 Task: Look for space in Kutiatodu, India from 3rd June, 2023 to 9th June, 2023 for 2 adults in price range Rs.6000 to Rs.12000. Place can be entire place with 1  bedroom having 1 bed and 1 bathroom. Property type can be house, flat, guest house, hotel. Booking option can be shelf check-in. Required host language is English.
Action: Mouse moved to (519, 91)
Screenshot: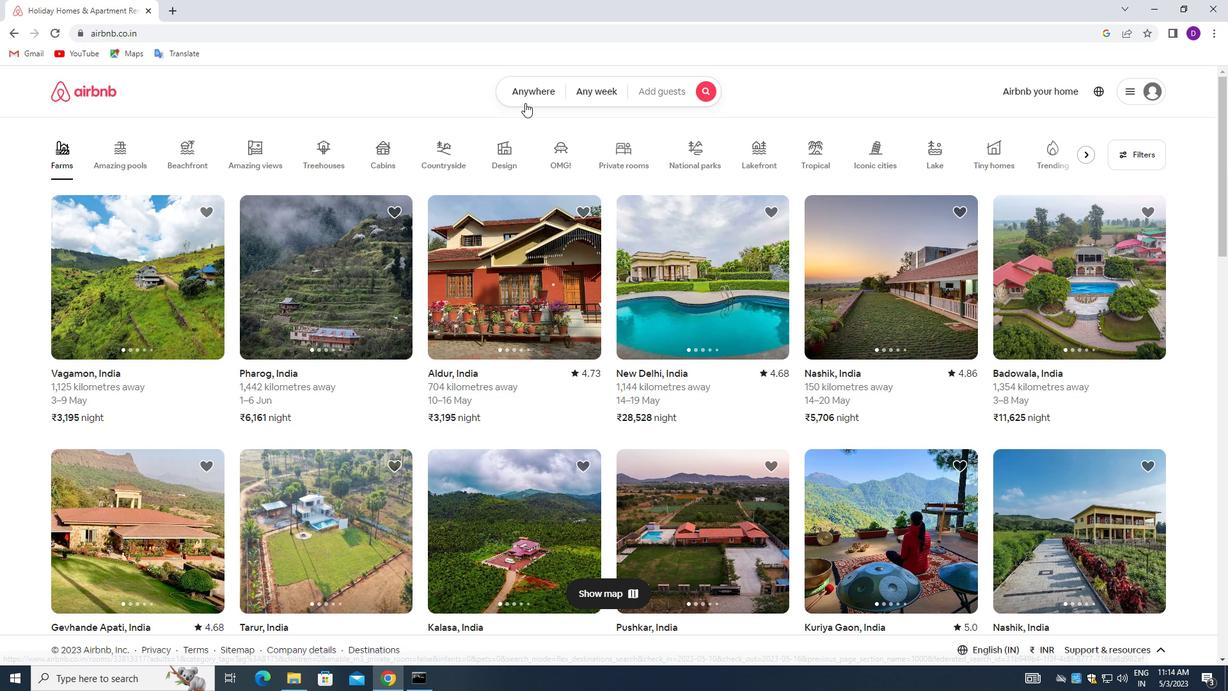
Action: Mouse pressed left at (519, 91)
Screenshot: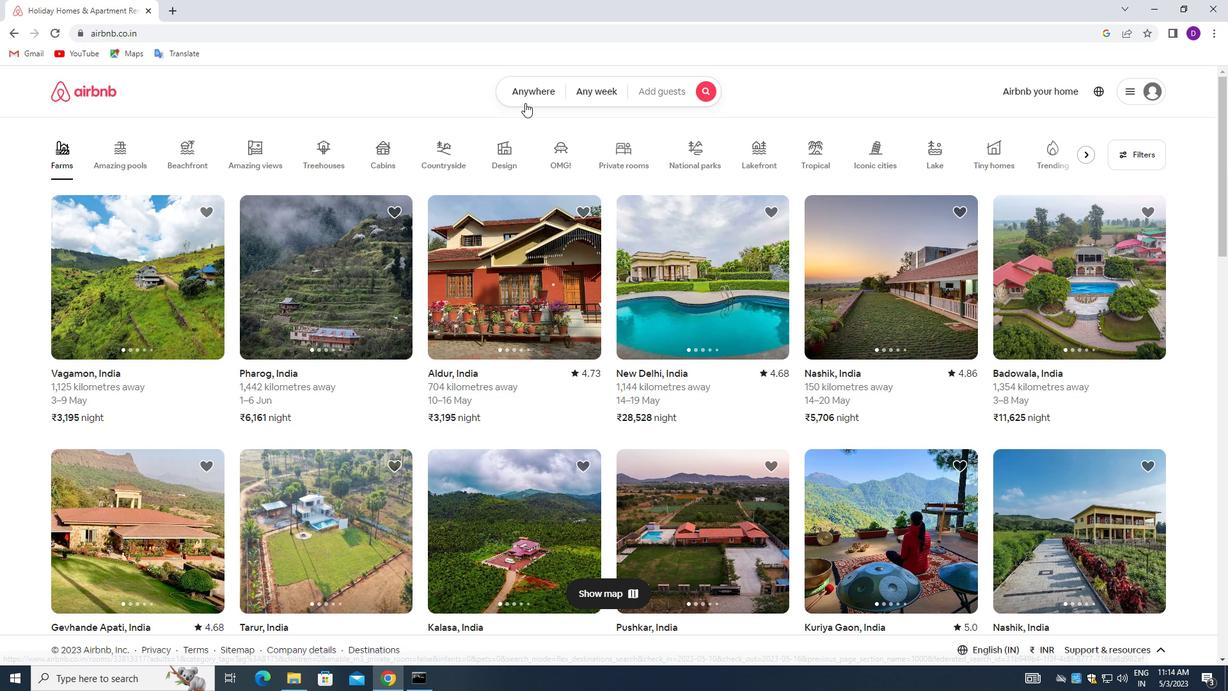 
Action: Mouse moved to (423, 142)
Screenshot: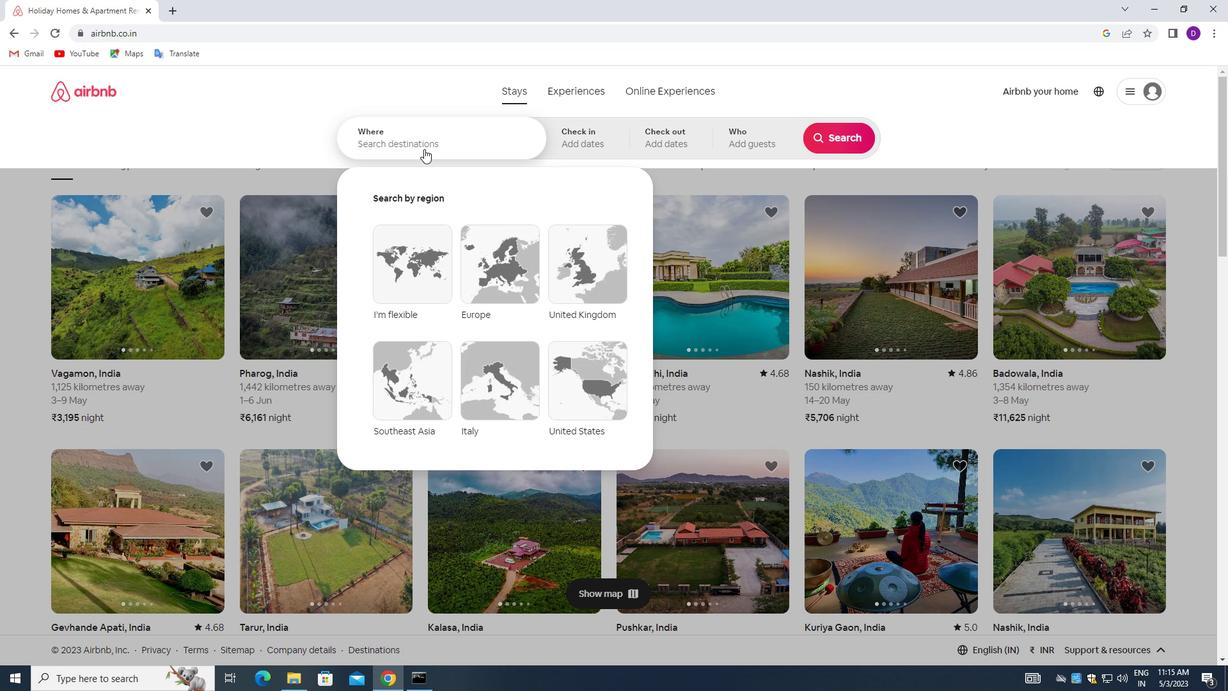 
Action: Mouse pressed left at (423, 142)
Screenshot: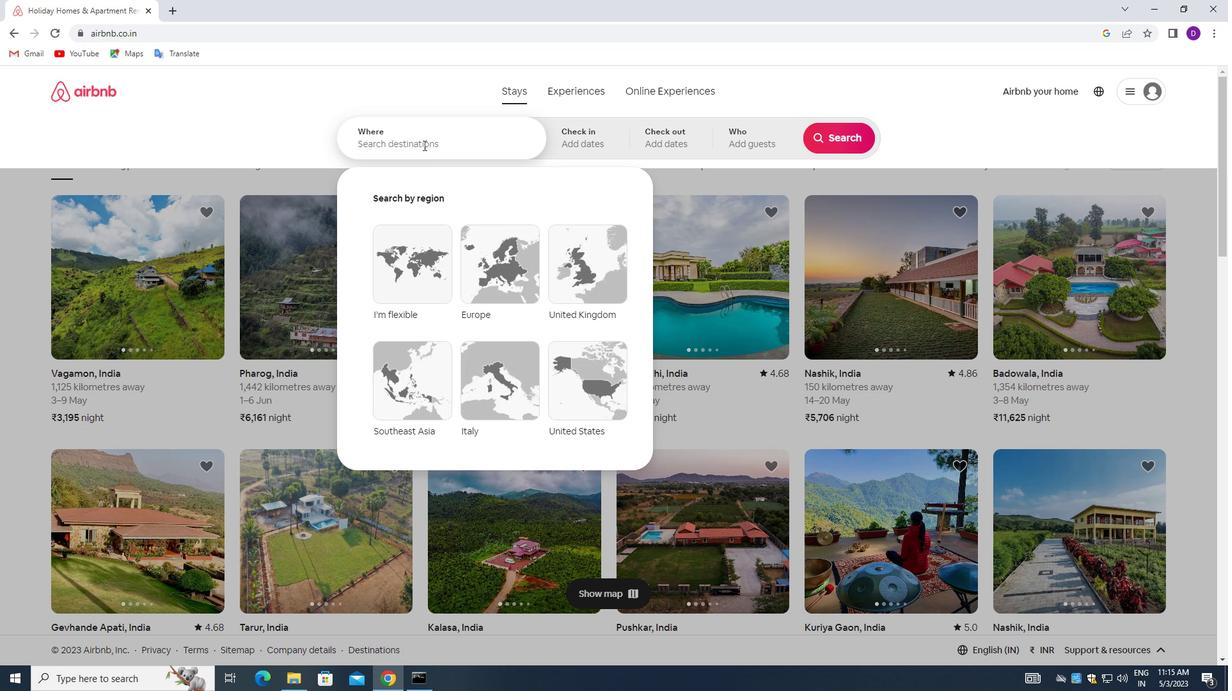 
Action: Mouse moved to (309, 110)
Screenshot: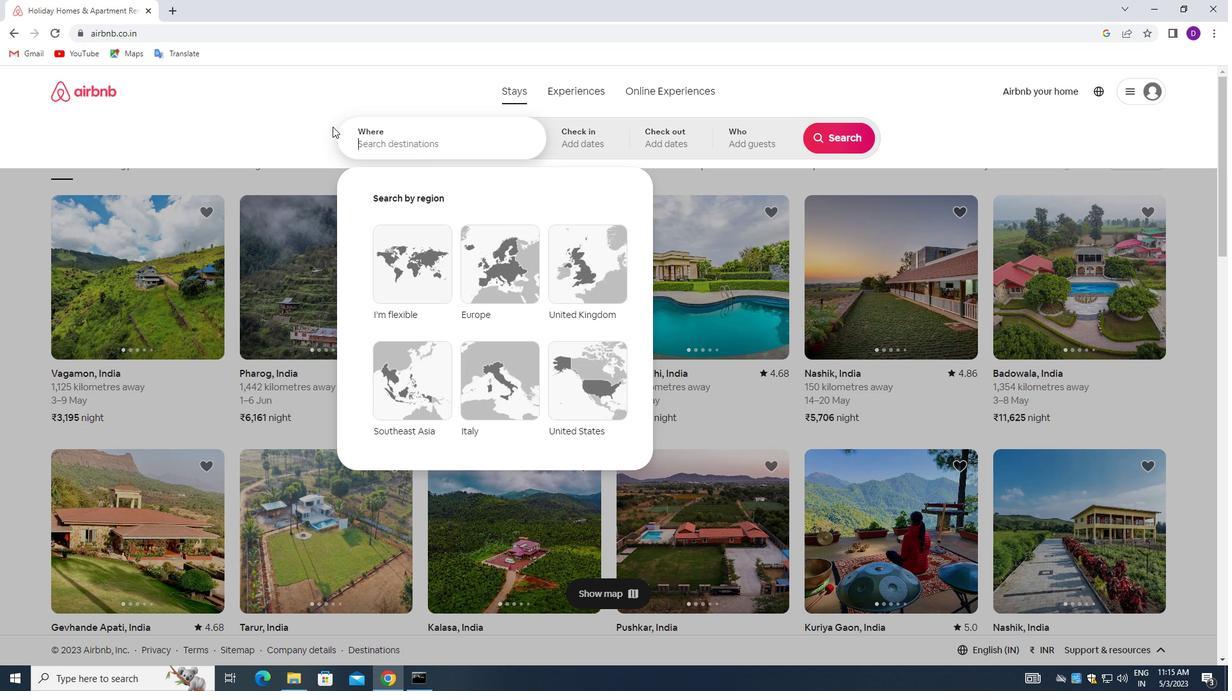 
Action: Key pressed <Key.shift>KUTIATODU,<Key.space><Key.shift>INDIA<Key.enter>
Screenshot: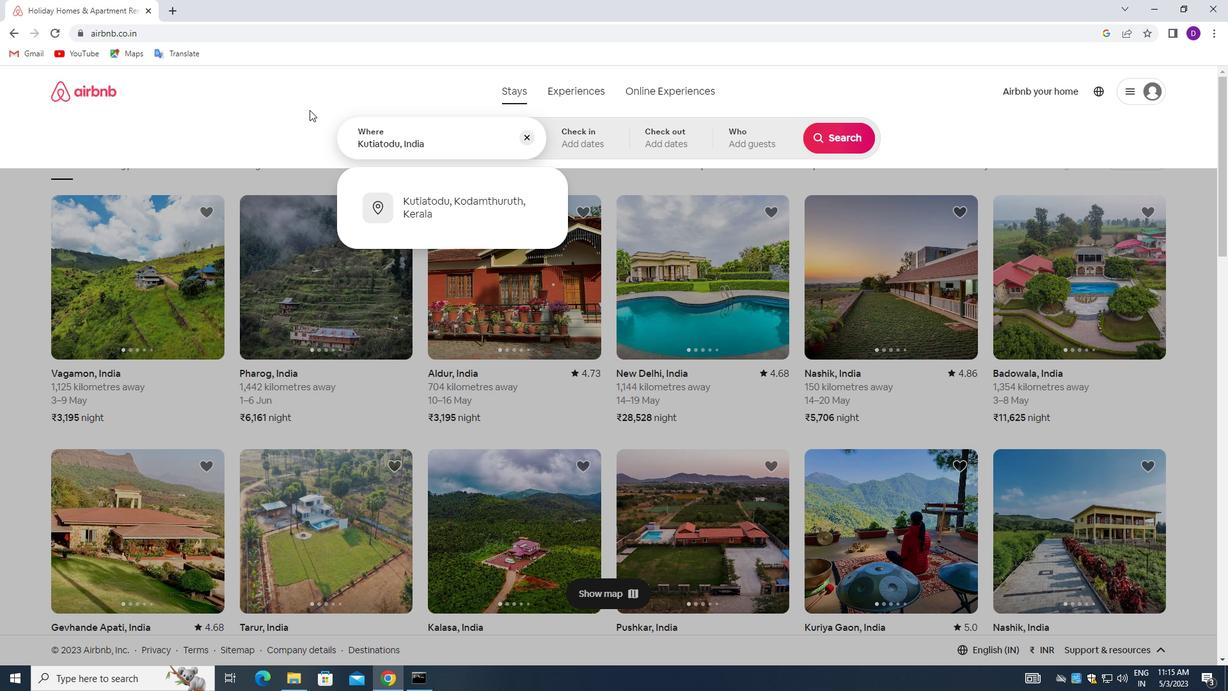 
Action: Mouse moved to (821, 301)
Screenshot: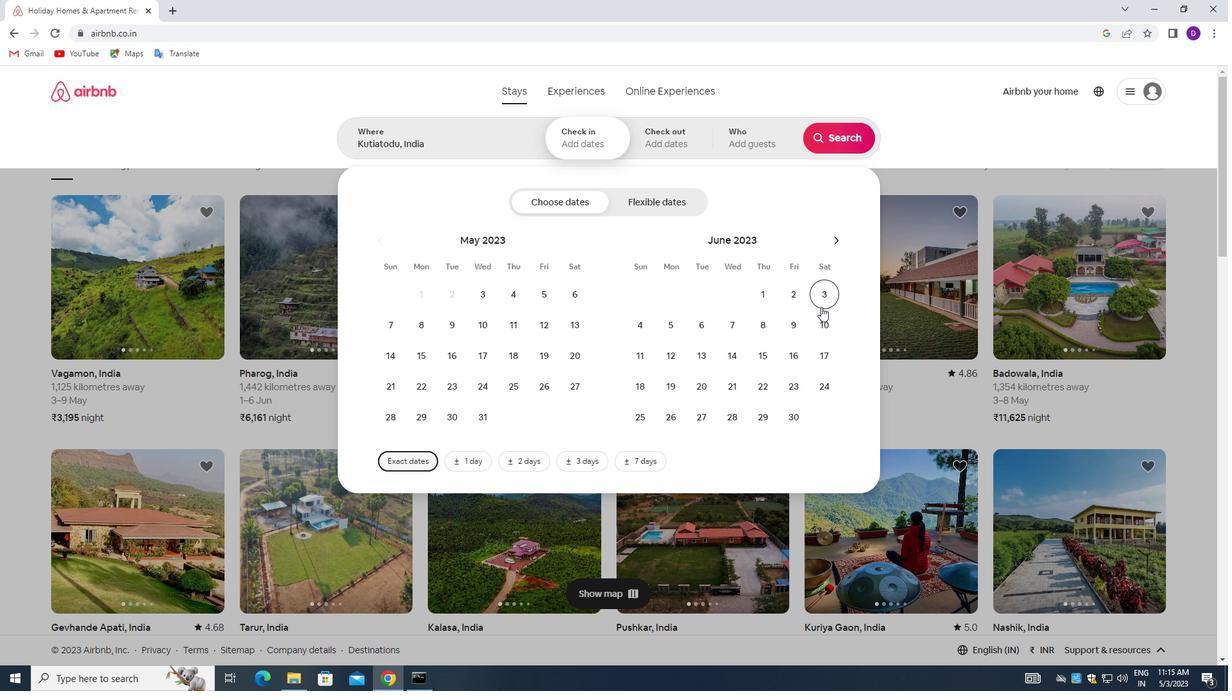 
Action: Mouse pressed left at (821, 301)
Screenshot: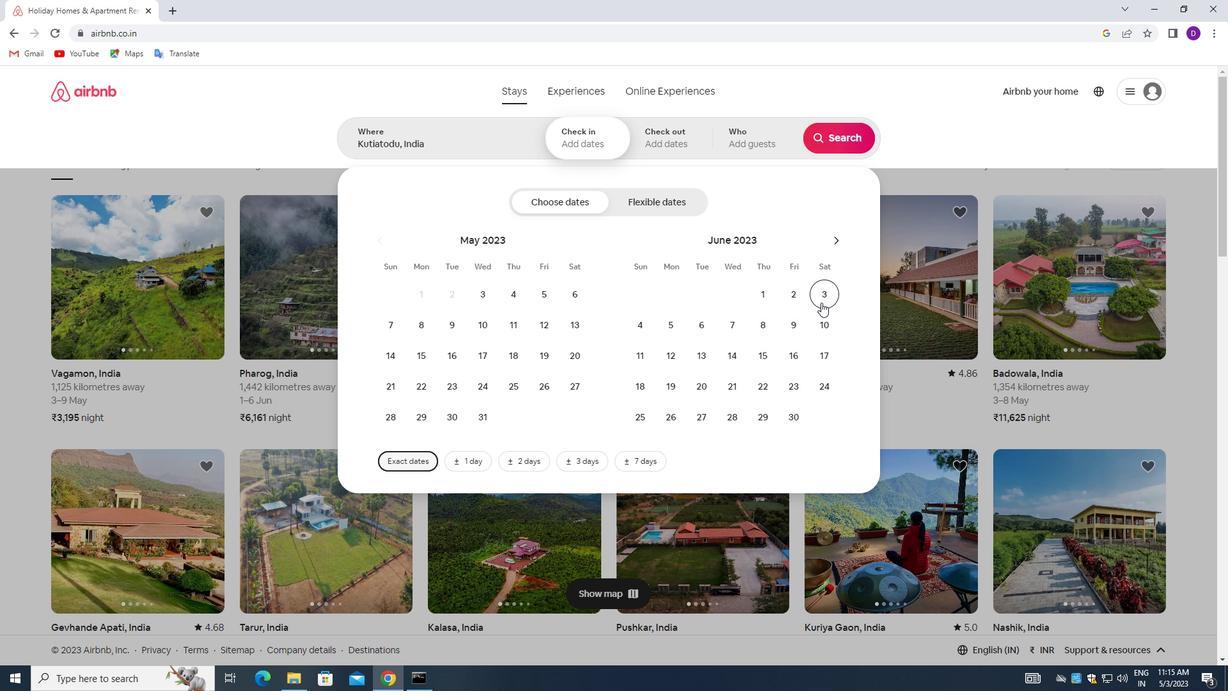 
Action: Mouse moved to (796, 320)
Screenshot: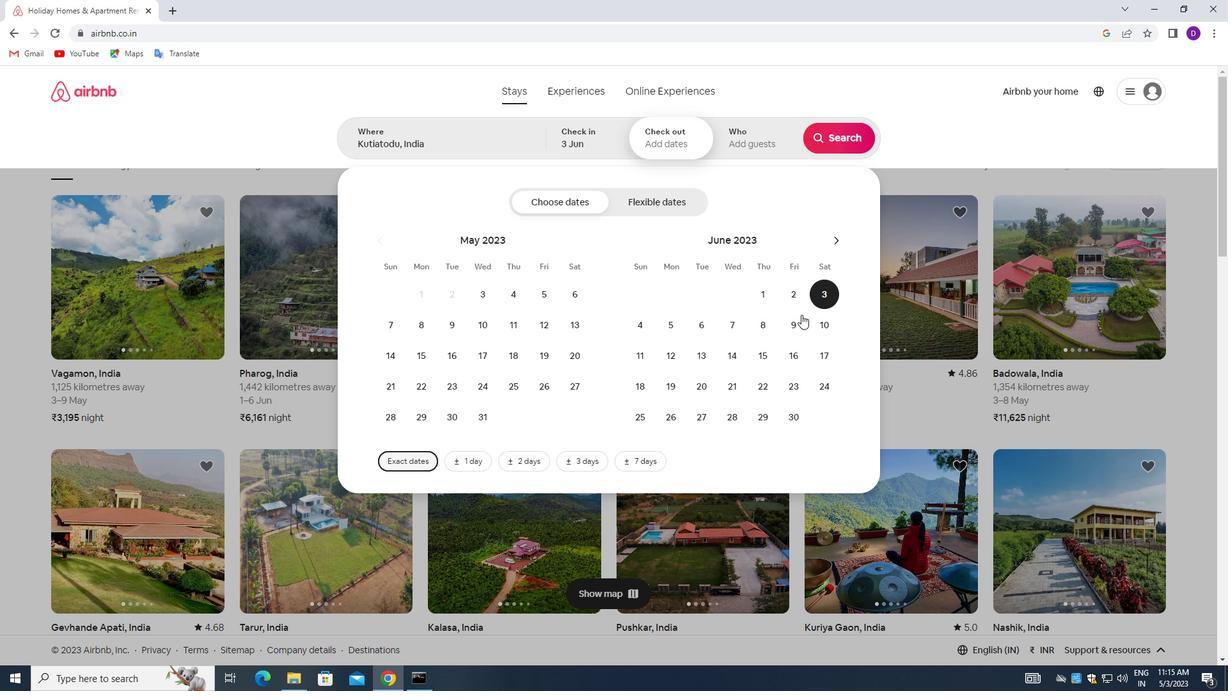 
Action: Mouse pressed left at (796, 320)
Screenshot: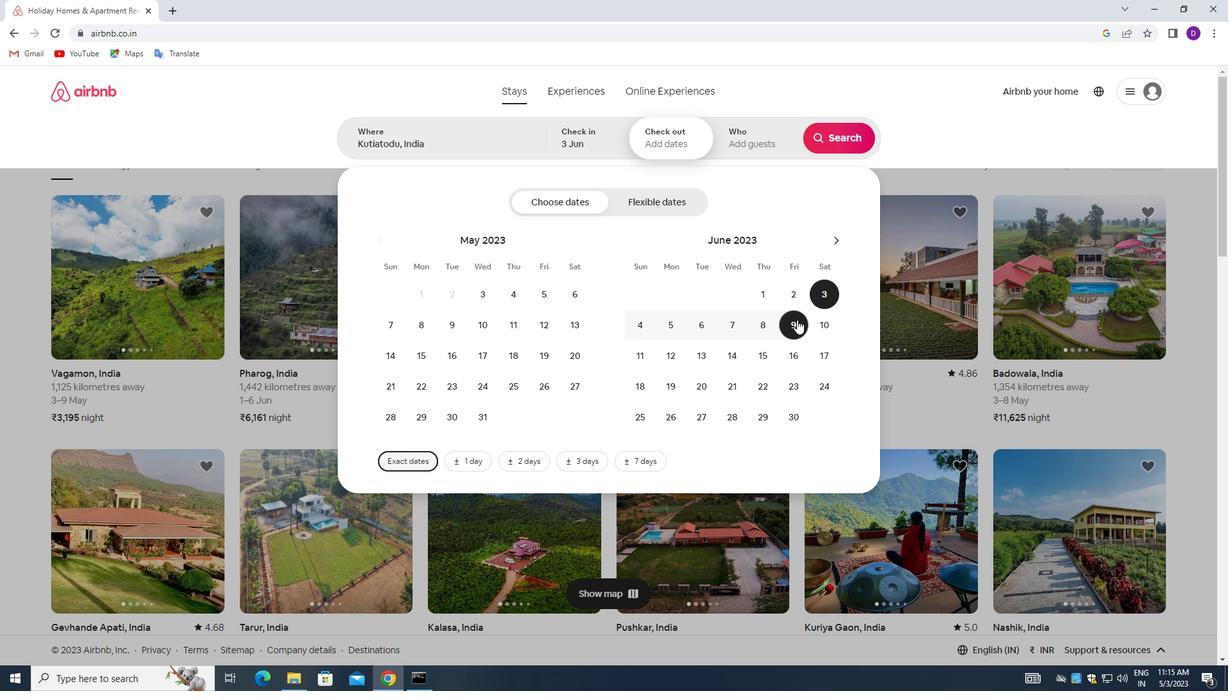 
Action: Mouse moved to (748, 129)
Screenshot: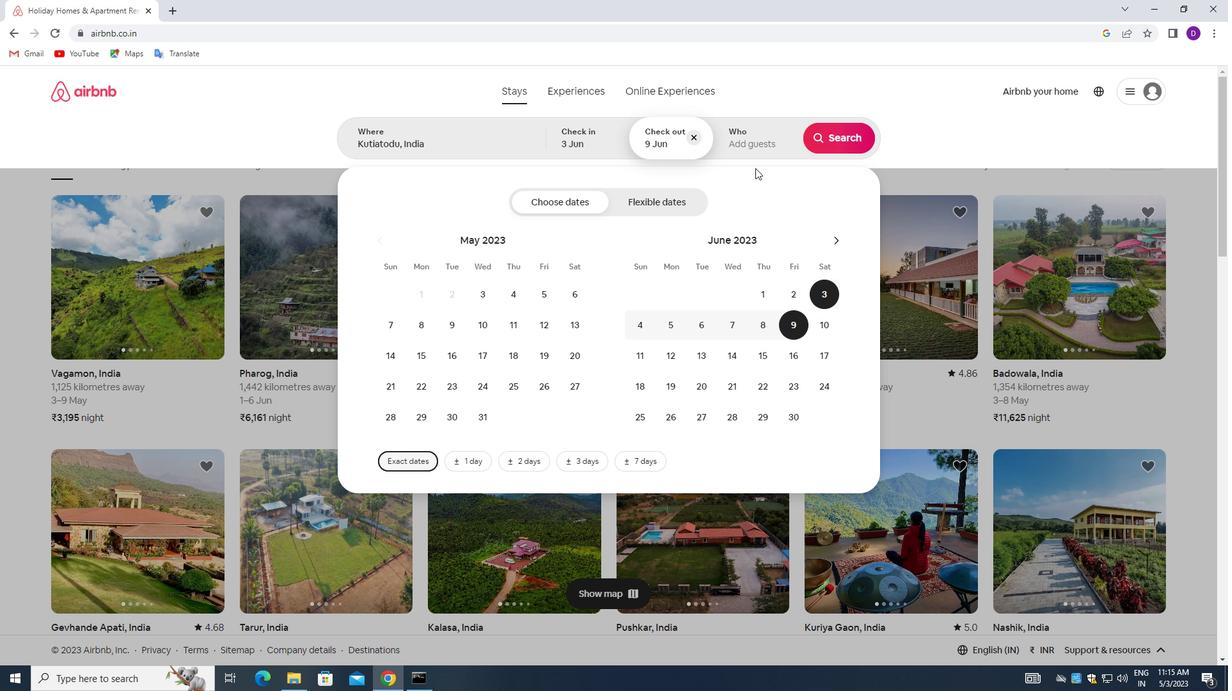 
Action: Mouse pressed left at (748, 129)
Screenshot: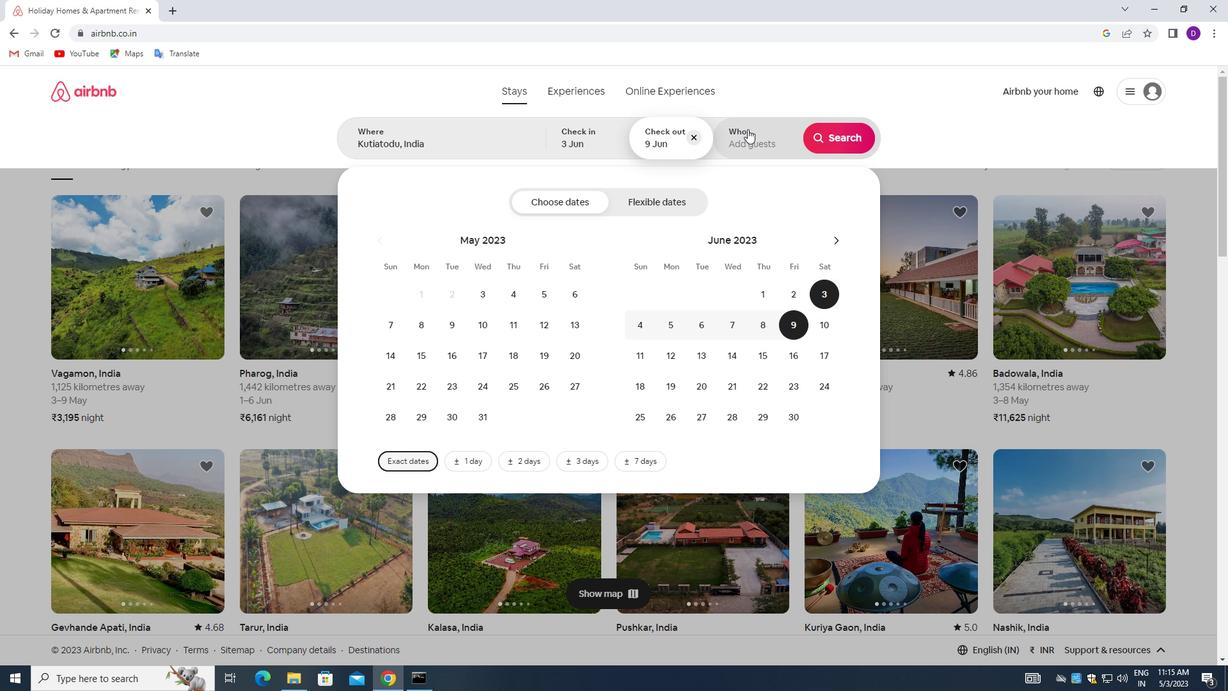 
Action: Mouse moved to (835, 205)
Screenshot: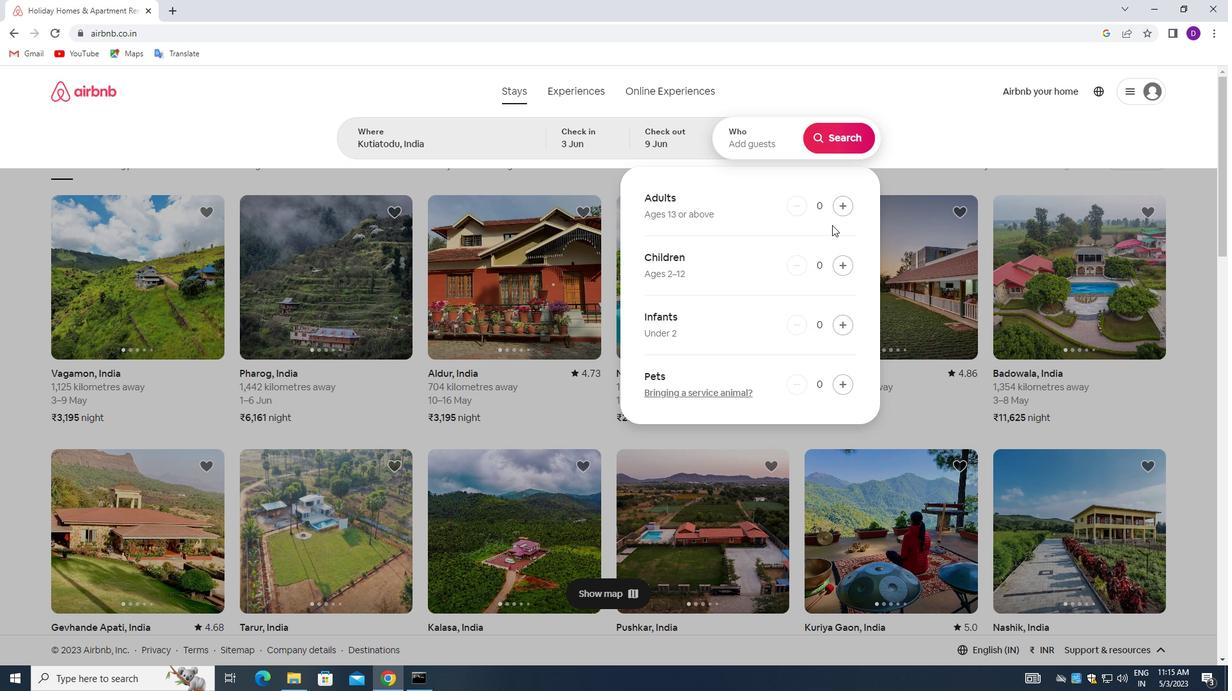 
Action: Mouse pressed left at (835, 205)
Screenshot: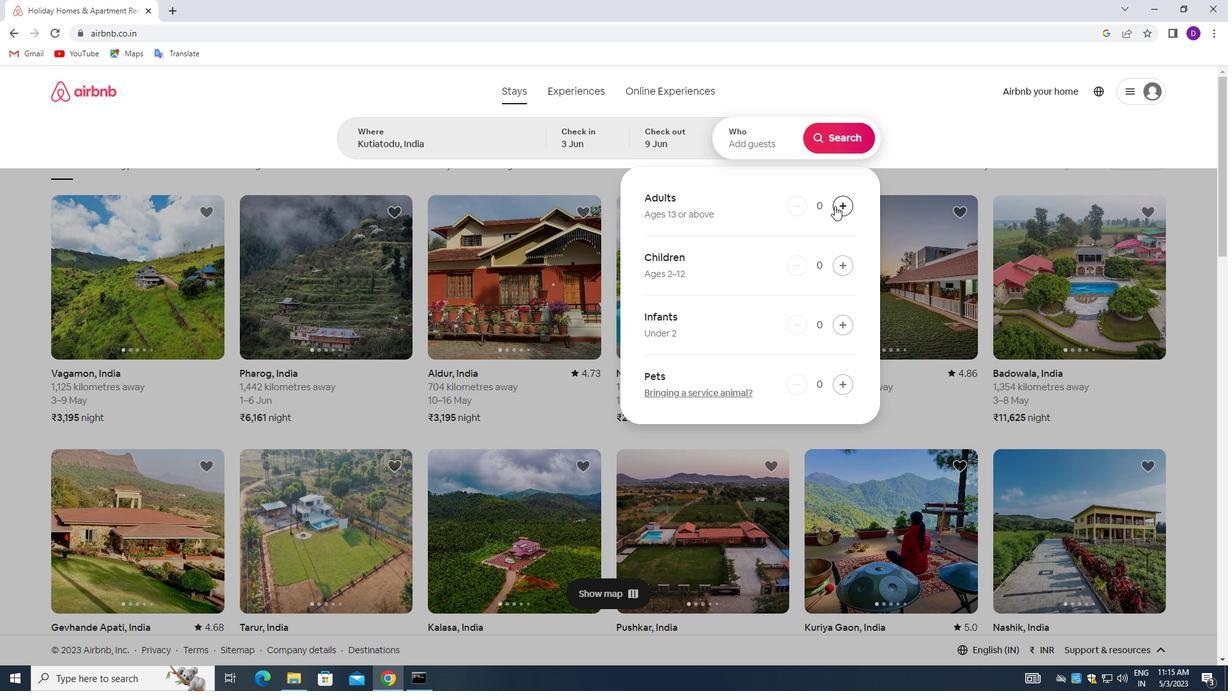 
Action: Mouse pressed left at (835, 205)
Screenshot: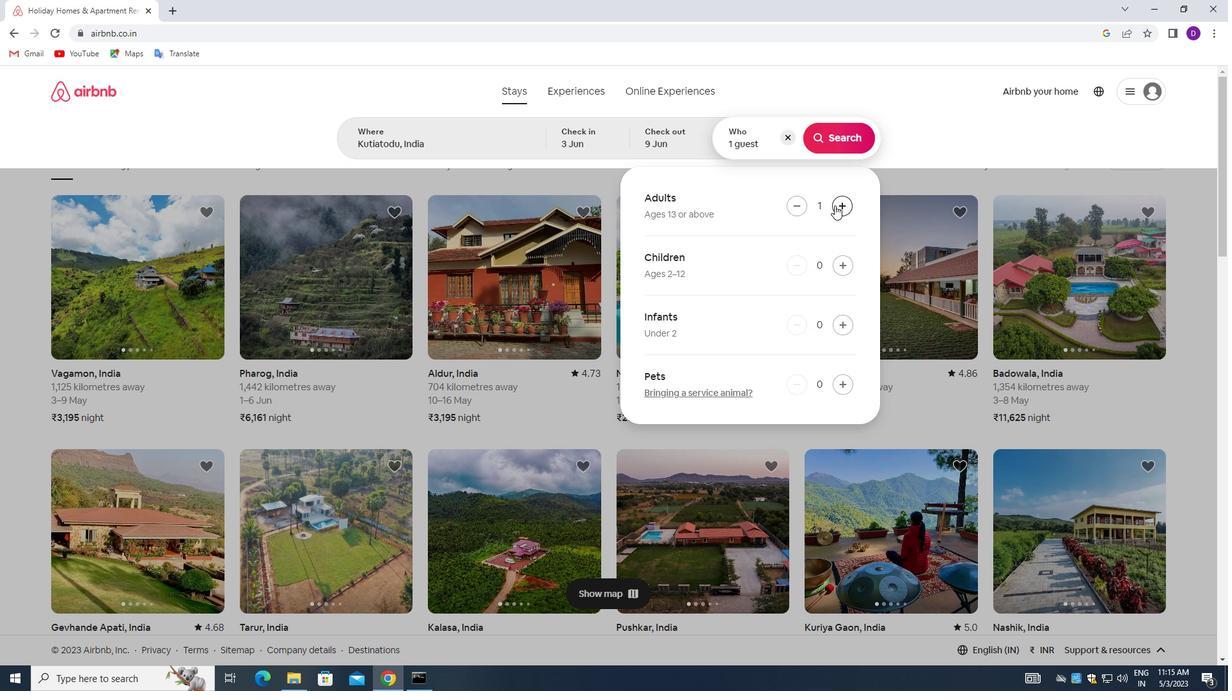 
Action: Mouse moved to (839, 131)
Screenshot: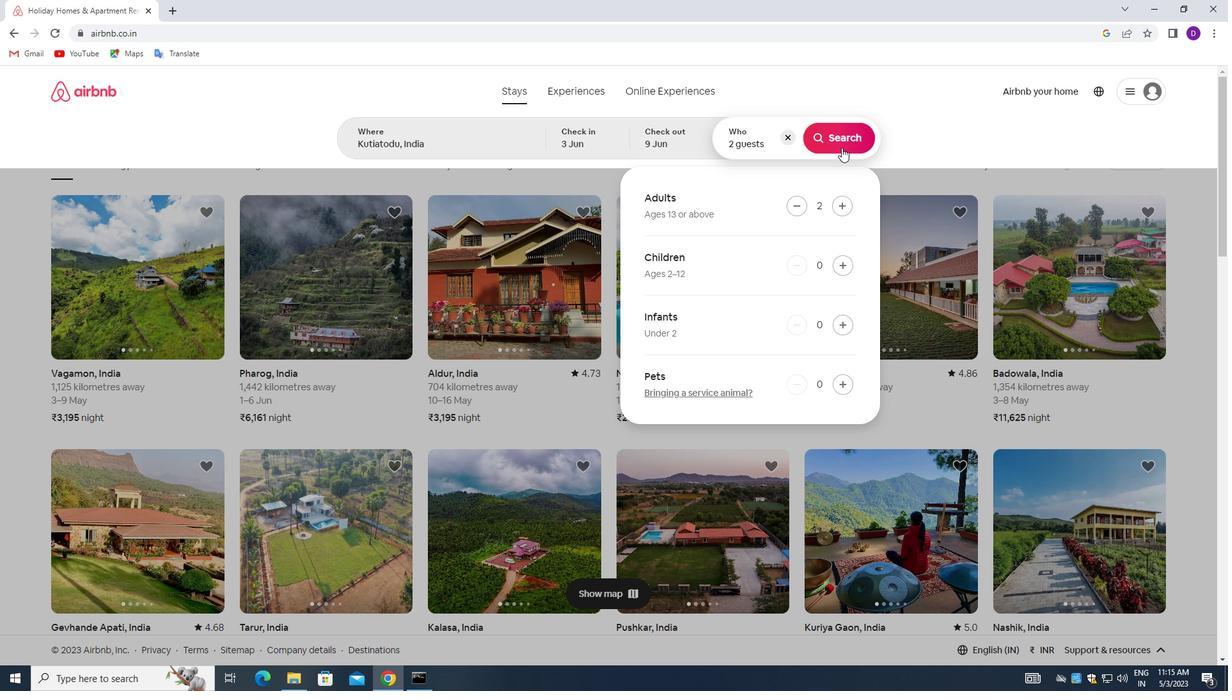 
Action: Mouse pressed left at (839, 131)
Screenshot: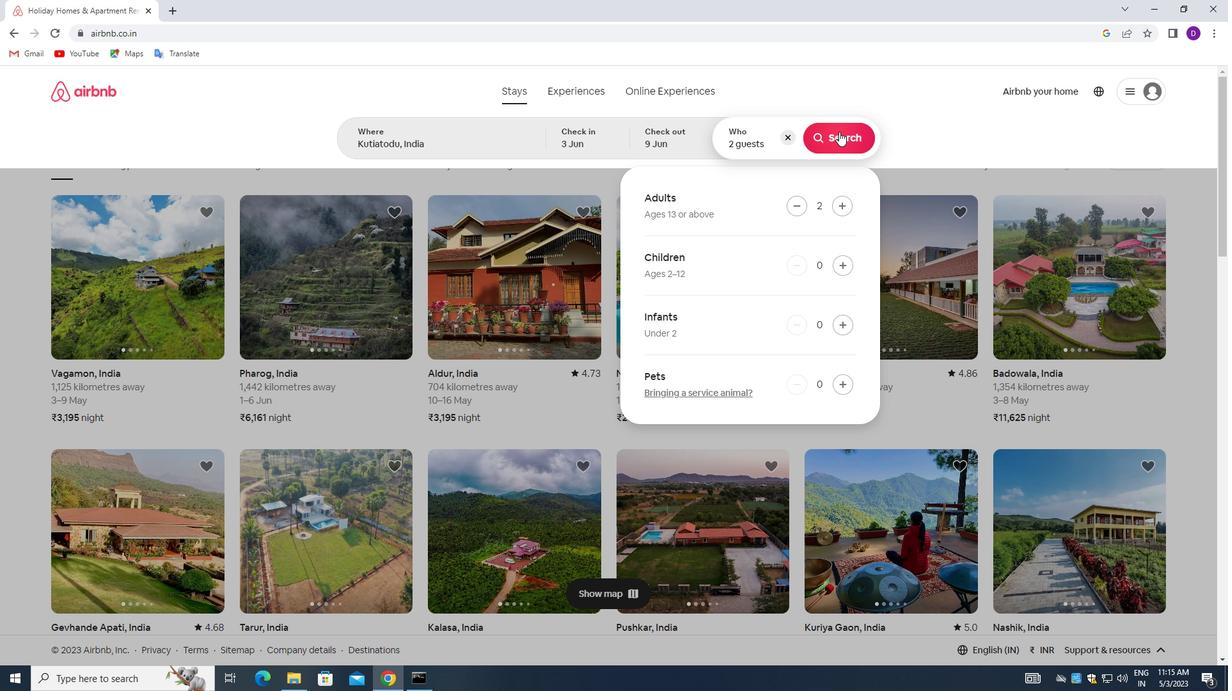 
Action: Mouse moved to (1158, 147)
Screenshot: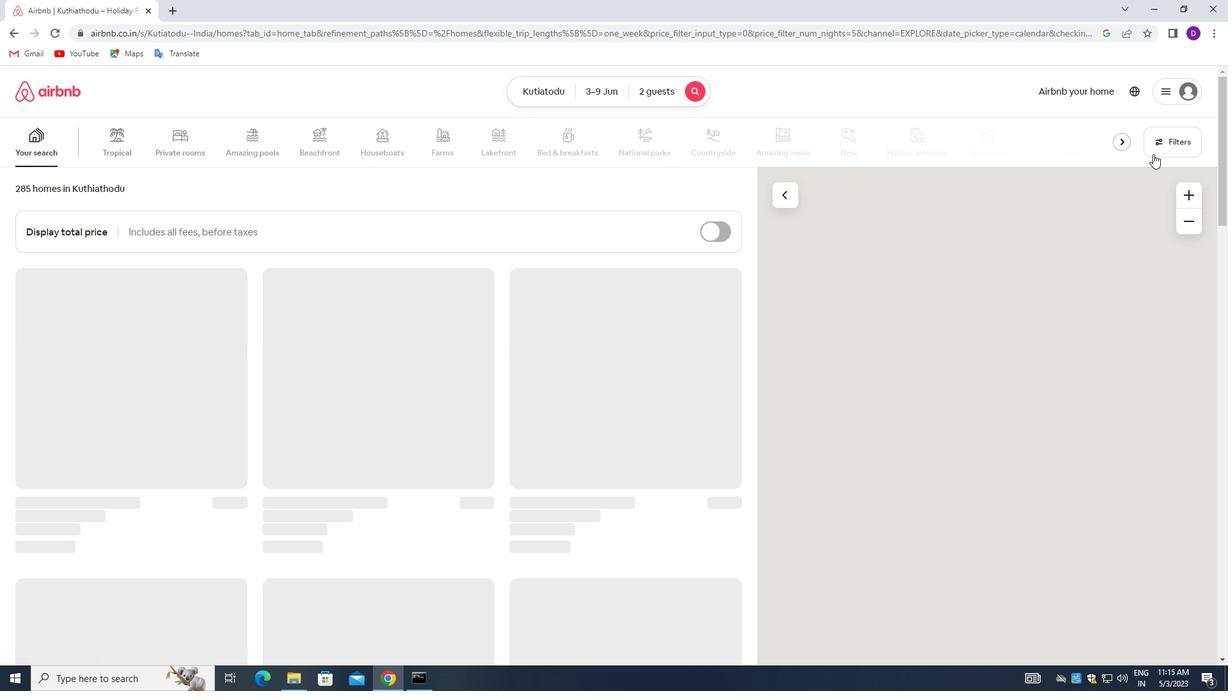 
Action: Mouse pressed left at (1158, 147)
Screenshot: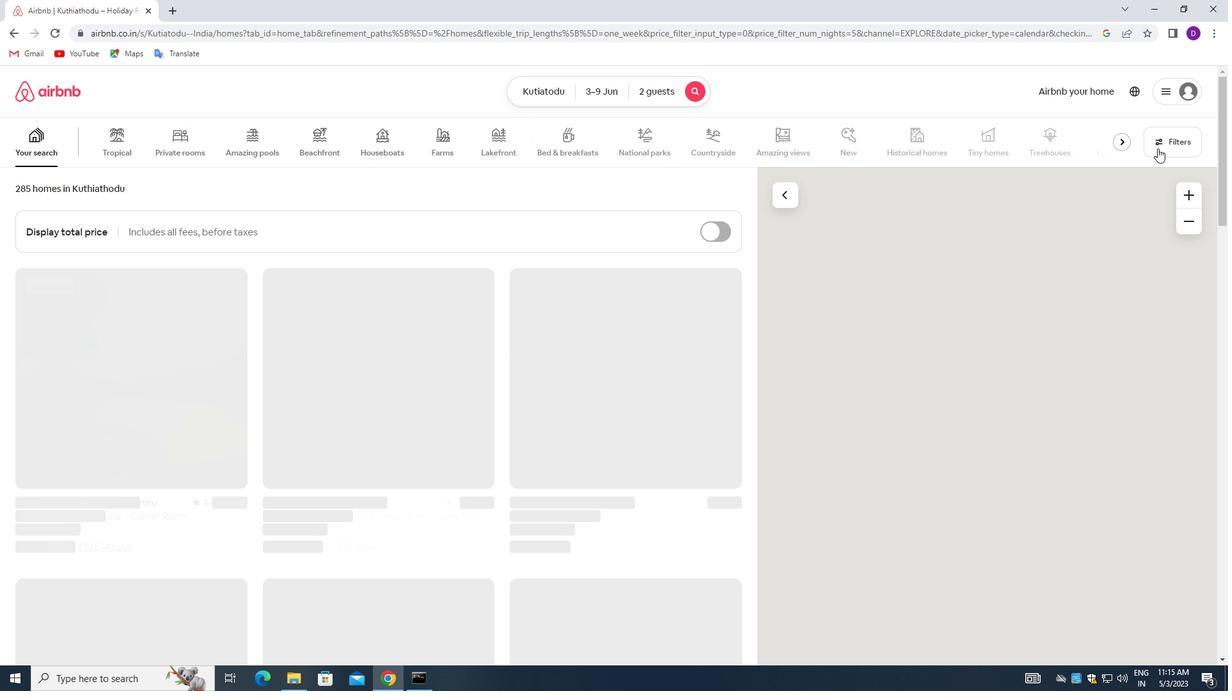 
Action: Mouse moved to (442, 307)
Screenshot: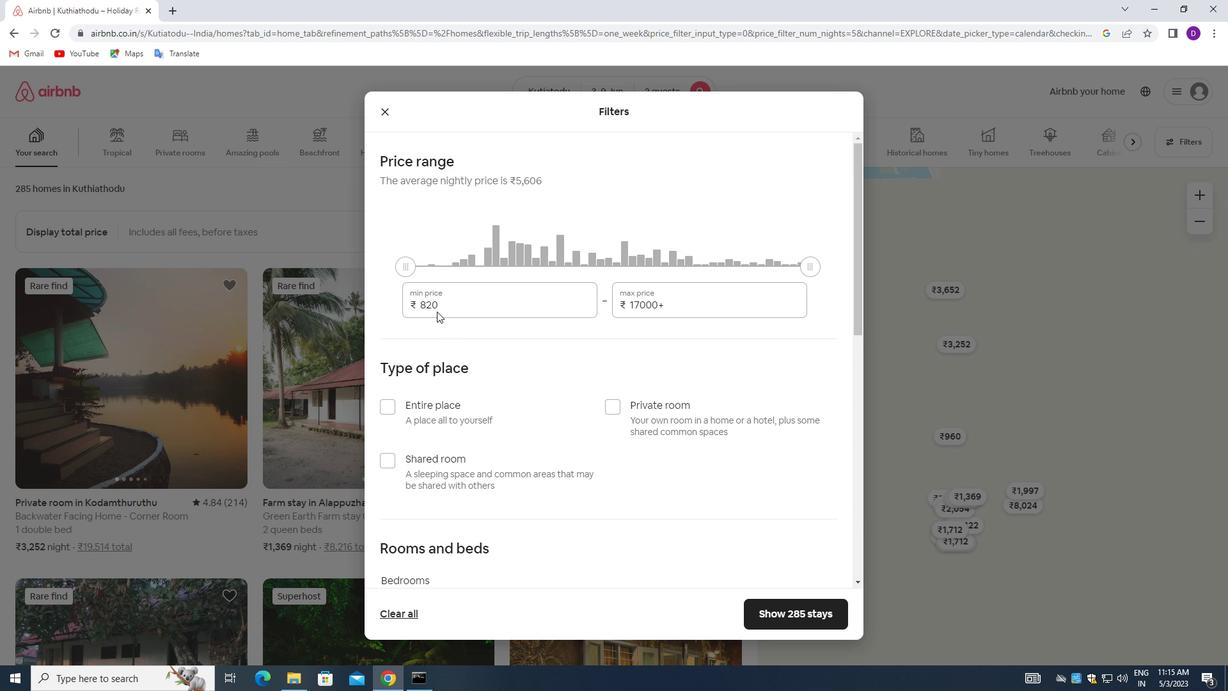 
Action: Mouse pressed left at (442, 307)
Screenshot: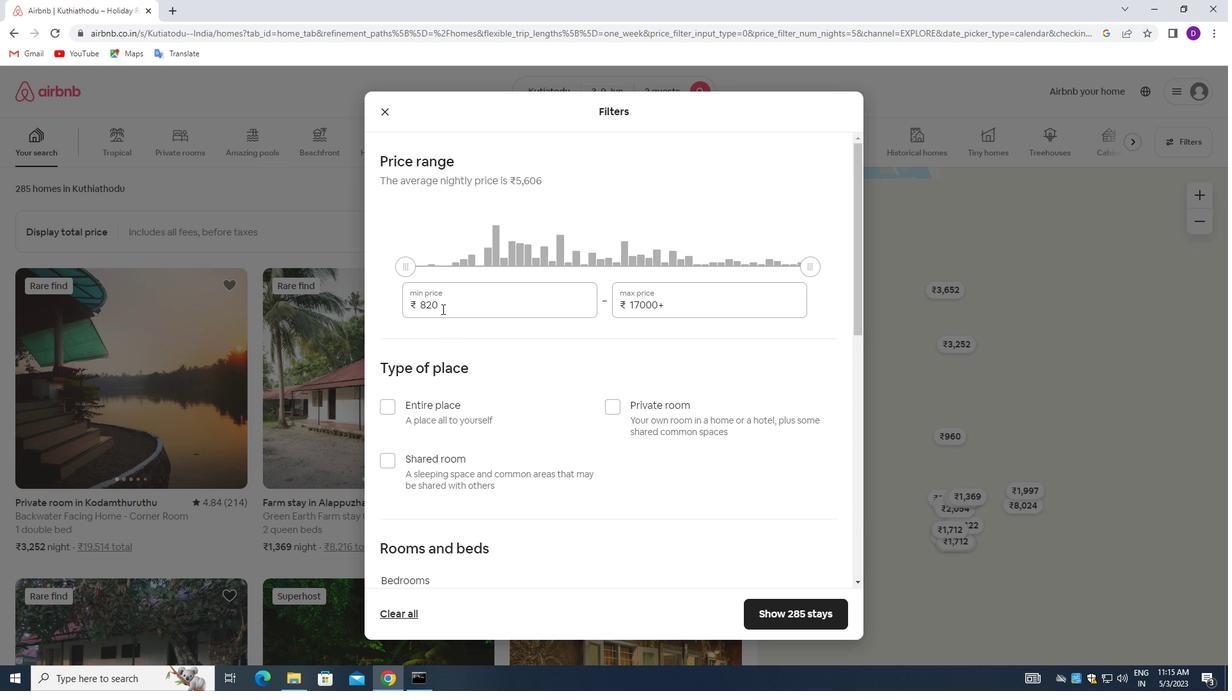 
Action: Mouse pressed left at (442, 307)
Screenshot: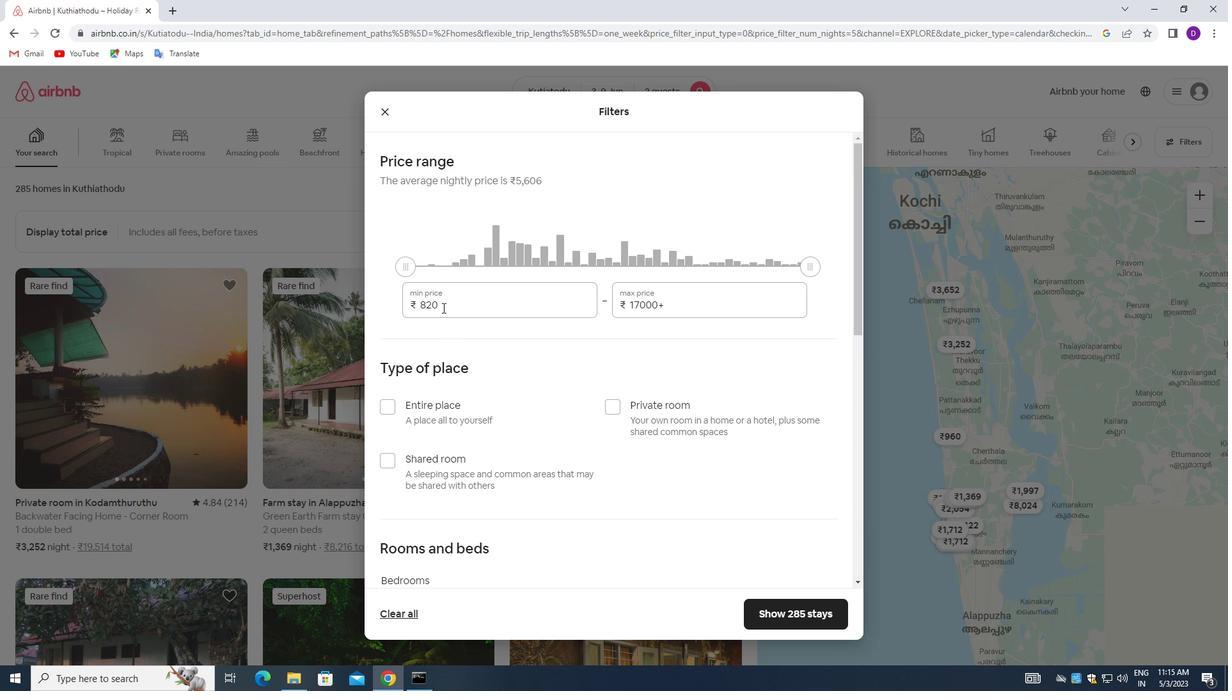 
Action: Key pressed 6000<Key.tab>12000
Screenshot: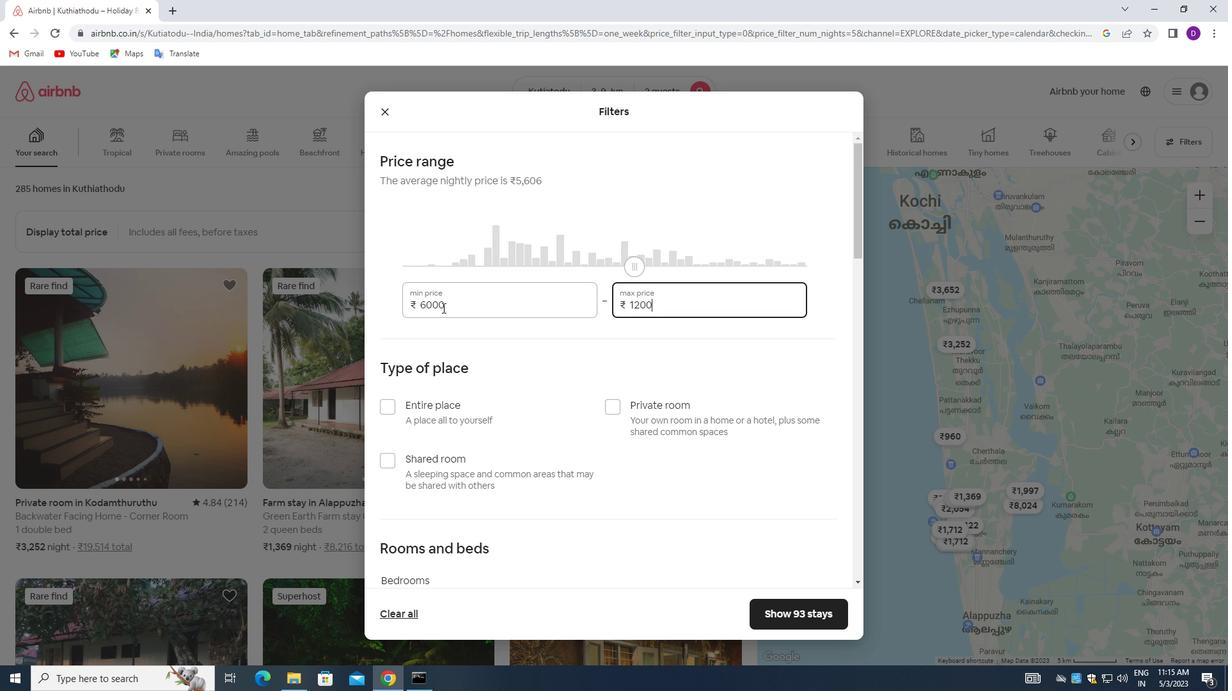 
Action: Mouse moved to (467, 342)
Screenshot: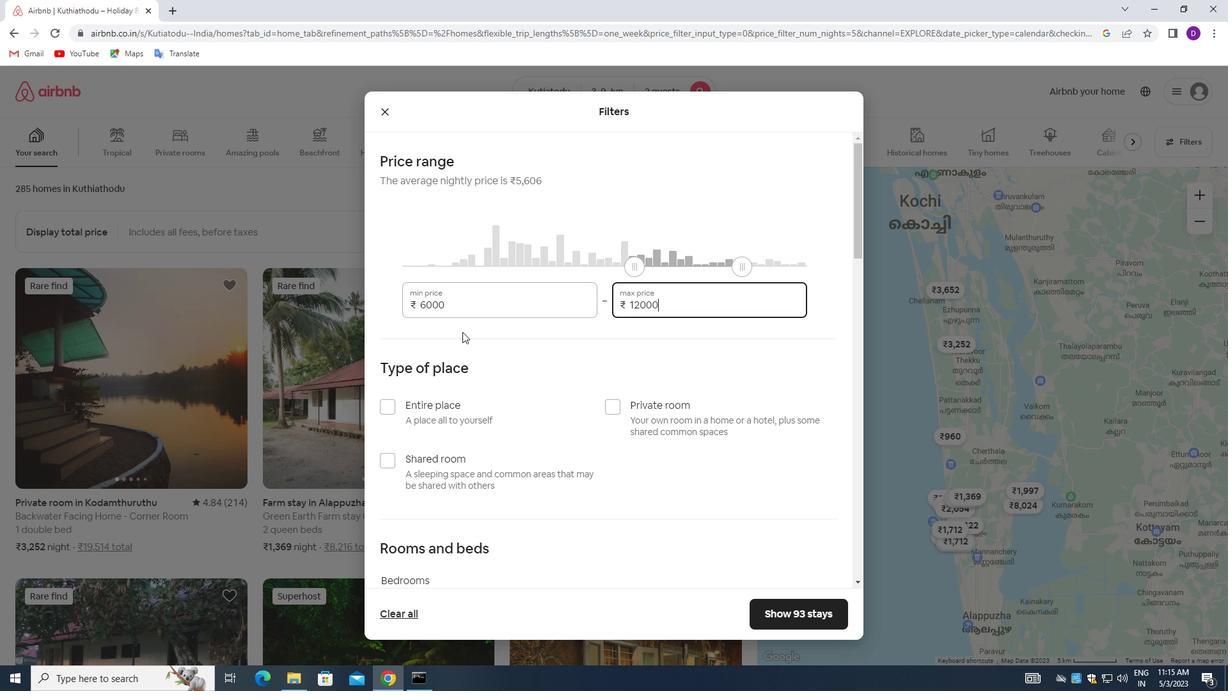 
Action: Mouse scrolled (467, 341) with delta (0, 0)
Screenshot: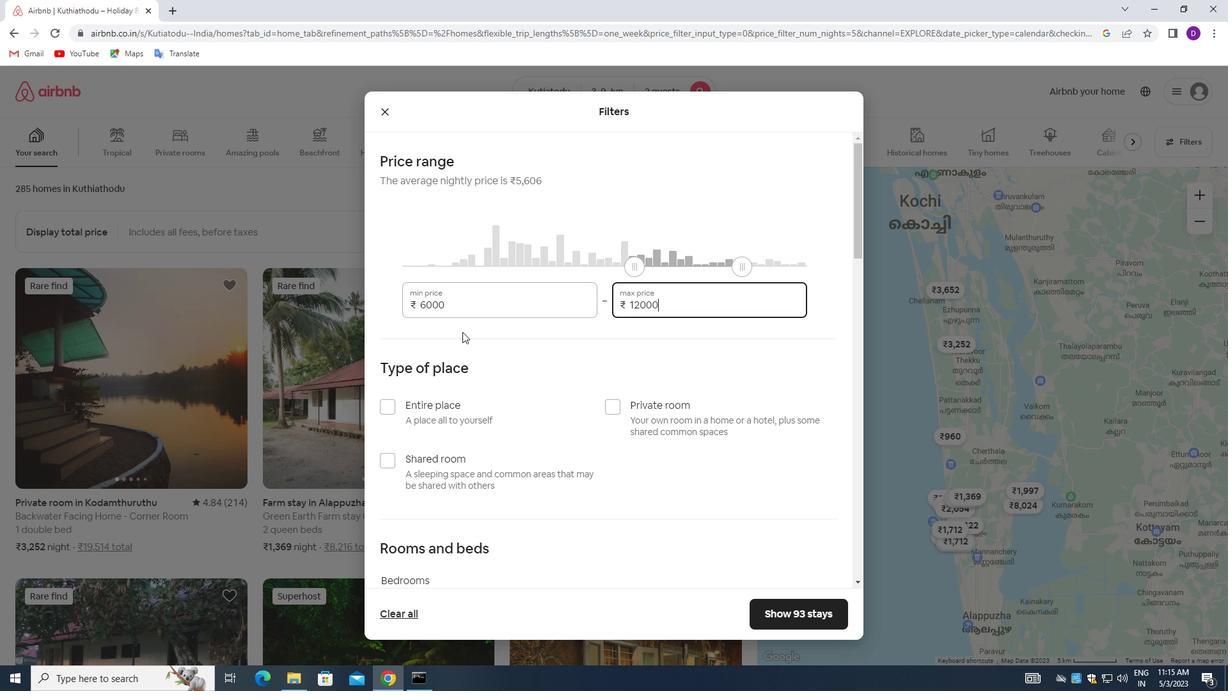
Action: Mouse moved to (471, 344)
Screenshot: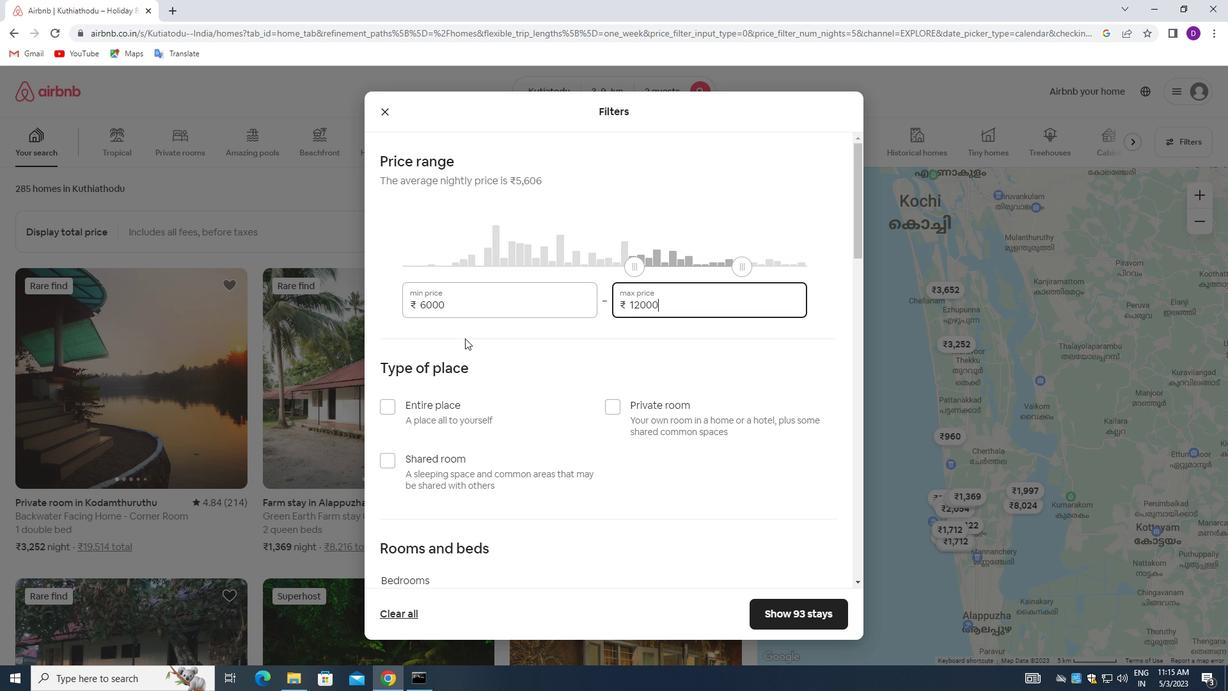 
Action: Mouse scrolled (471, 344) with delta (0, 0)
Screenshot: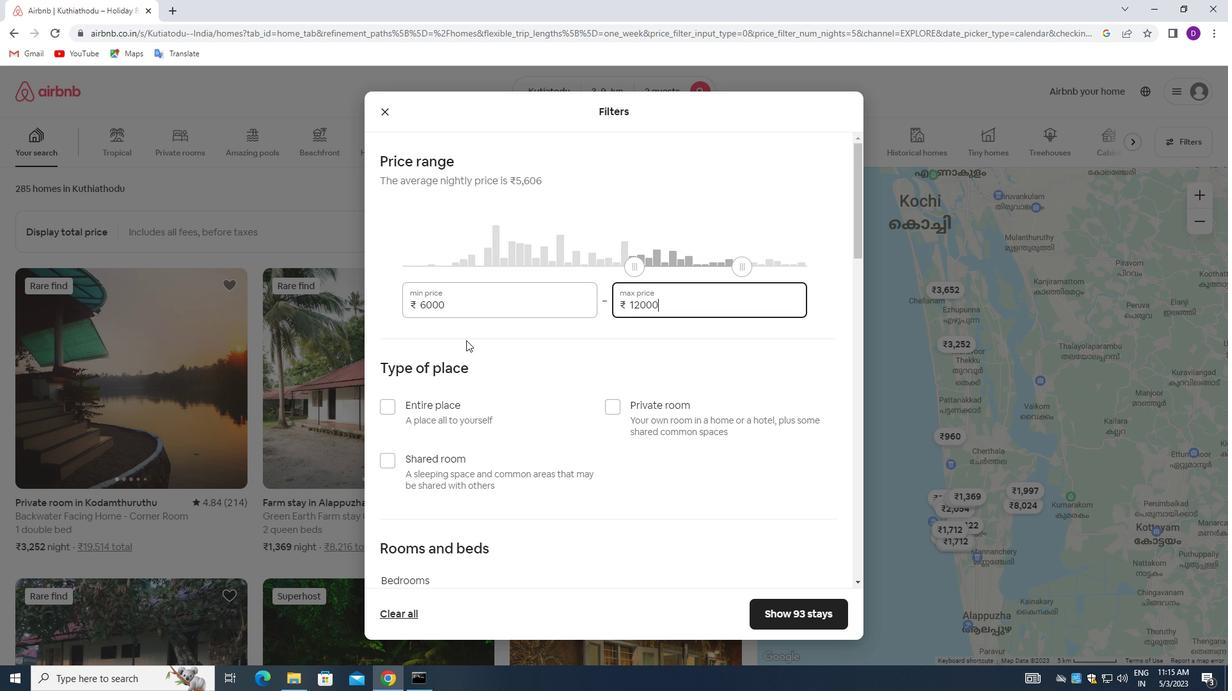 
Action: Mouse moved to (394, 277)
Screenshot: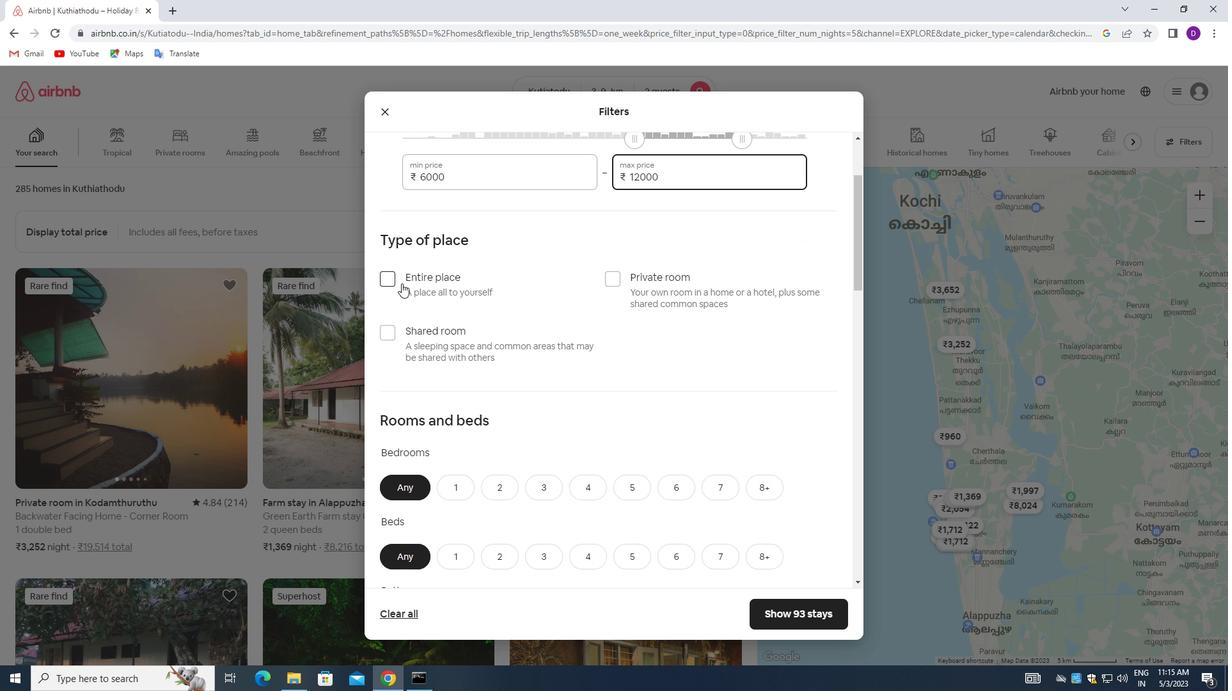 
Action: Mouse pressed left at (394, 277)
Screenshot: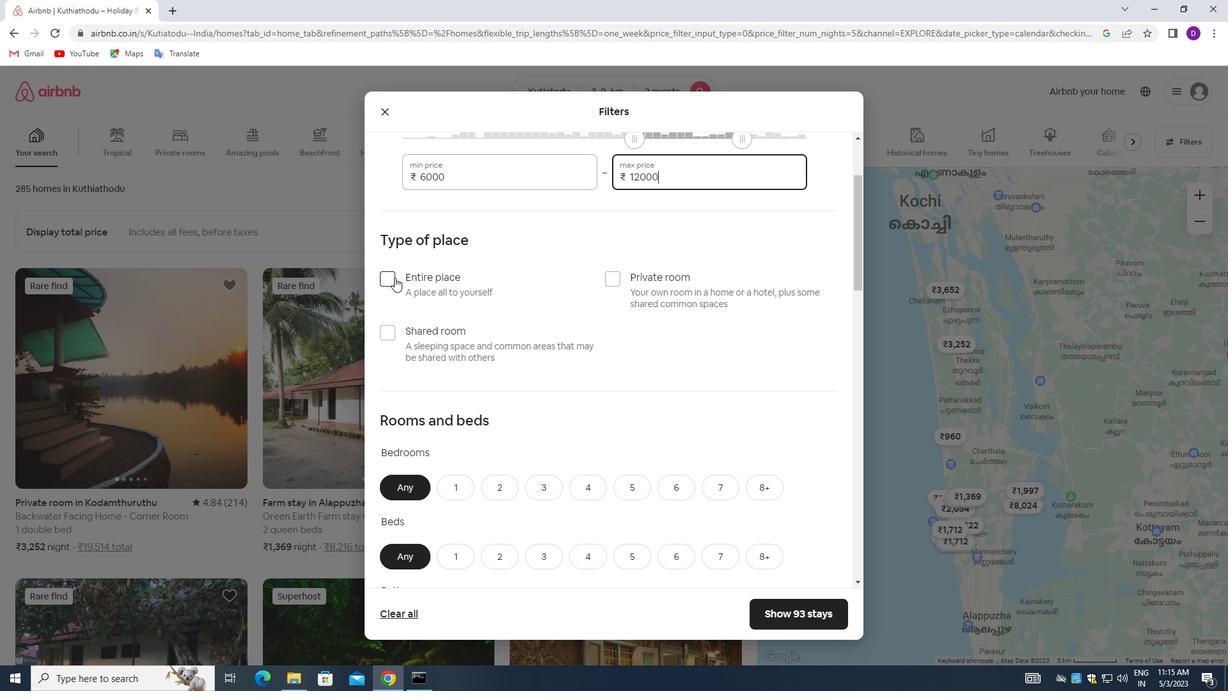 
Action: Mouse moved to (496, 351)
Screenshot: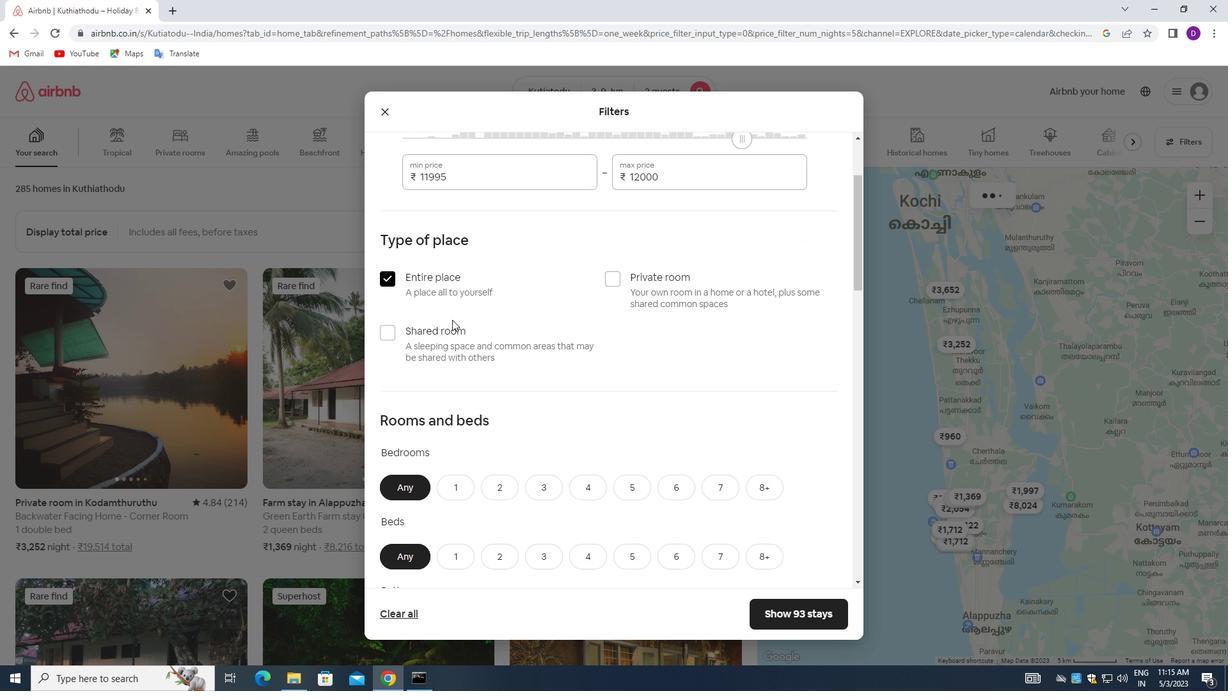 
Action: Mouse scrolled (496, 350) with delta (0, 0)
Screenshot: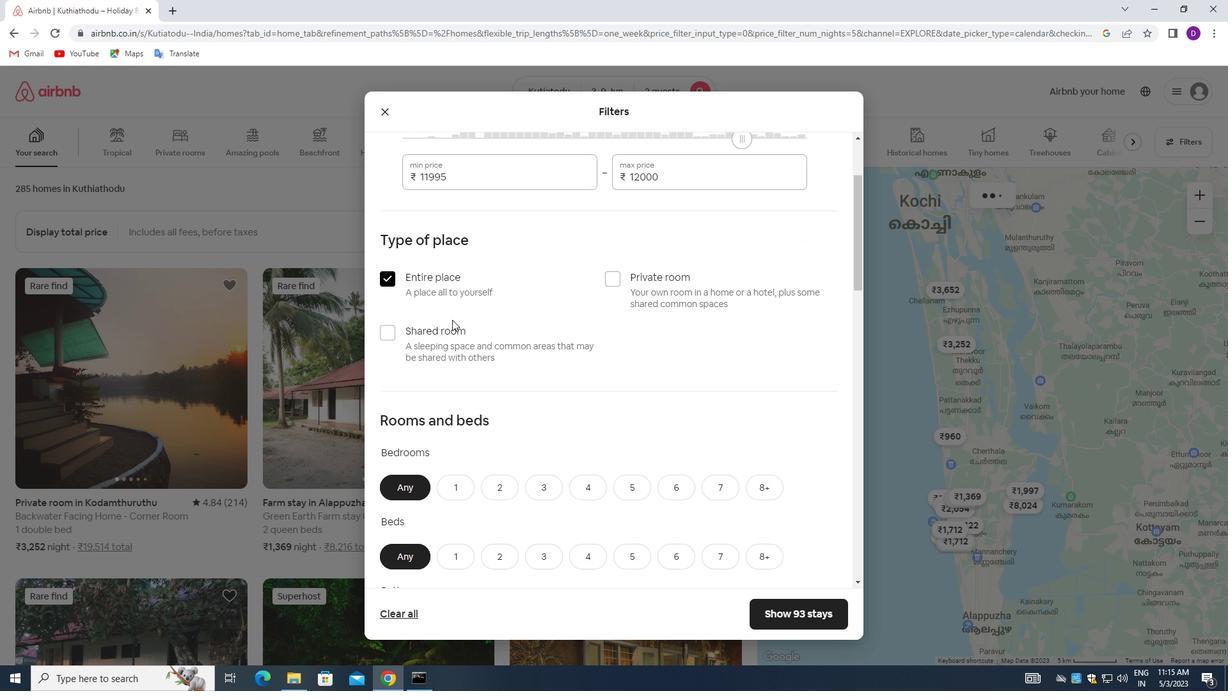 
Action: Mouse moved to (496, 353)
Screenshot: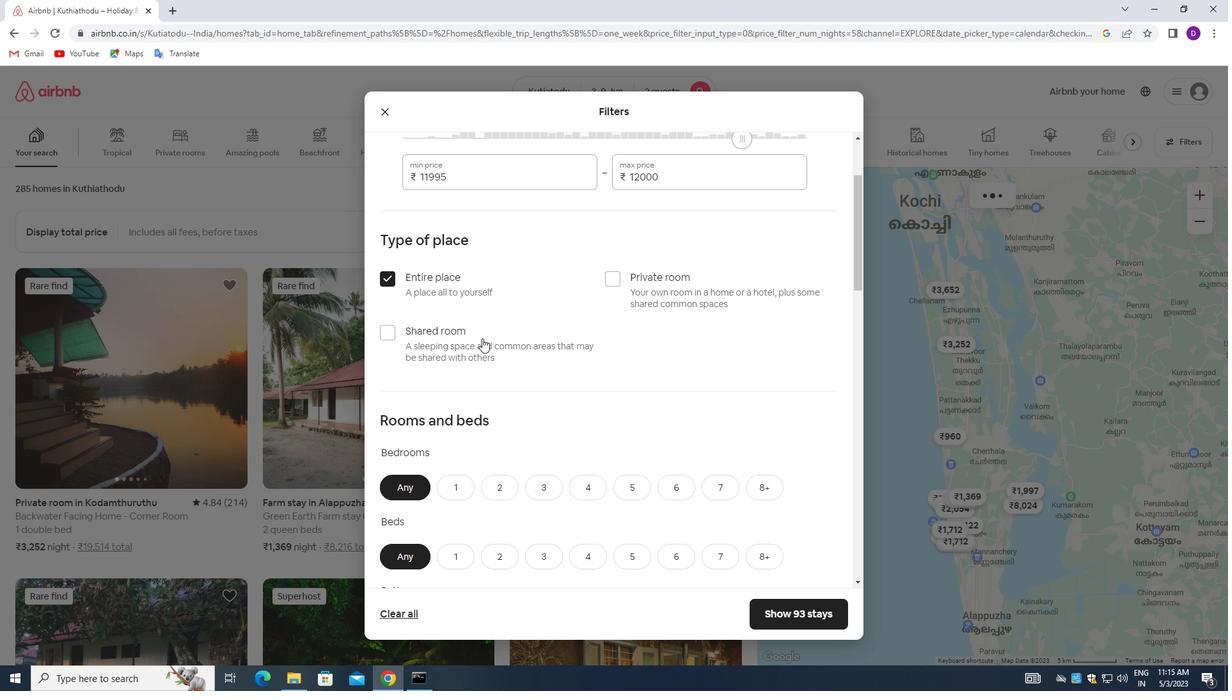 
Action: Mouse scrolled (496, 353) with delta (0, 0)
Screenshot: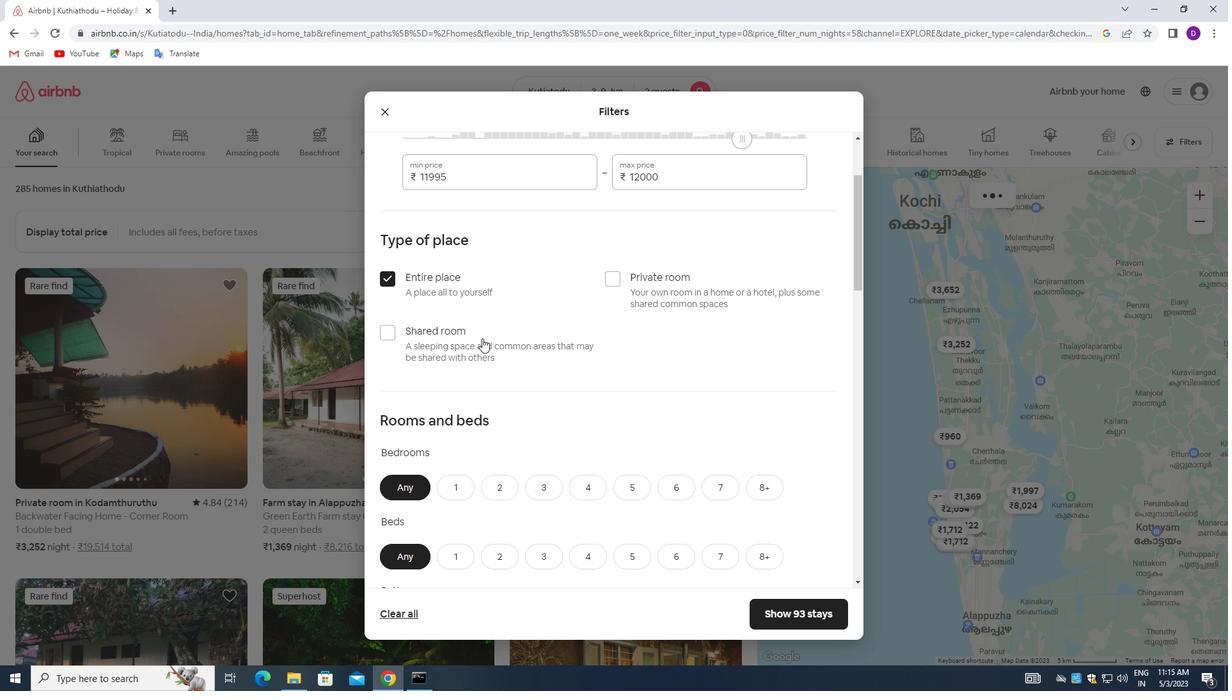 
Action: Mouse moved to (497, 355)
Screenshot: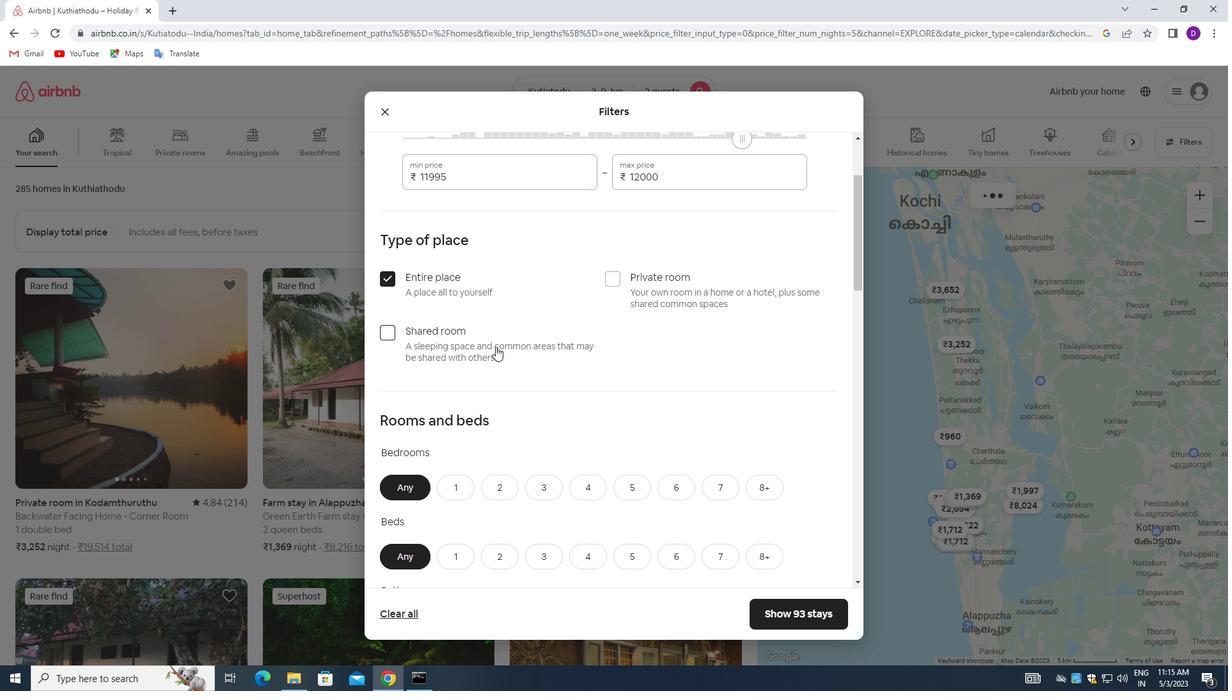 
Action: Mouse scrolled (497, 354) with delta (0, 0)
Screenshot: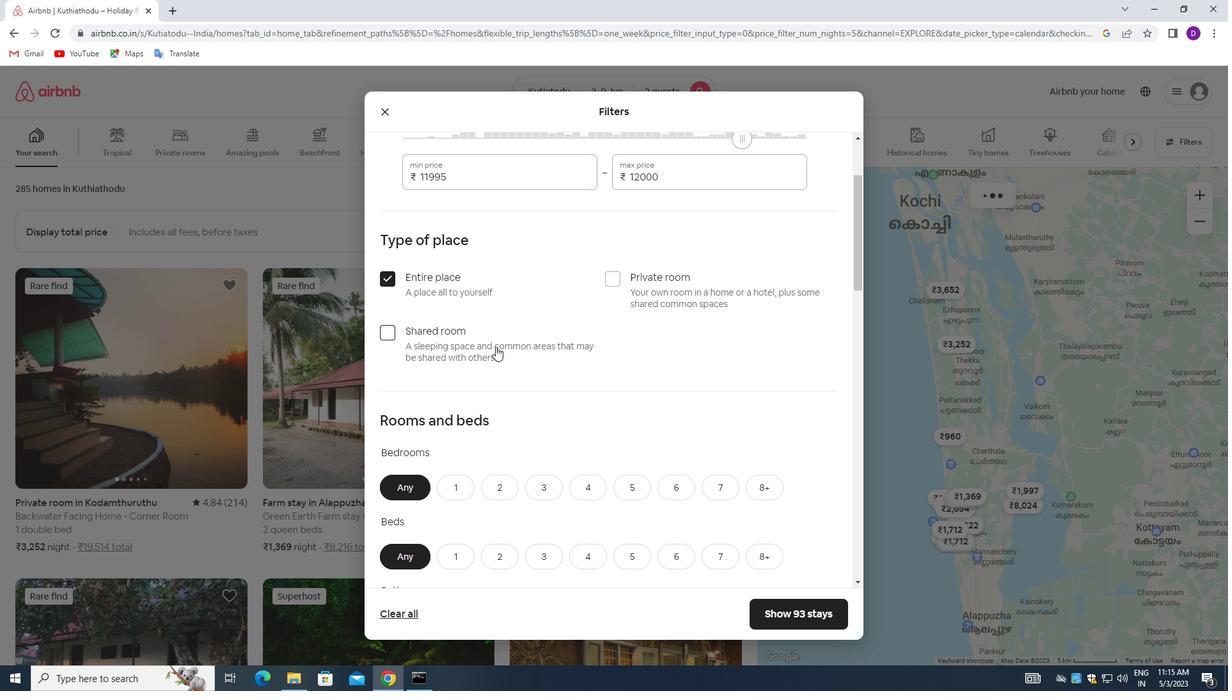 
Action: Mouse moved to (451, 289)
Screenshot: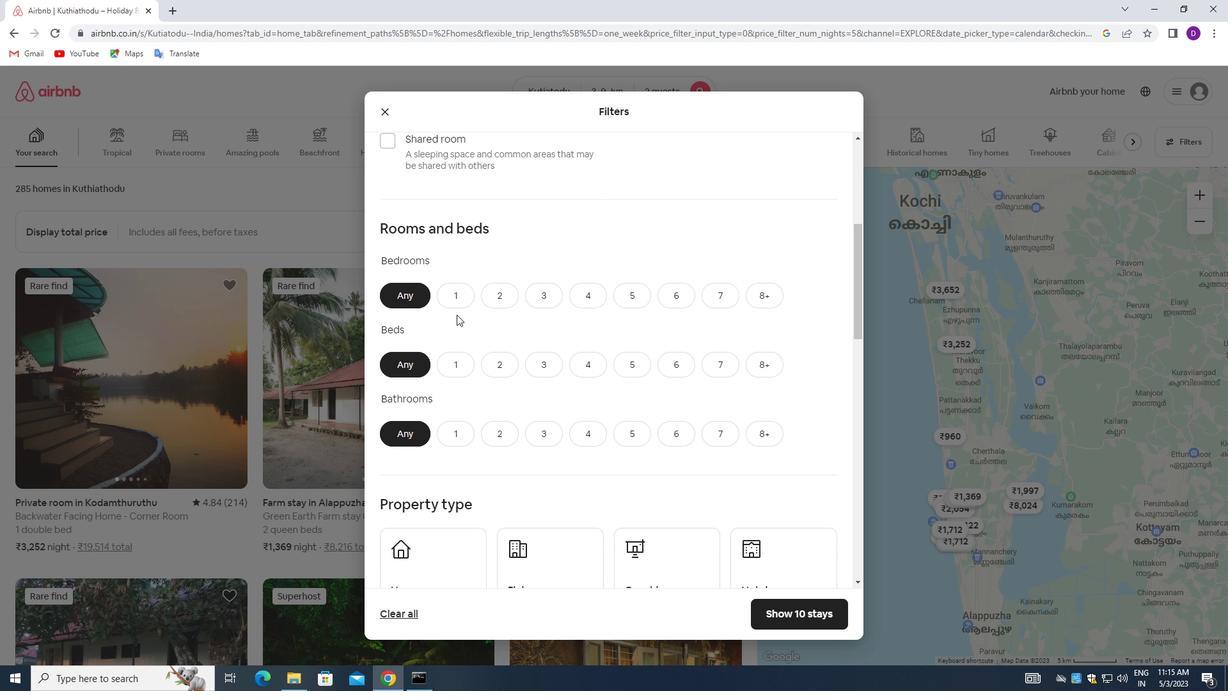 
Action: Mouse pressed left at (451, 289)
Screenshot: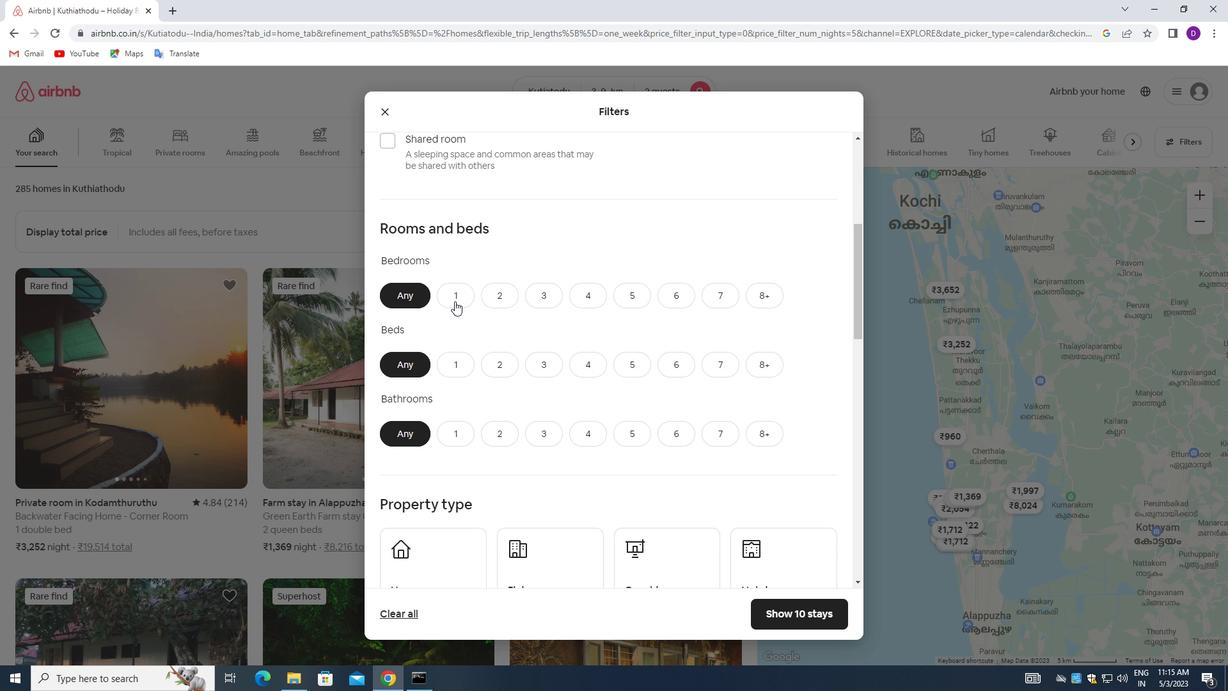 
Action: Mouse moved to (462, 361)
Screenshot: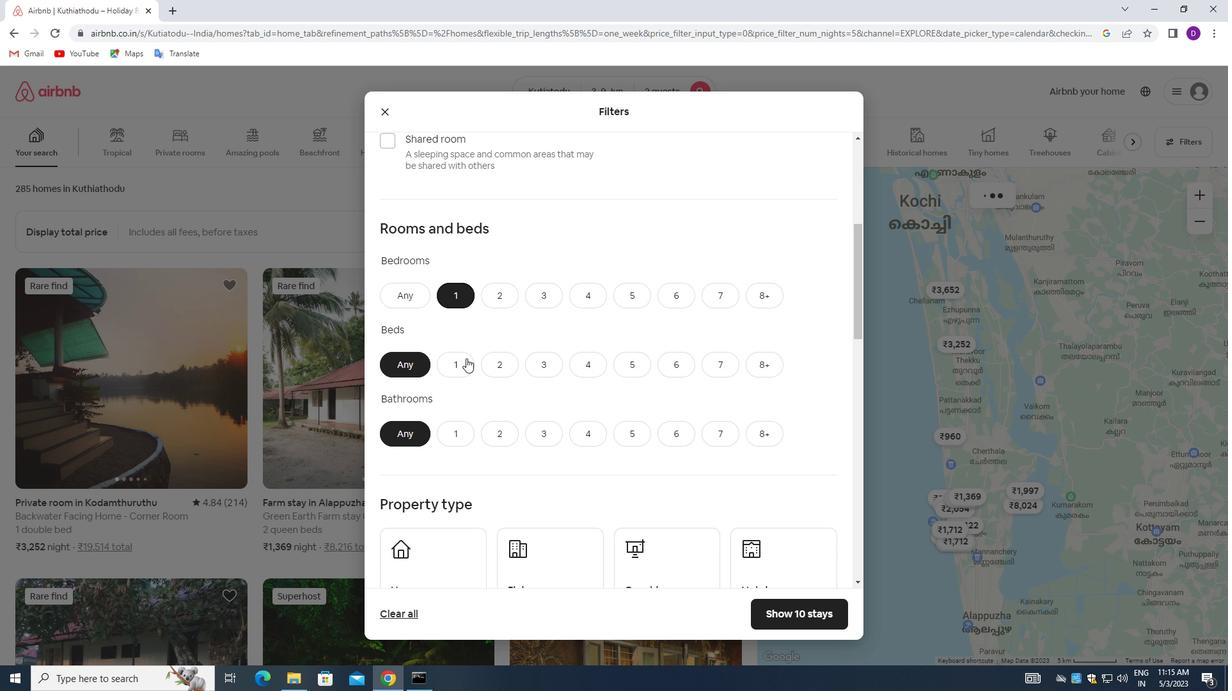 
Action: Mouse pressed left at (462, 361)
Screenshot: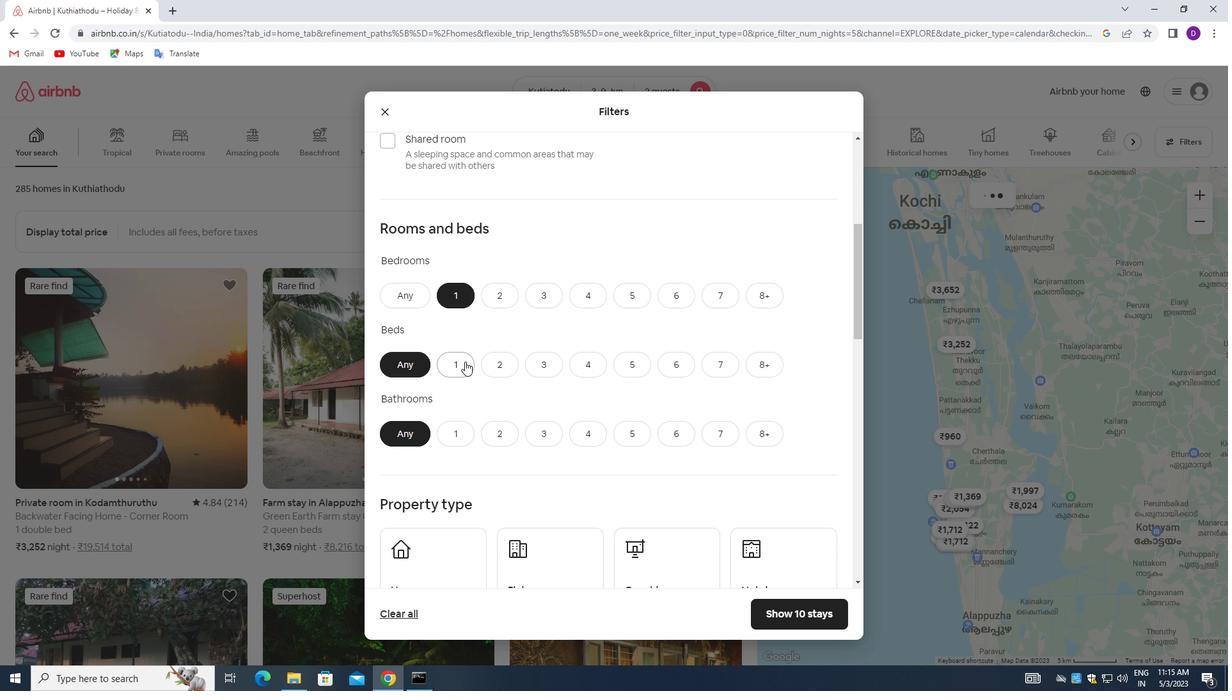 
Action: Mouse moved to (455, 431)
Screenshot: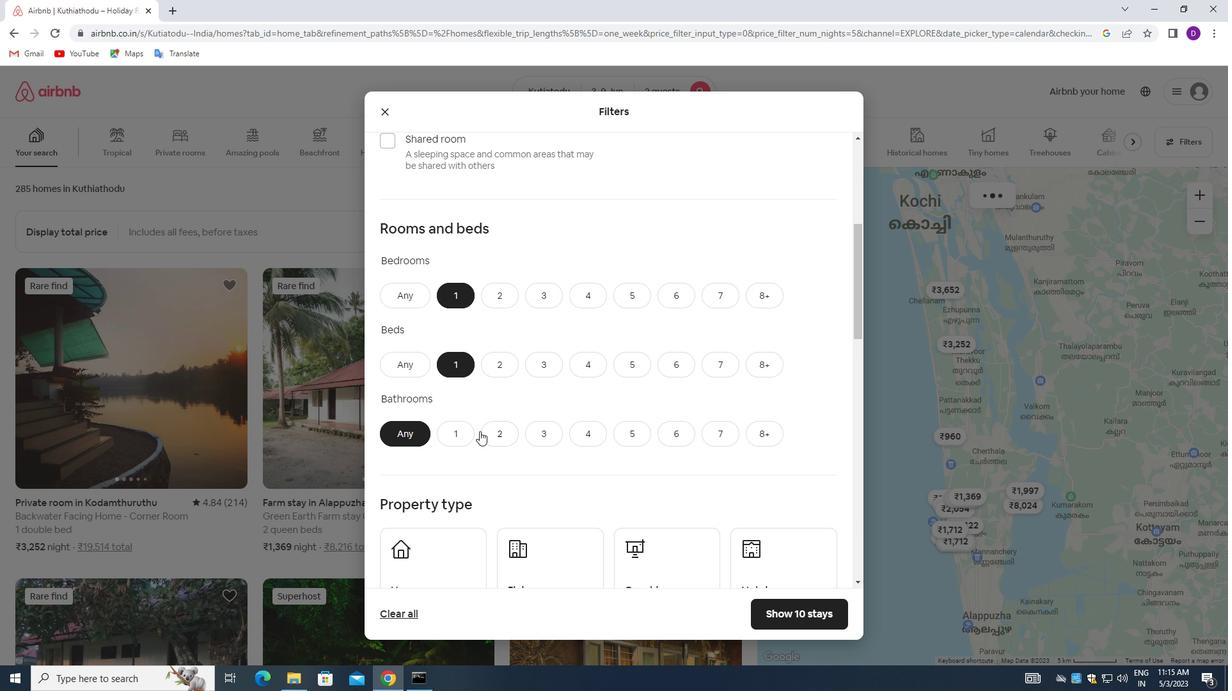 
Action: Mouse pressed left at (455, 431)
Screenshot: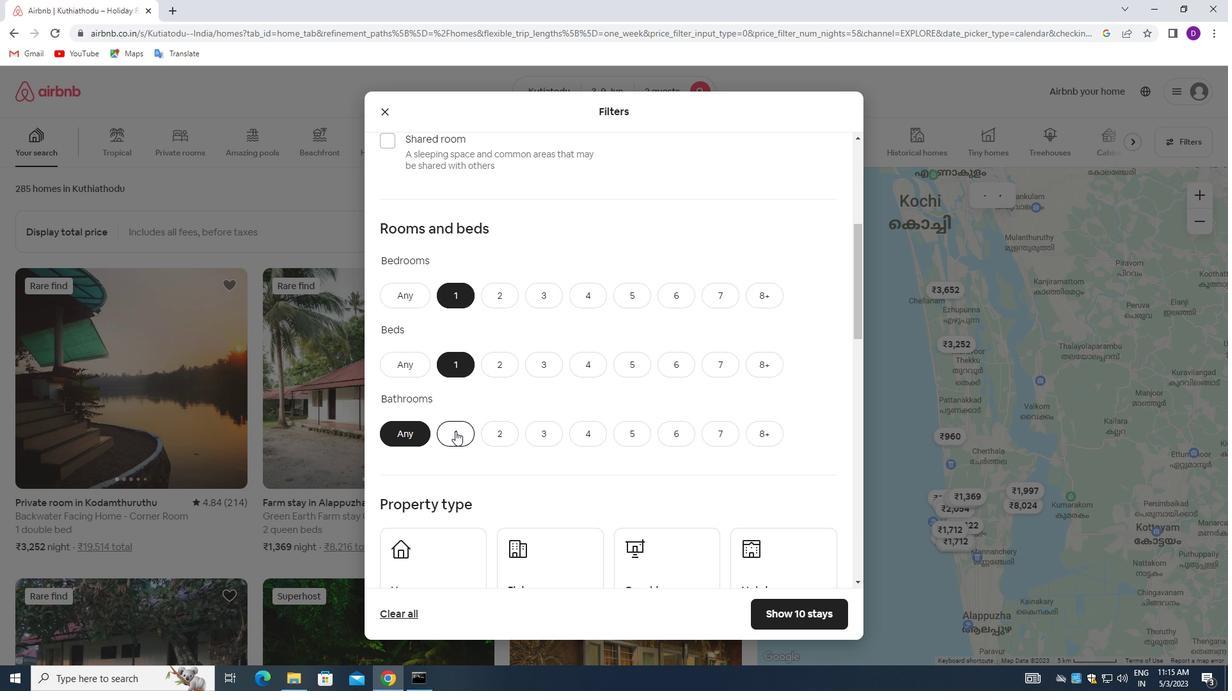 
Action: Mouse moved to (574, 358)
Screenshot: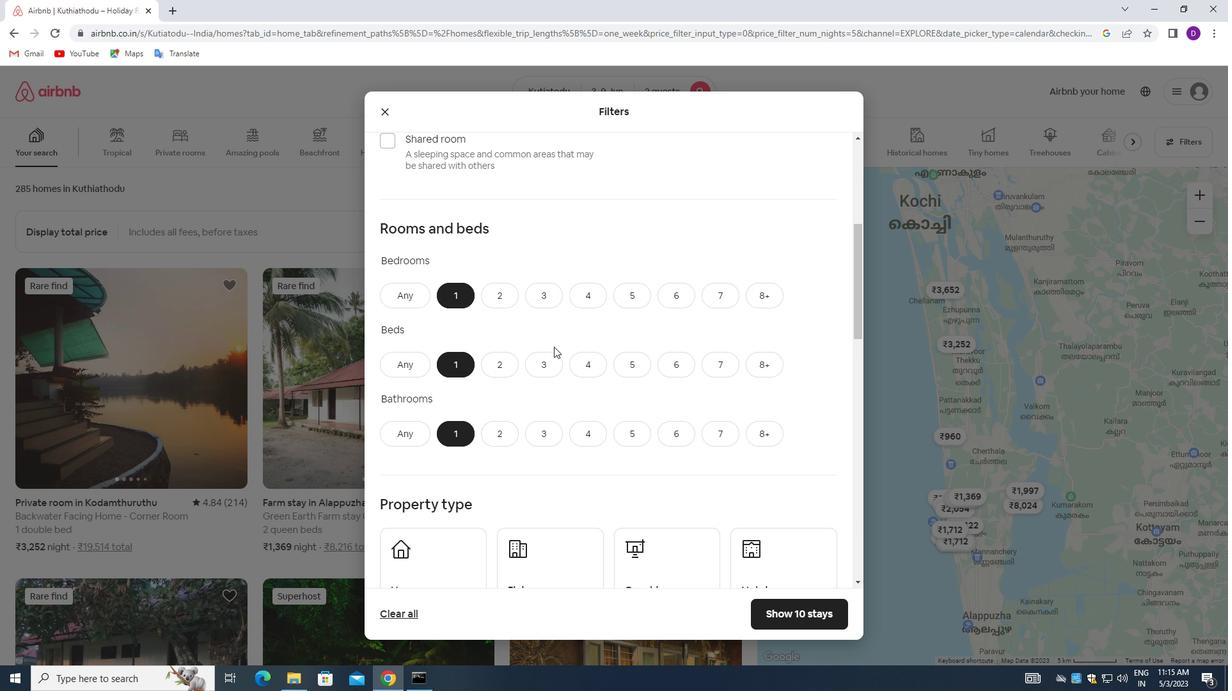 
Action: Mouse scrolled (574, 357) with delta (0, 0)
Screenshot: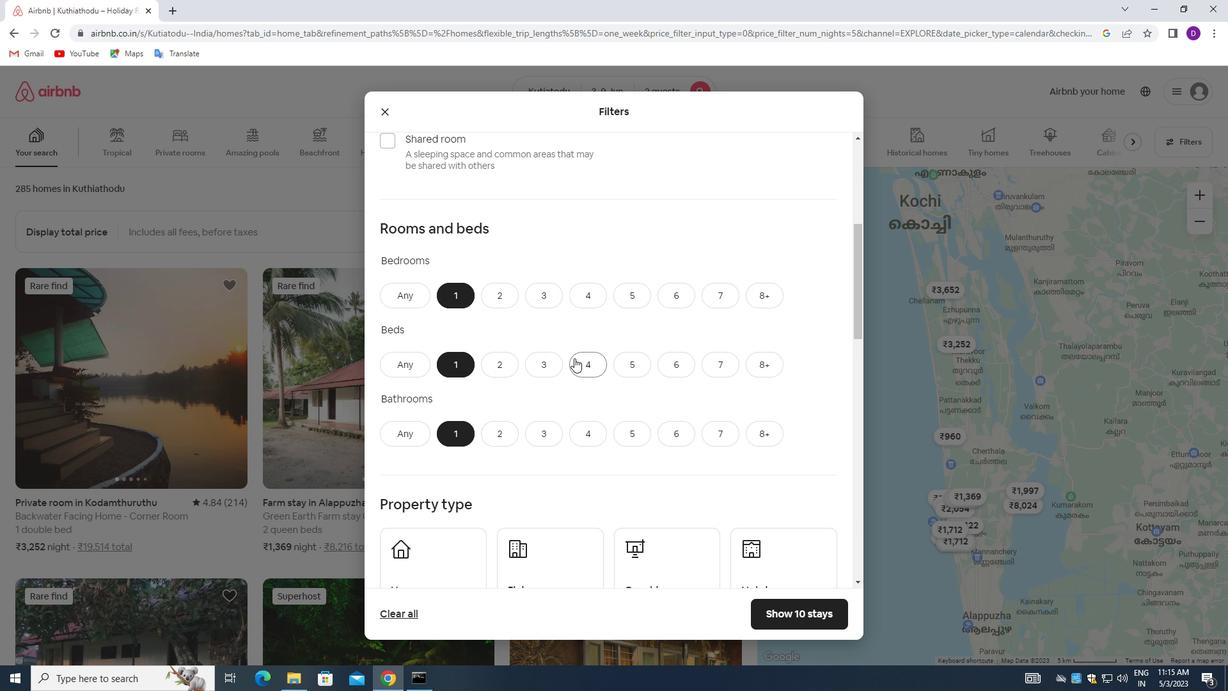 
Action: Mouse moved to (575, 359)
Screenshot: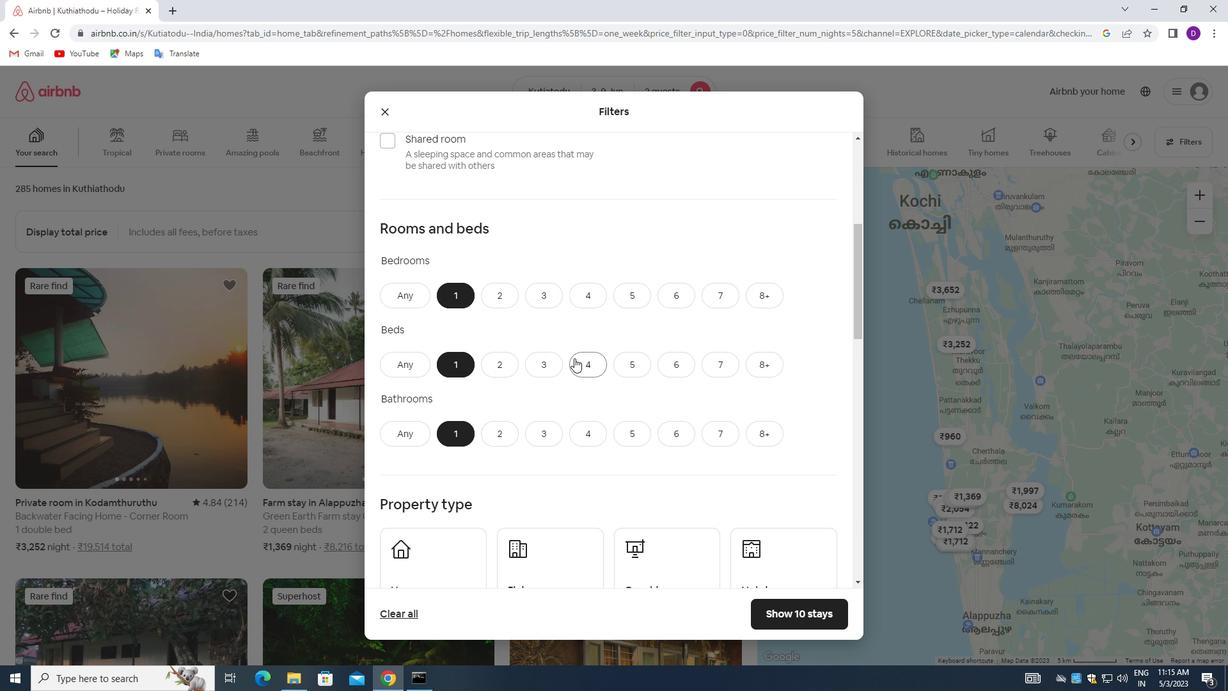 
Action: Mouse scrolled (575, 359) with delta (0, 0)
Screenshot: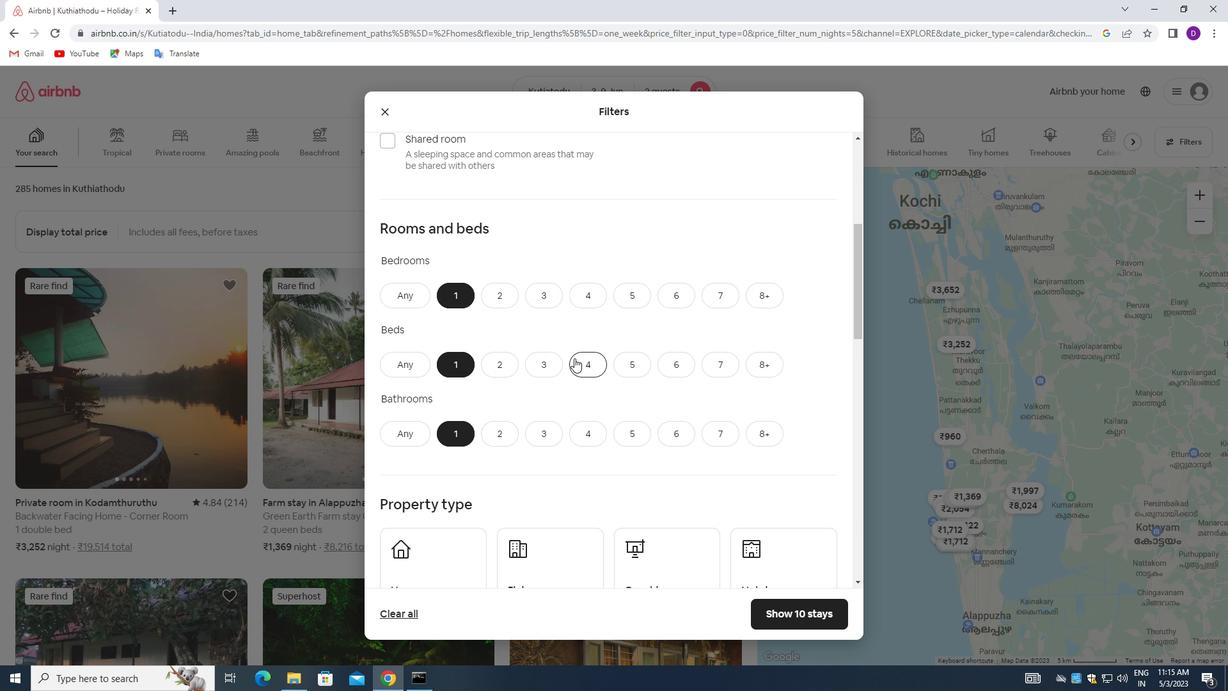 
Action: Mouse moved to (575, 360)
Screenshot: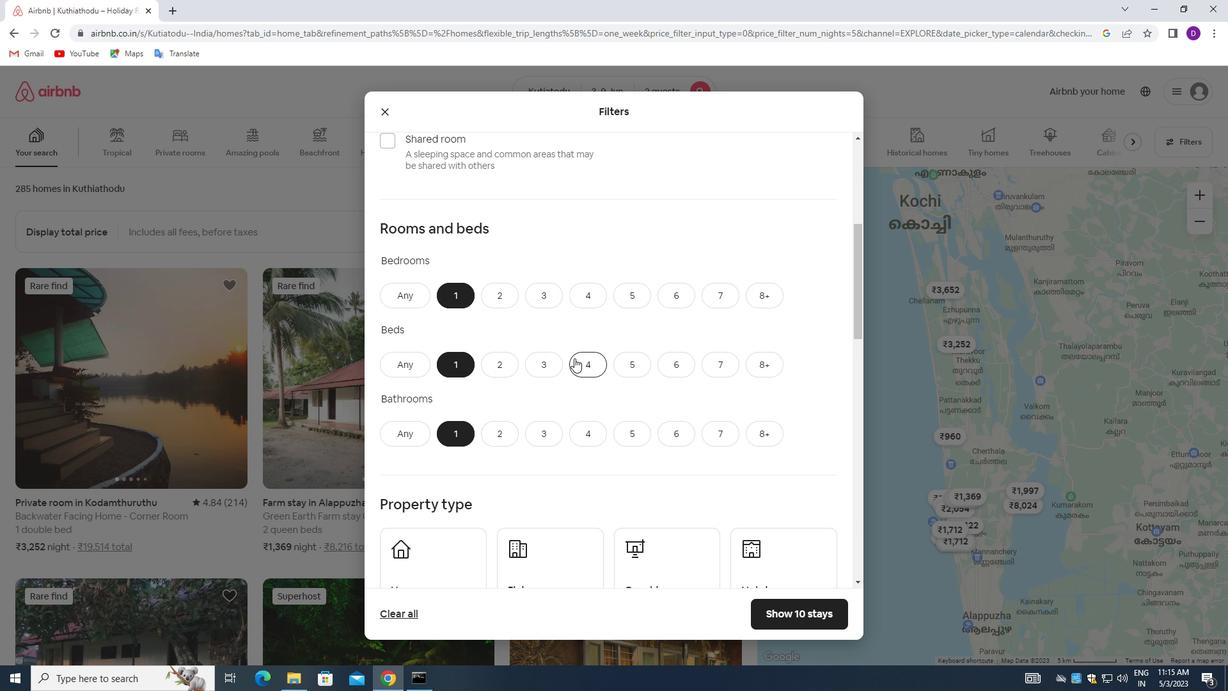 
Action: Mouse scrolled (575, 360) with delta (0, 0)
Screenshot: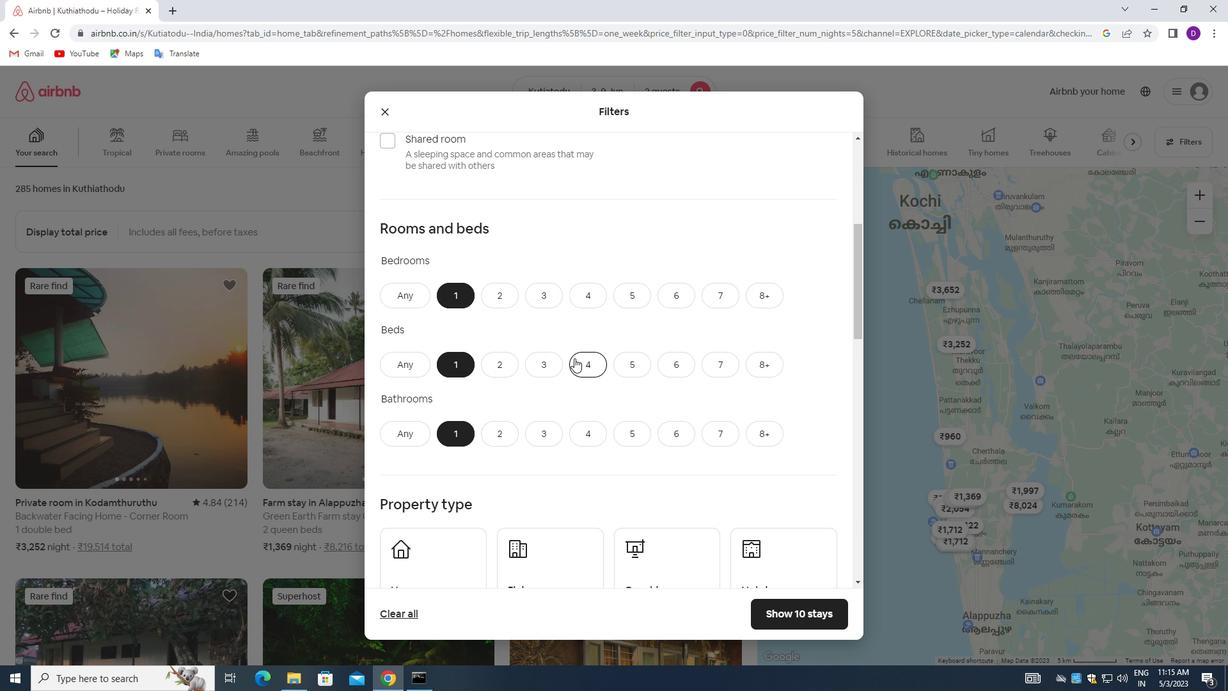 
Action: Mouse moved to (446, 365)
Screenshot: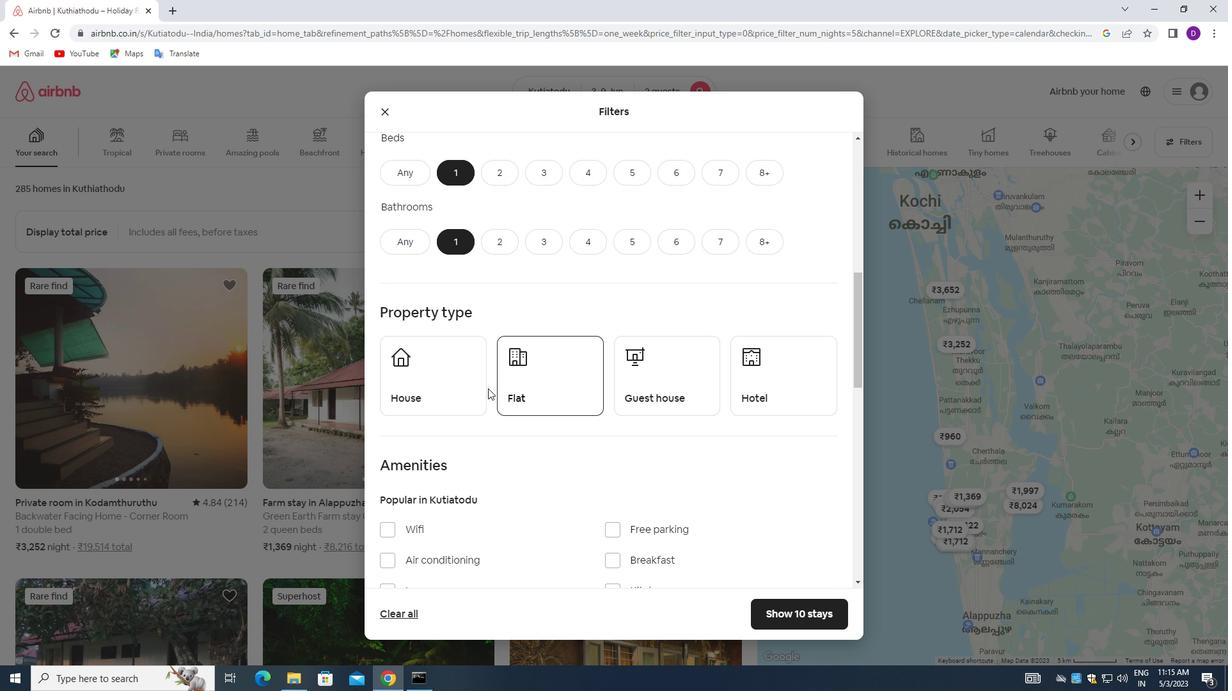 
Action: Mouse pressed left at (446, 365)
Screenshot: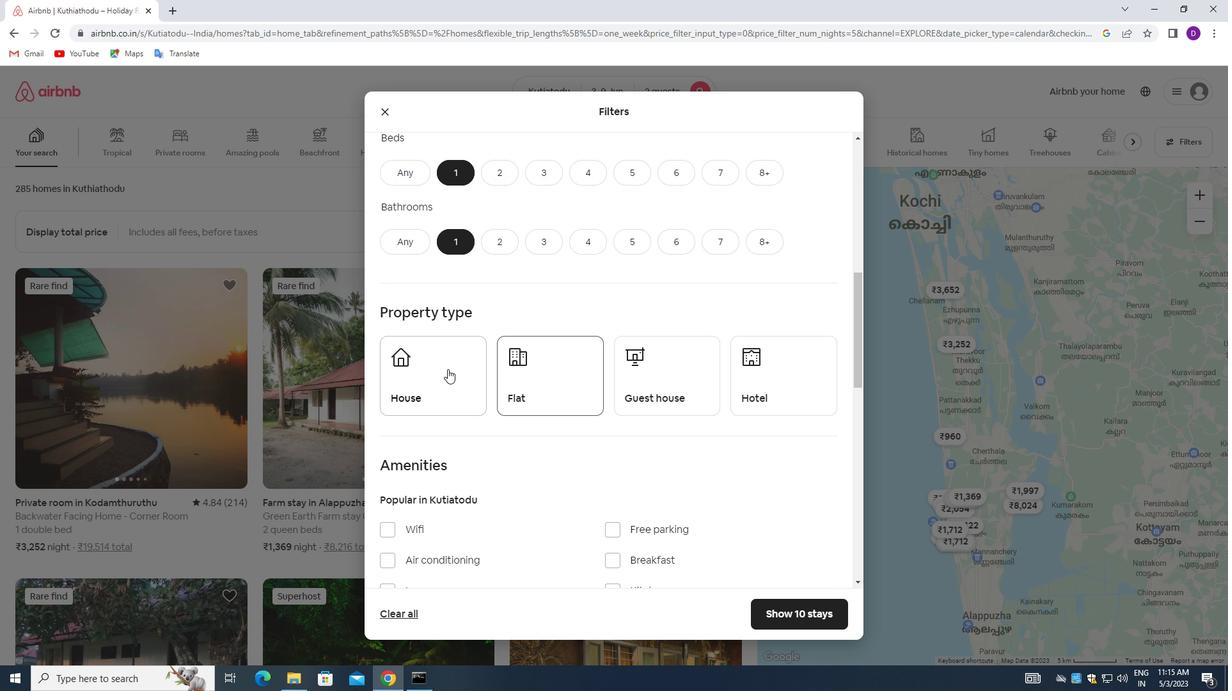 
Action: Mouse moved to (549, 374)
Screenshot: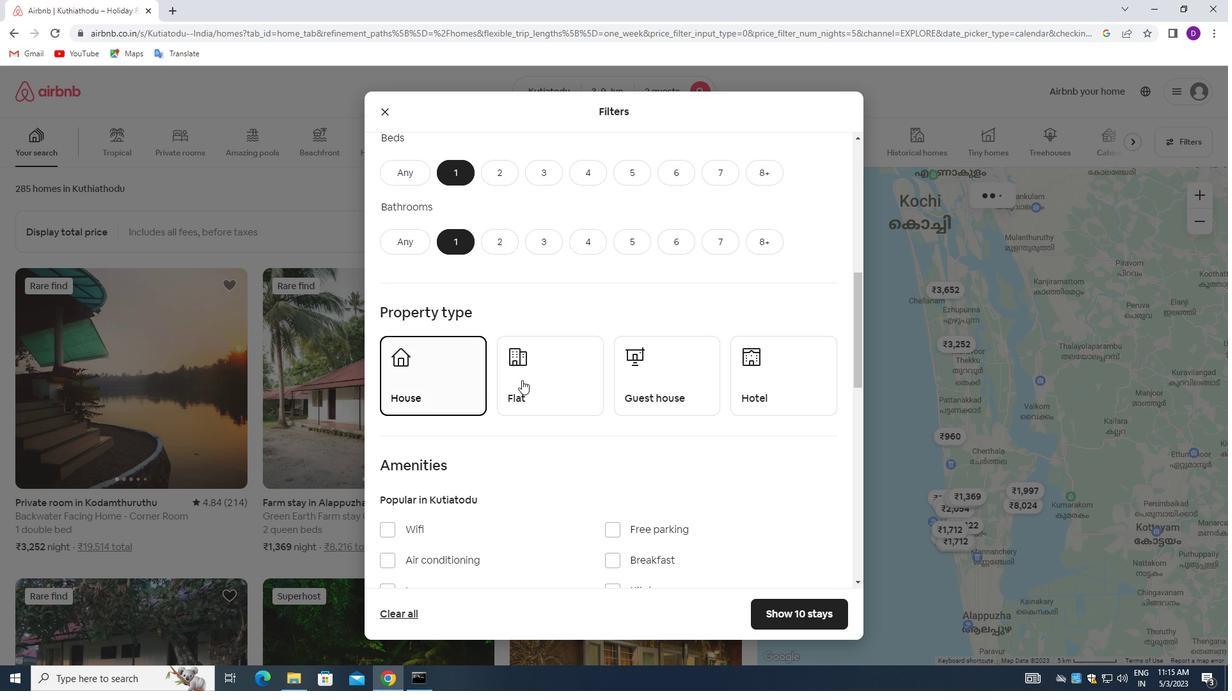 
Action: Mouse pressed left at (549, 374)
Screenshot: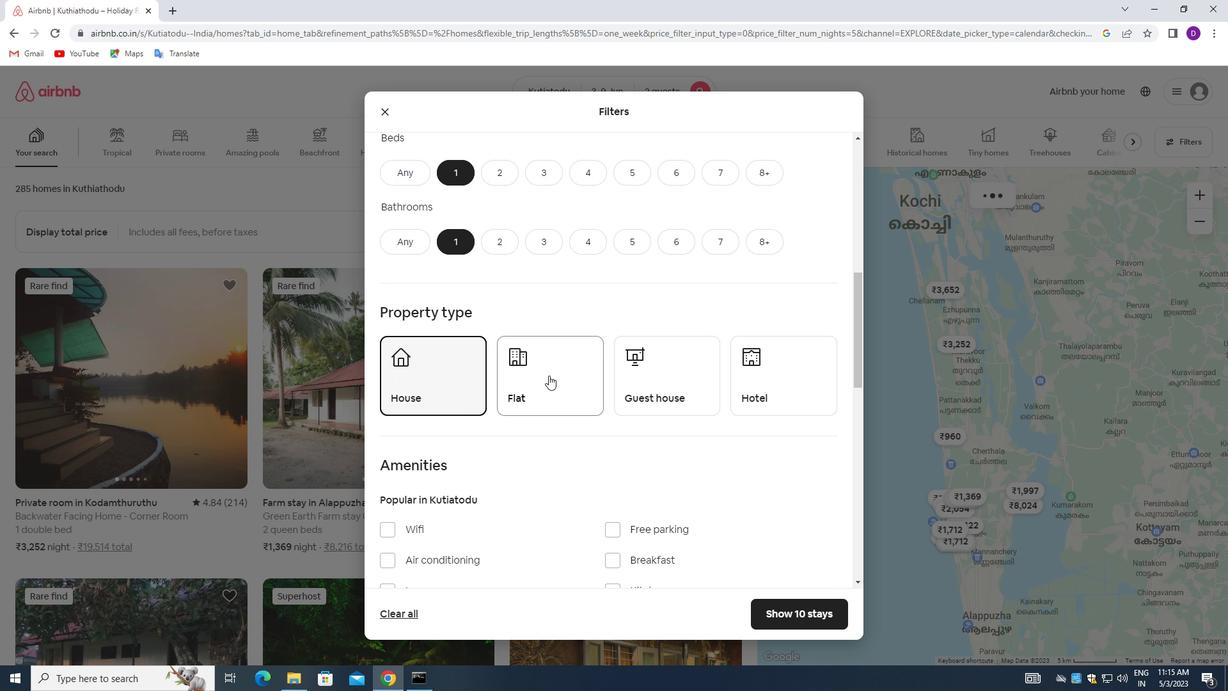 
Action: Mouse moved to (632, 382)
Screenshot: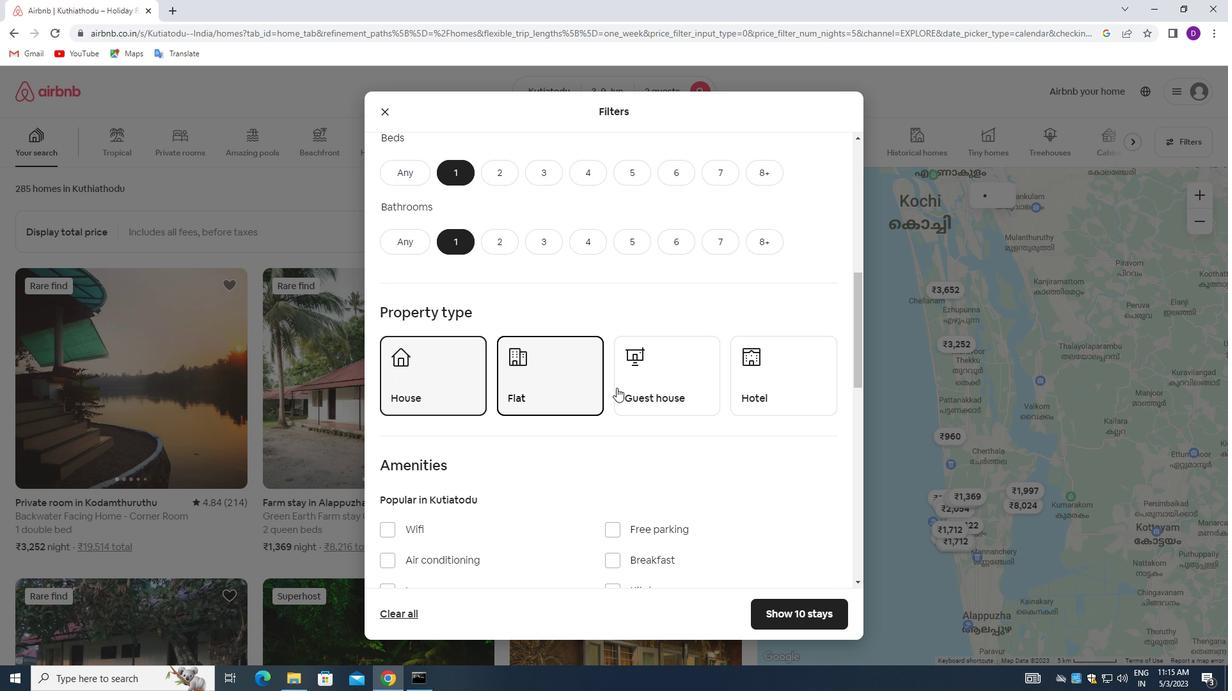 
Action: Mouse pressed left at (632, 382)
Screenshot: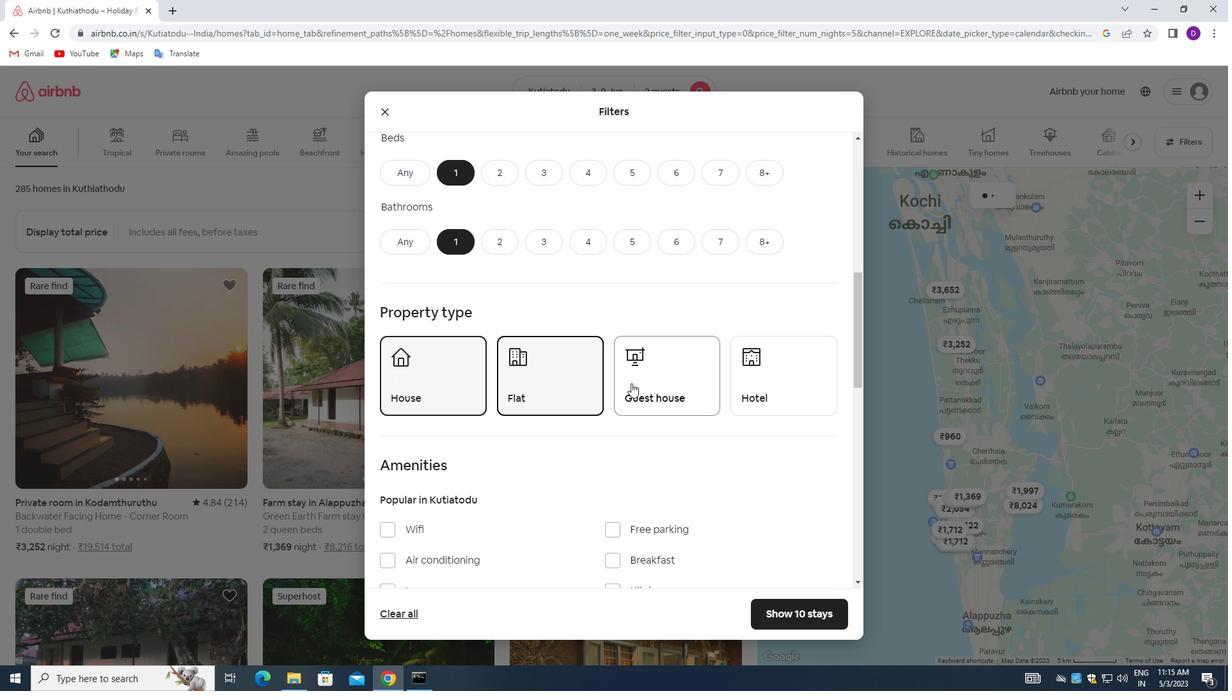 
Action: Mouse moved to (774, 380)
Screenshot: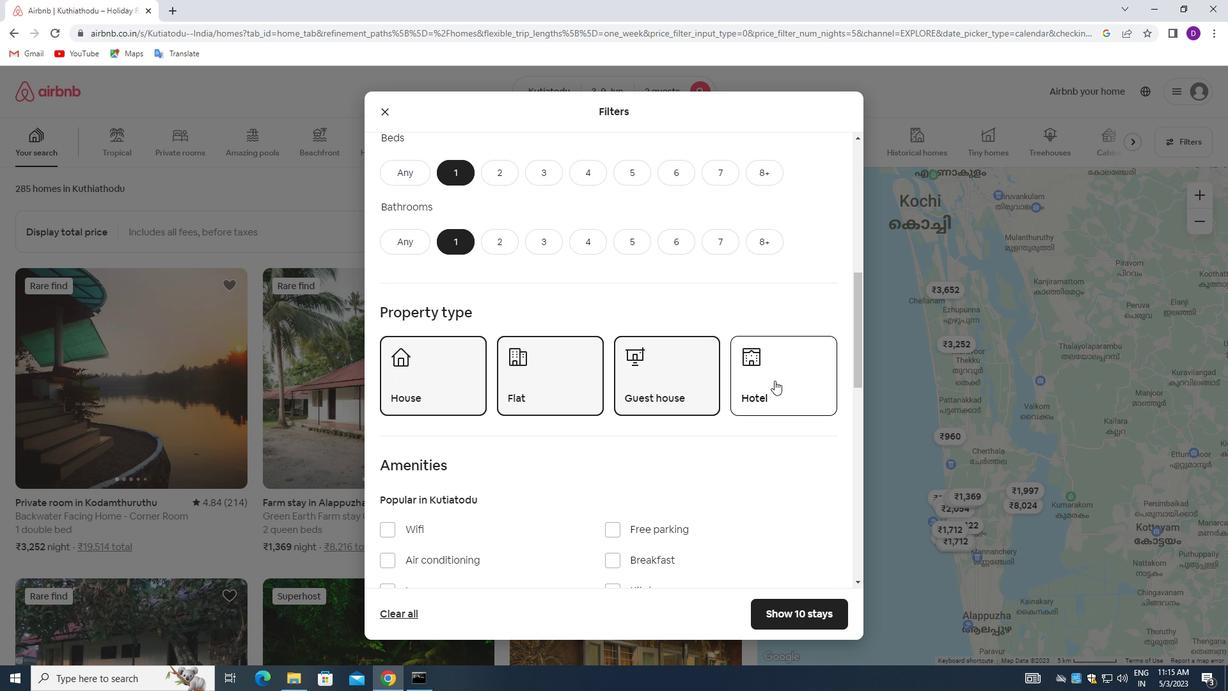 
Action: Mouse pressed left at (774, 380)
Screenshot: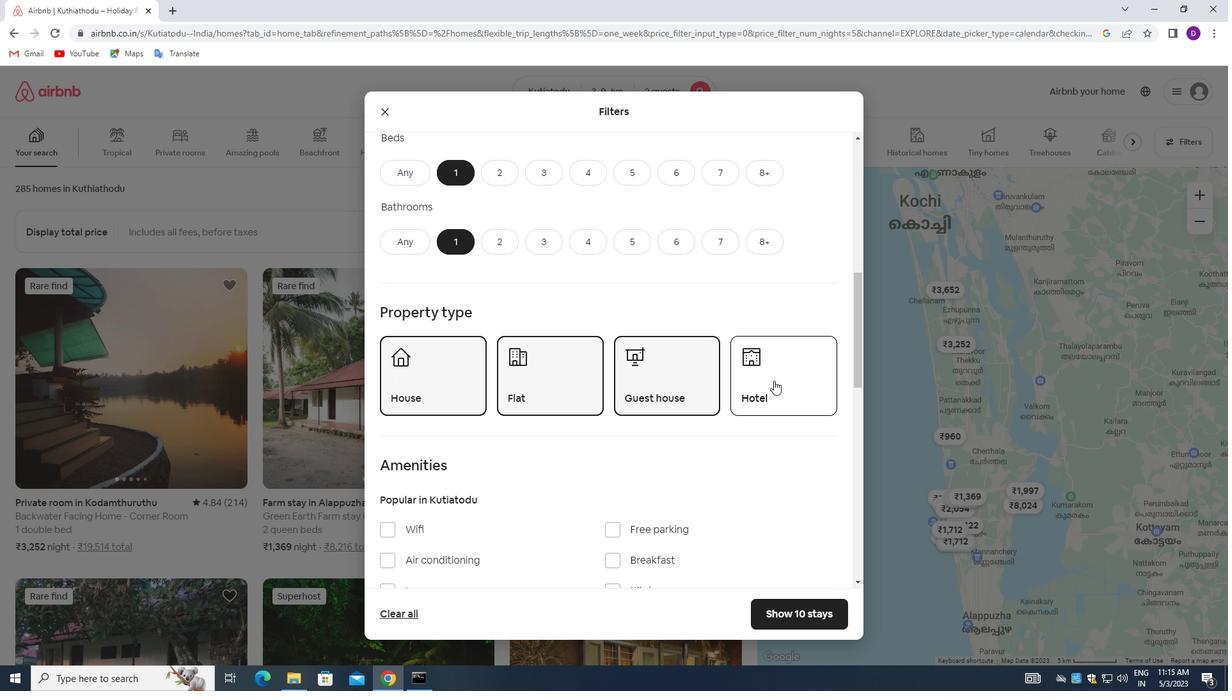 
Action: Mouse moved to (624, 371)
Screenshot: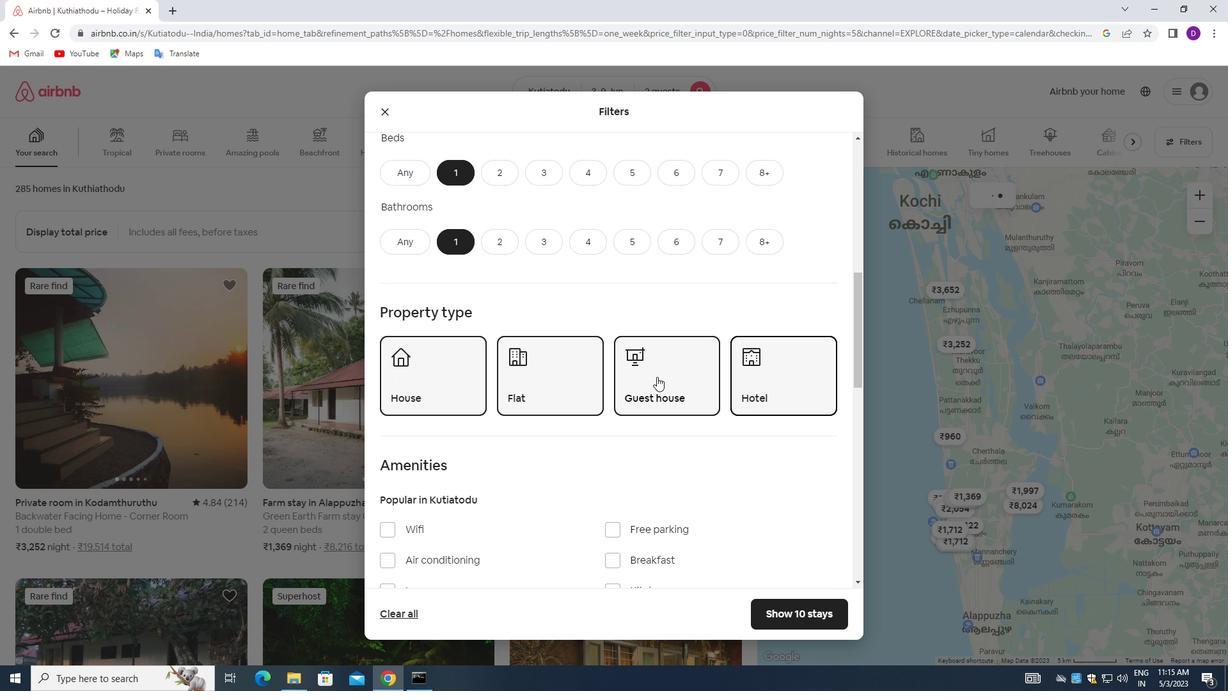 
Action: Mouse scrolled (624, 370) with delta (0, 0)
Screenshot: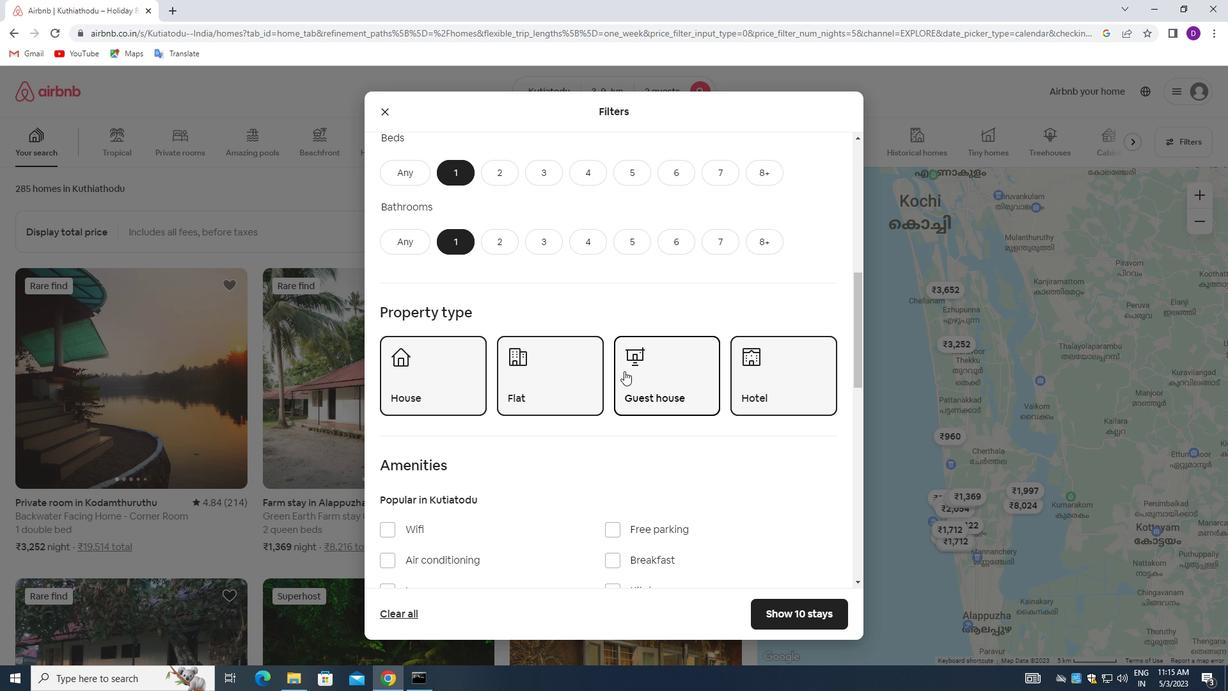 
Action: Mouse moved to (624, 371)
Screenshot: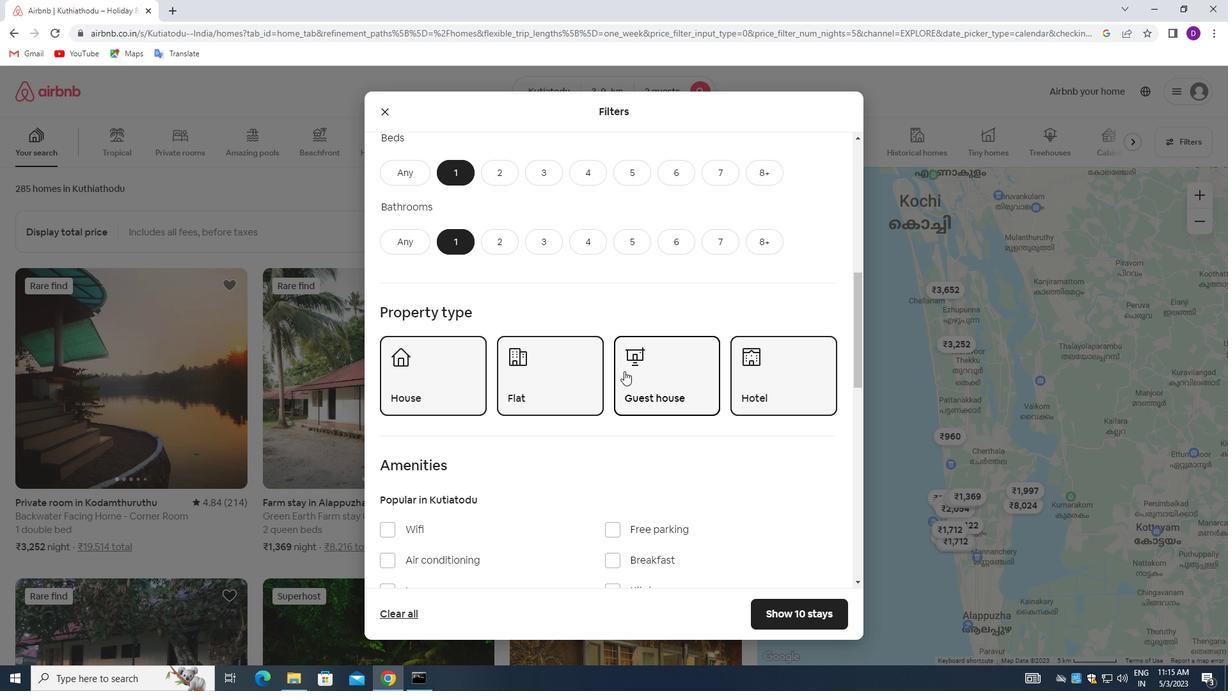 
Action: Mouse scrolled (624, 370) with delta (0, 0)
Screenshot: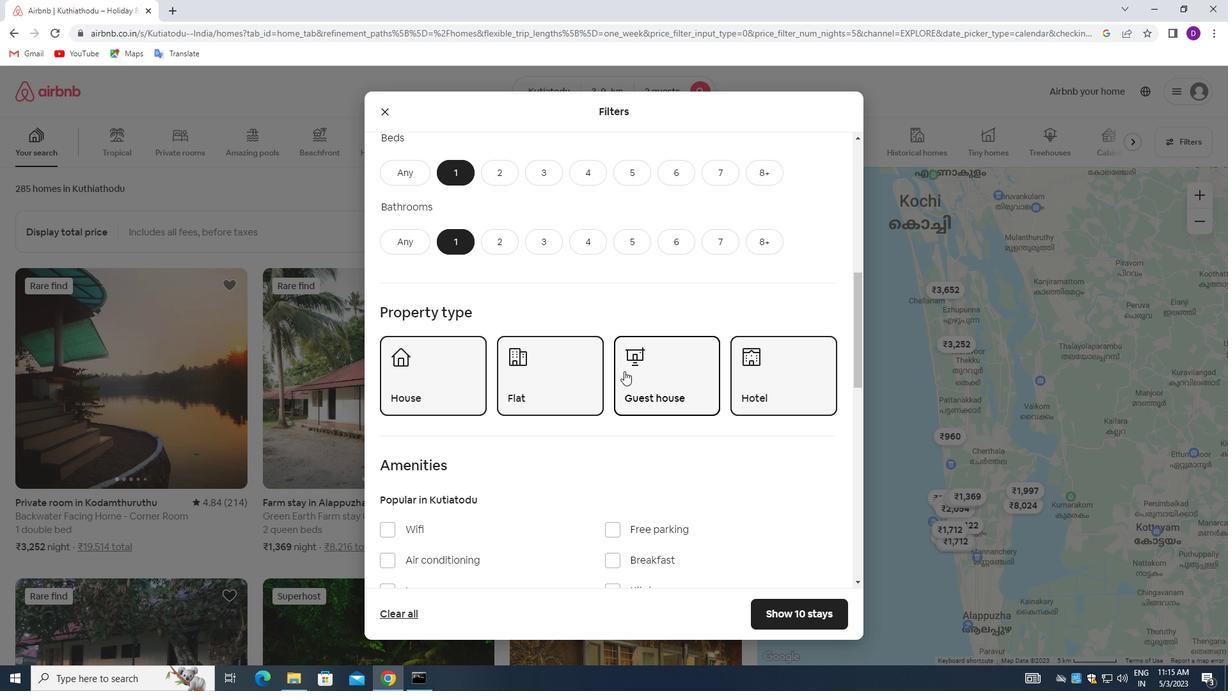 
Action: Mouse moved to (615, 379)
Screenshot: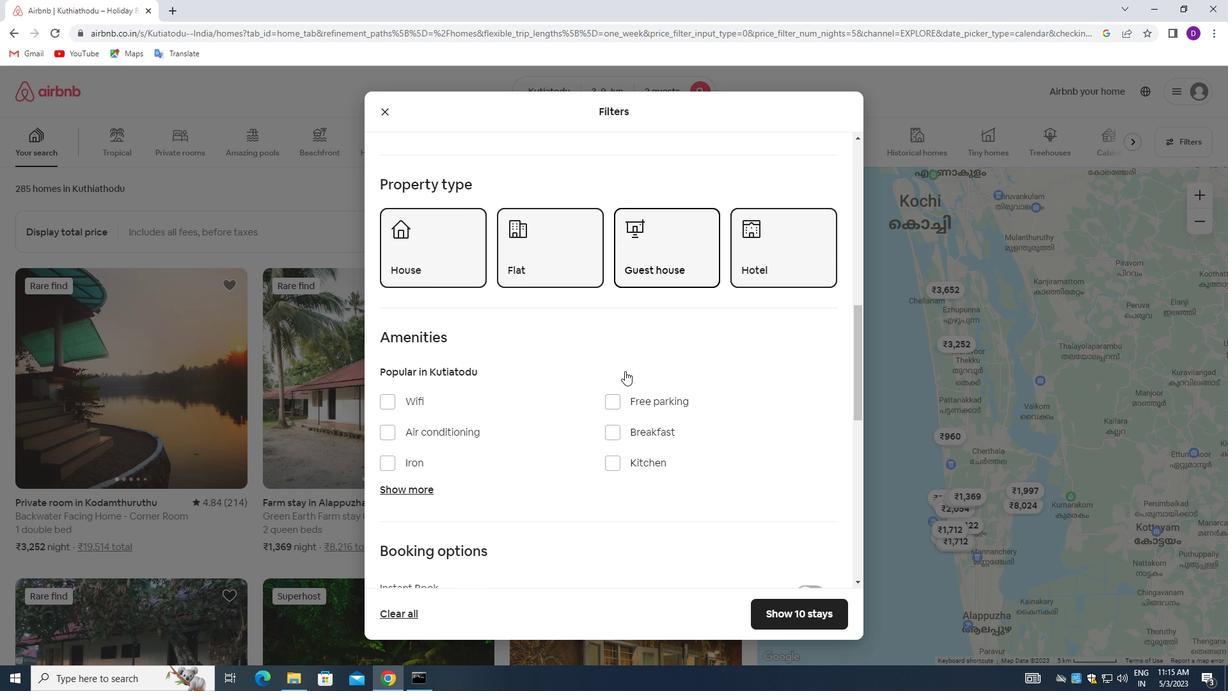 
Action: Mouse scrolled (615, 378) with delta (0, 0)
Screenshot: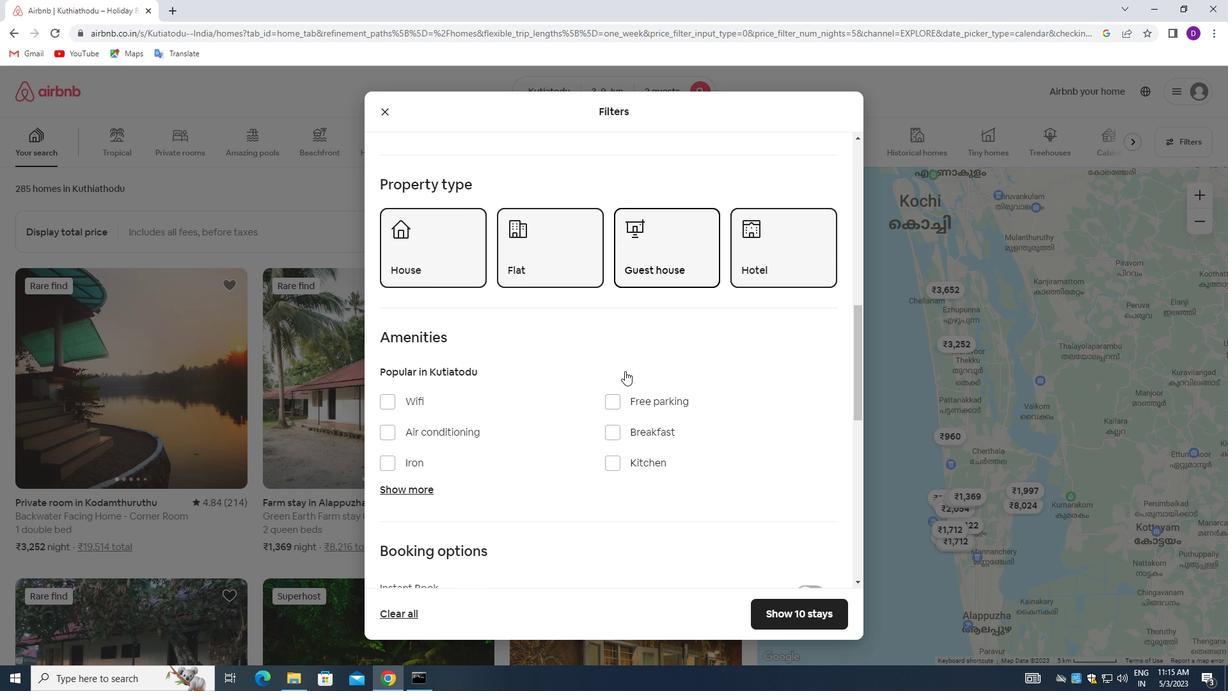 
Action: Mouse moved to (602, 385)
Screenshot: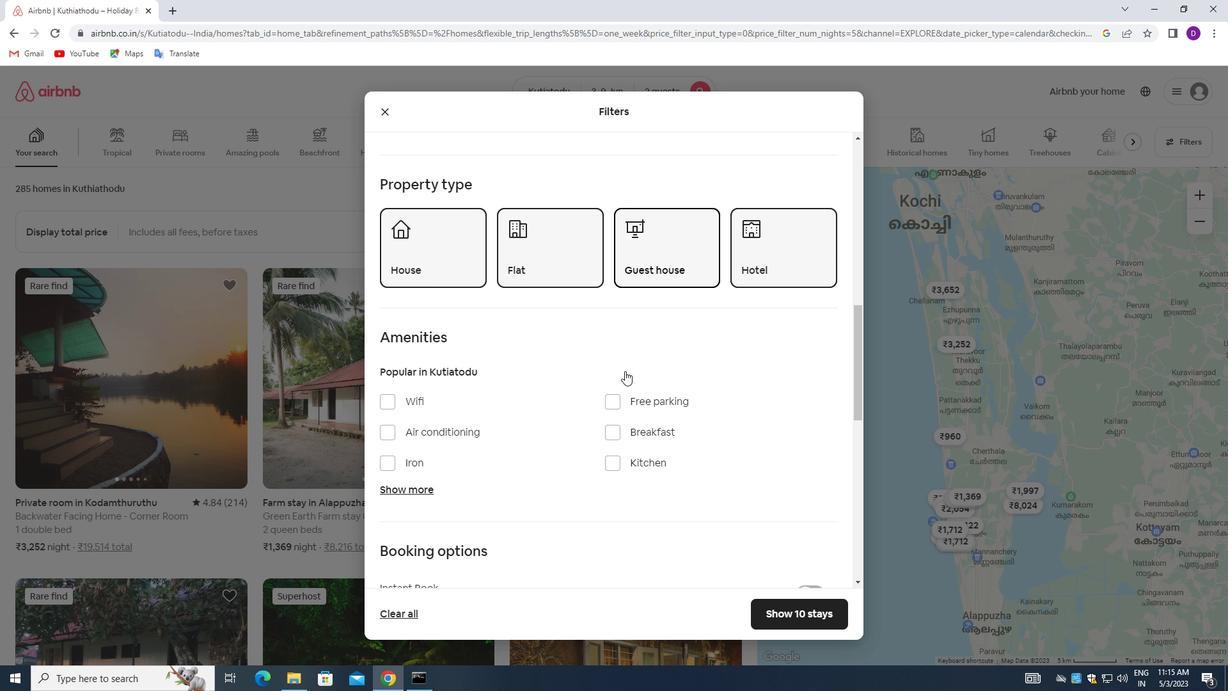 
Action: Mouse scrolled (602, 384) with delta (0, 0)
Screenshot: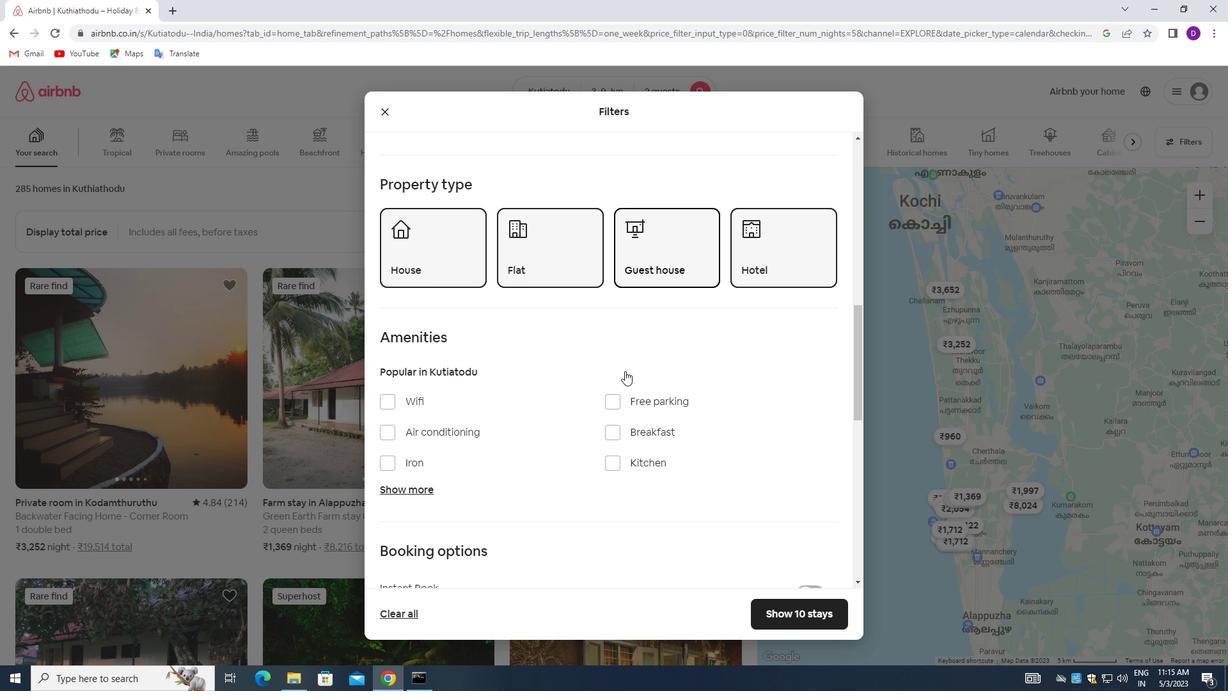 
Action: Mouse moved to (600, 386)
Screenshot: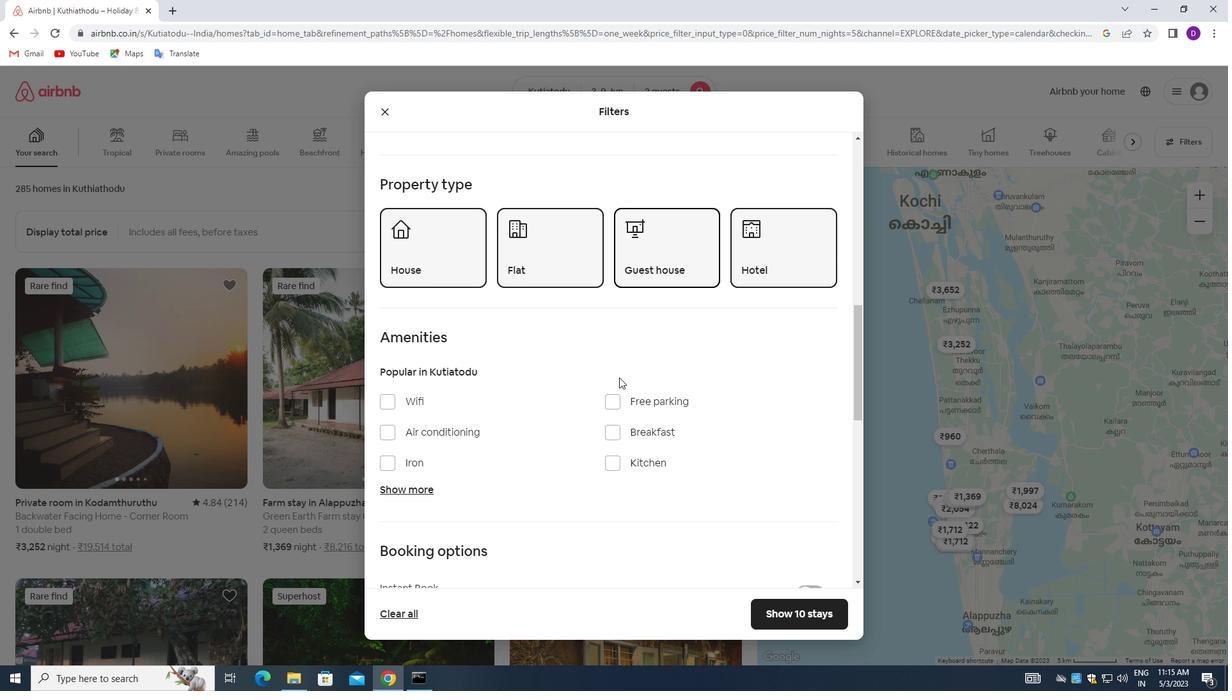 
Action: Mouse scrolled (600, 385) with delta (0, 0)
Screenshot: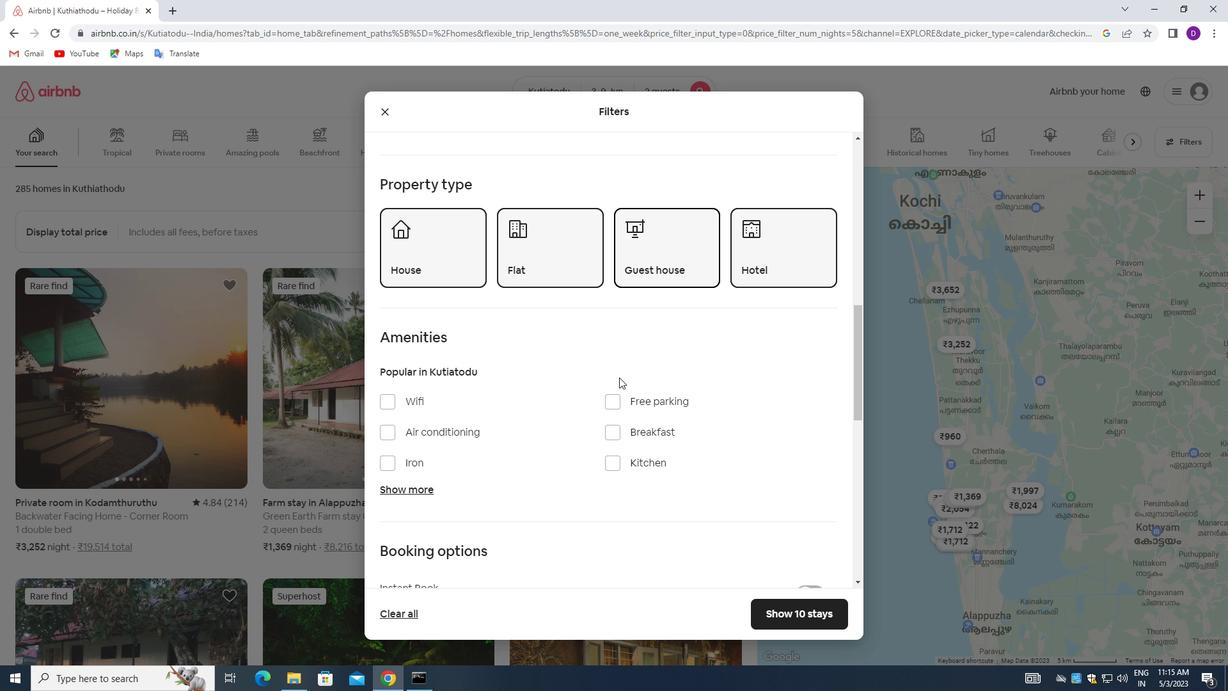 
Action: Mouse moved to (796, 442)
Screenshot: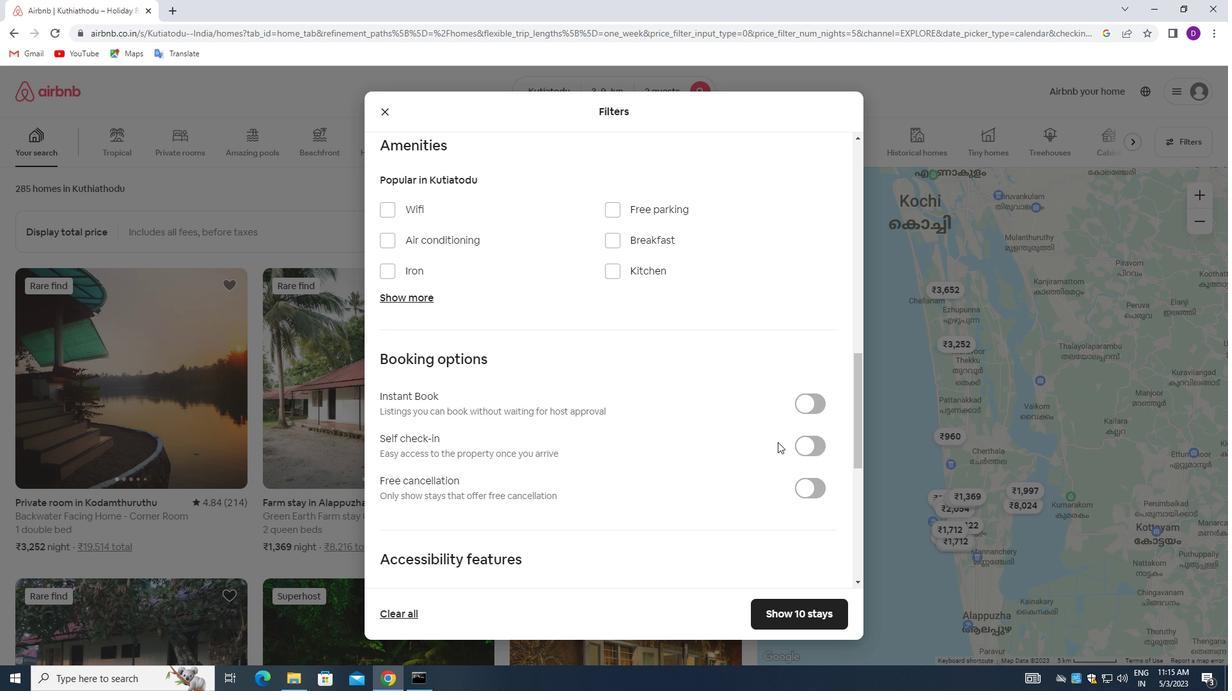 
Action: Mouse pressed left at (796, 442)
Screenshot: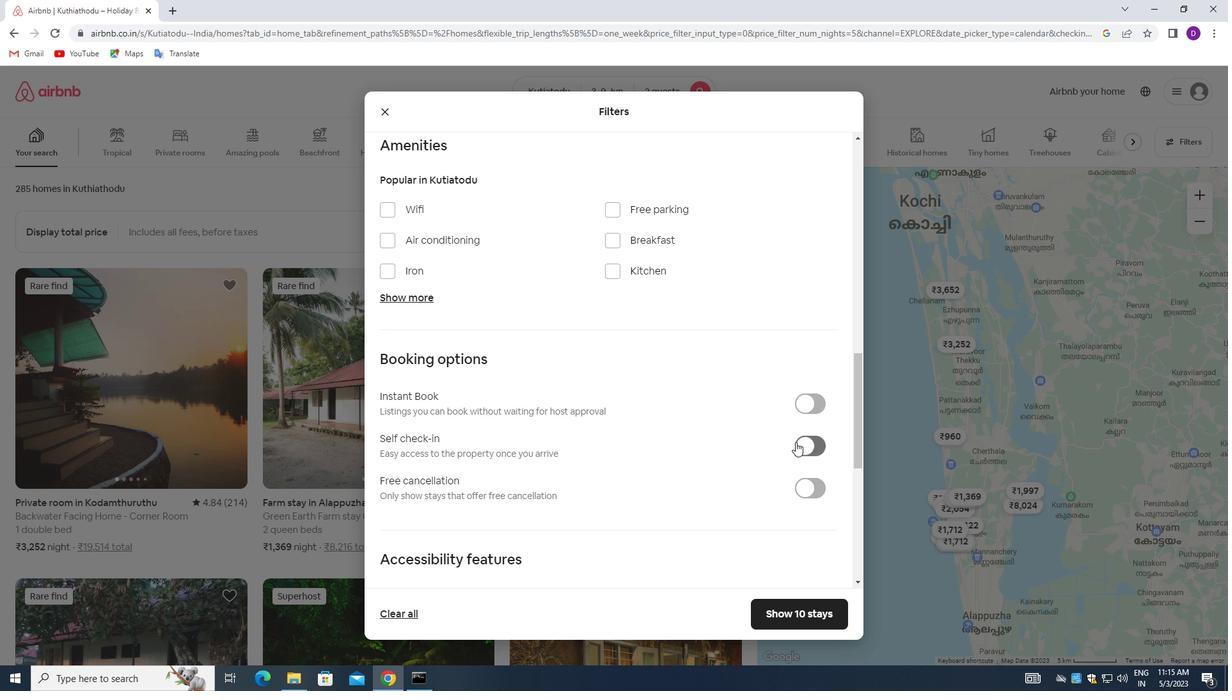 
Action: Mouse moved to (538, 399)
Screenshot: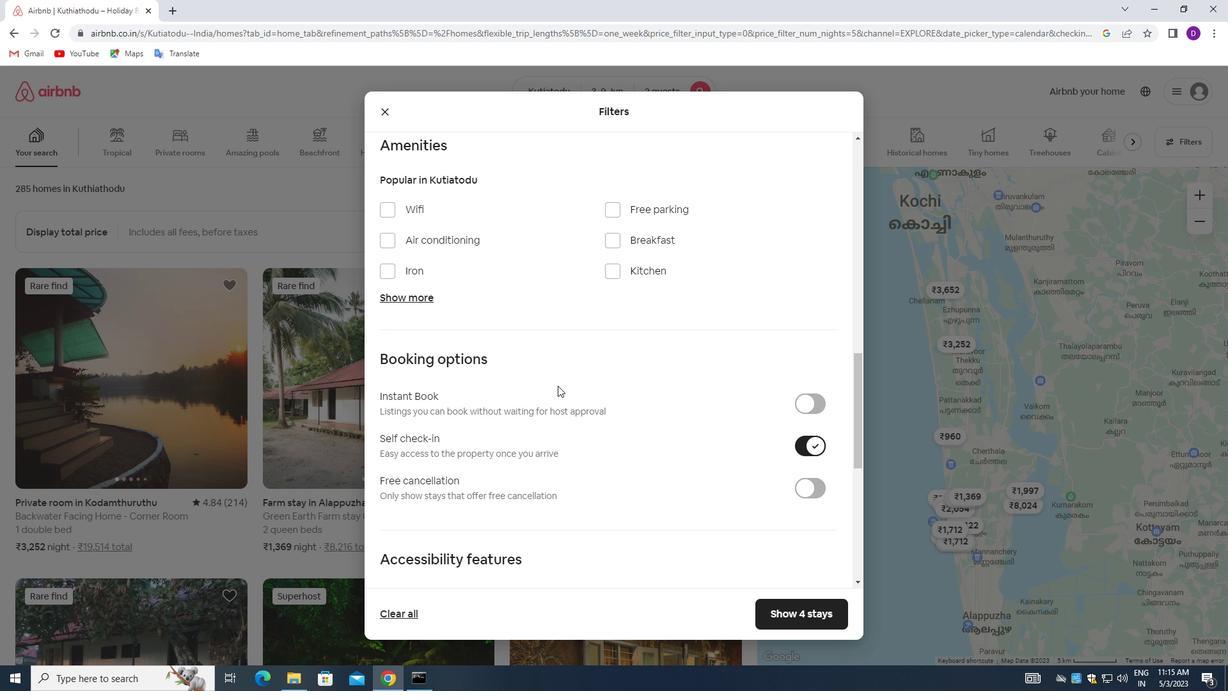 
Action: Mouse scrolled (538, 398) with delta (0, 0)
Screenshot: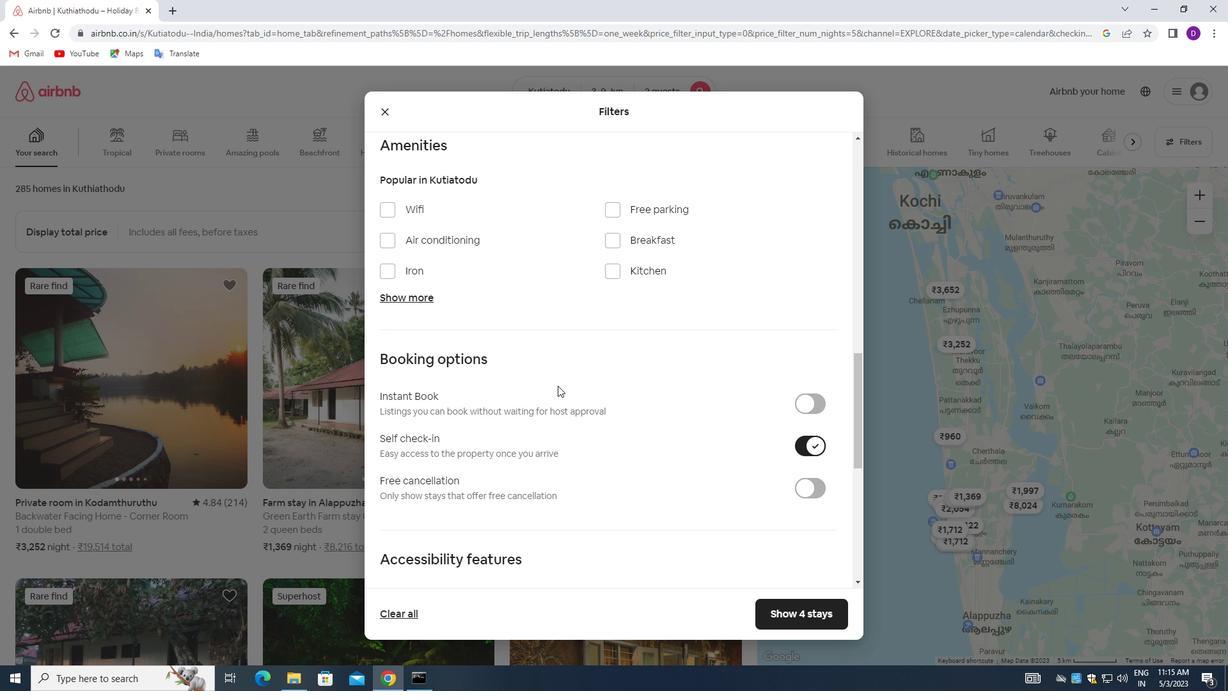 
Action: Mouse moved to (538, 405)
Screenshot: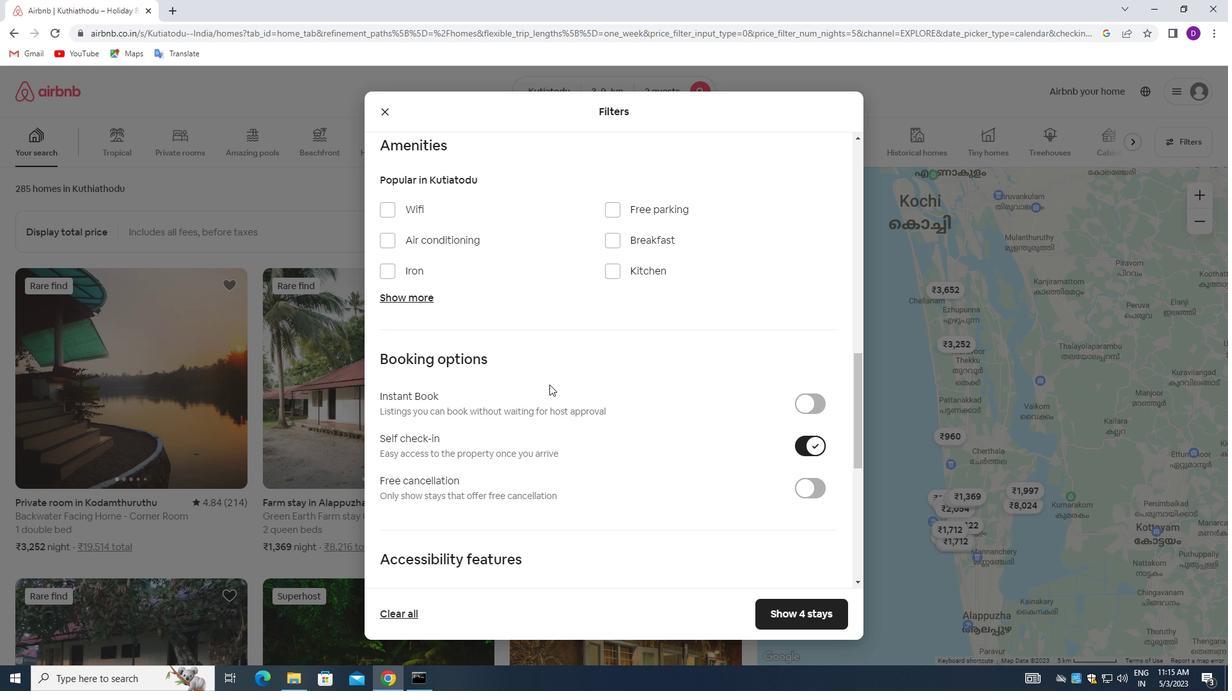 
Action: Mouse scrolled (538, 405) with delta (0, 0)
Screenshot: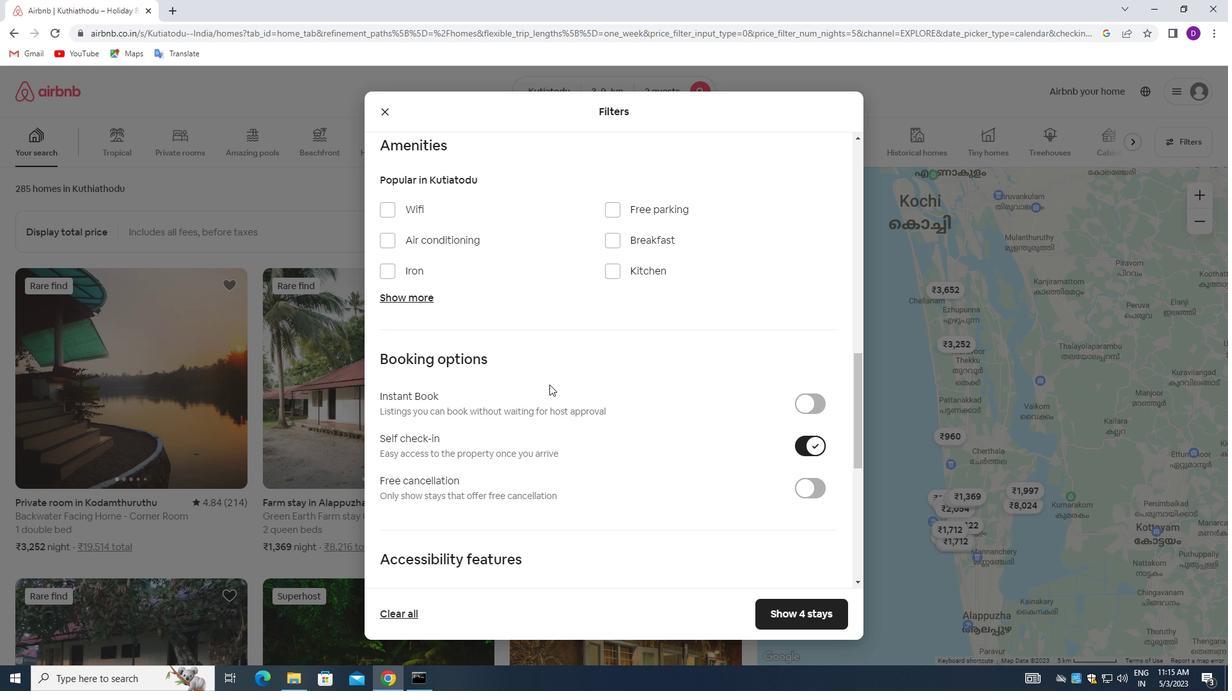 
Action: Mouse moved to (538, 407)
Screenshot: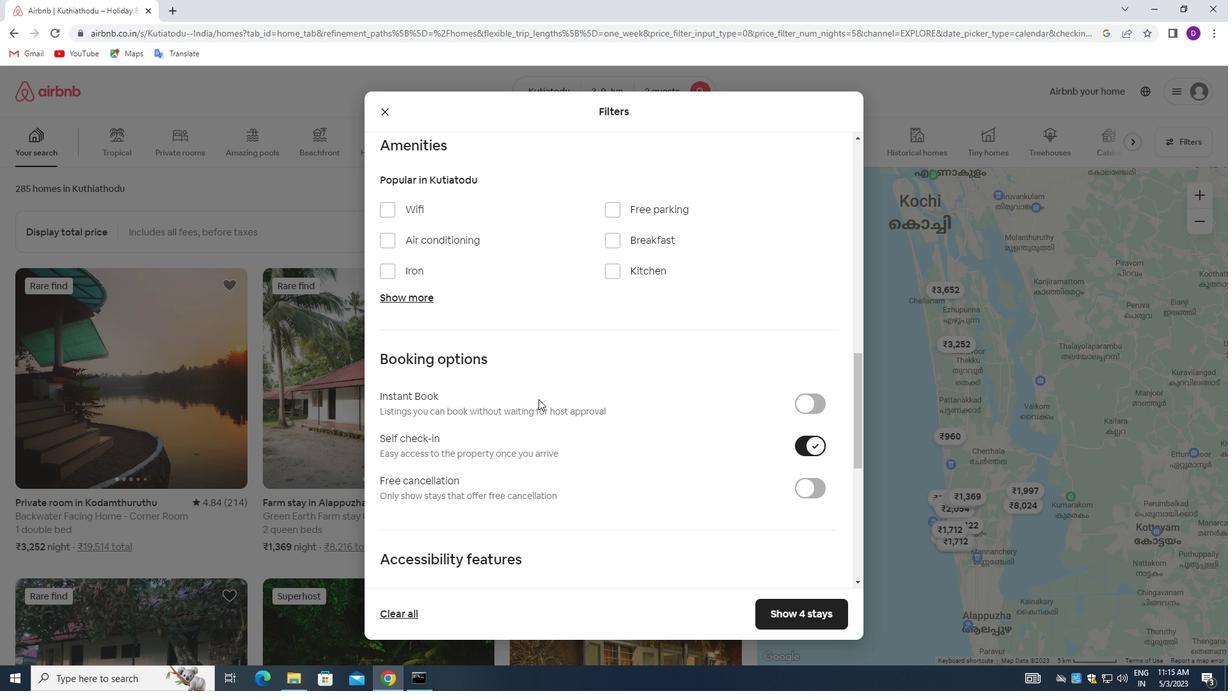 
Action: Mouse scrolled (538, 407) with delta (0, 0)
Screenshot: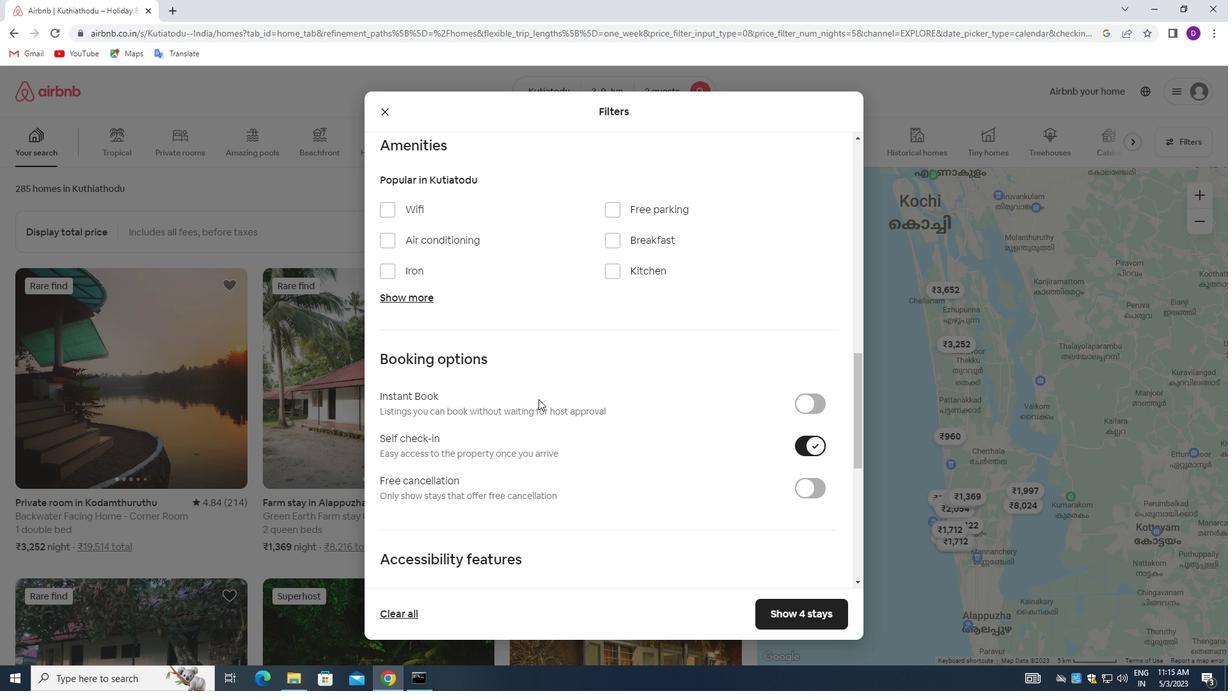 
Action: Mouse moved to (536, 424)
Screenshot: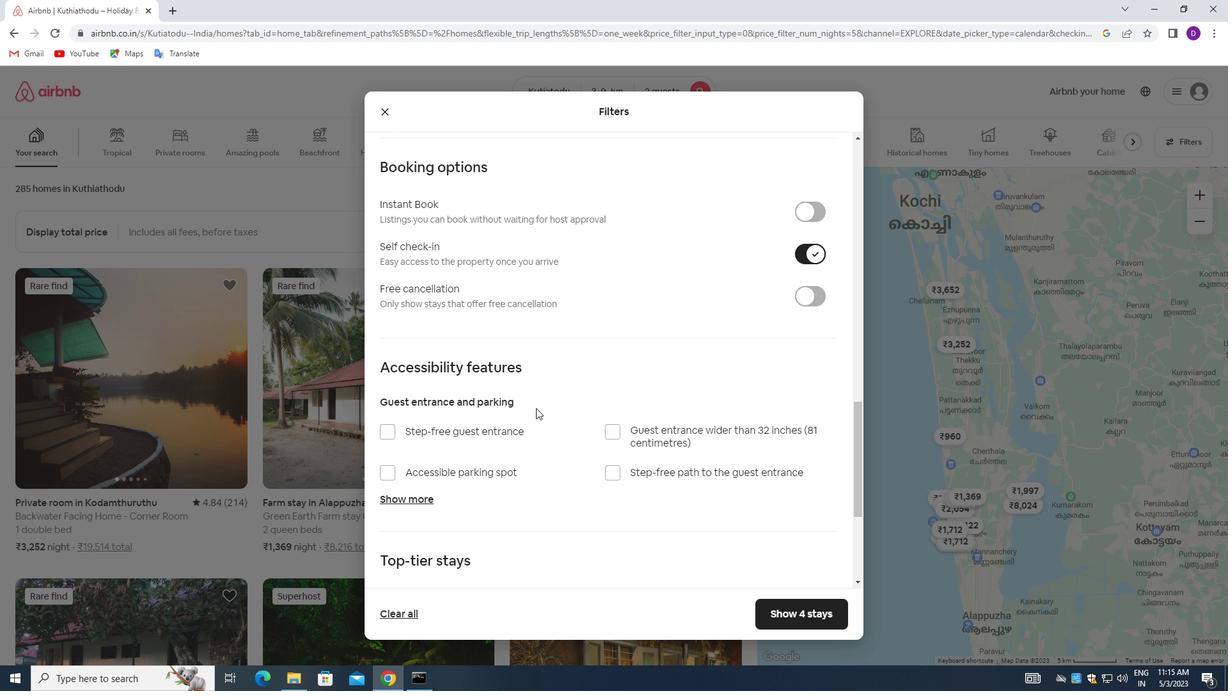 
Action: Mouse scrolled (536, 424) with delta (0, 0)
Screenshot: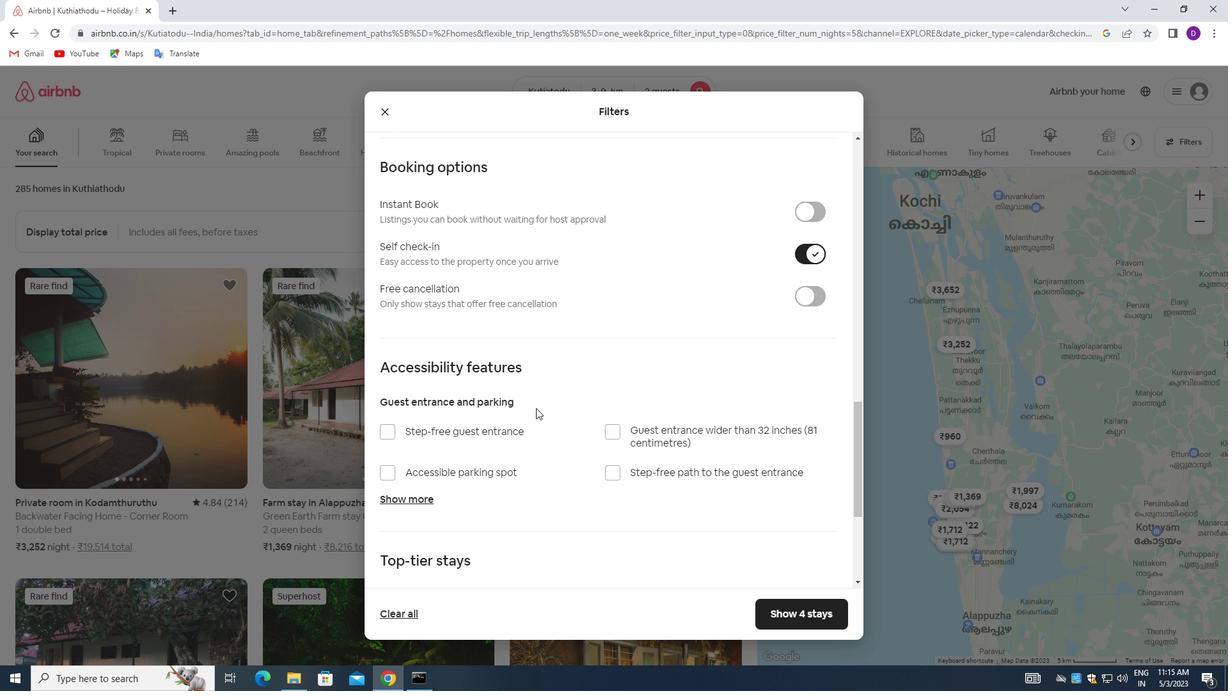 
Action: Mouse moved to (536, 439)
Screenshot: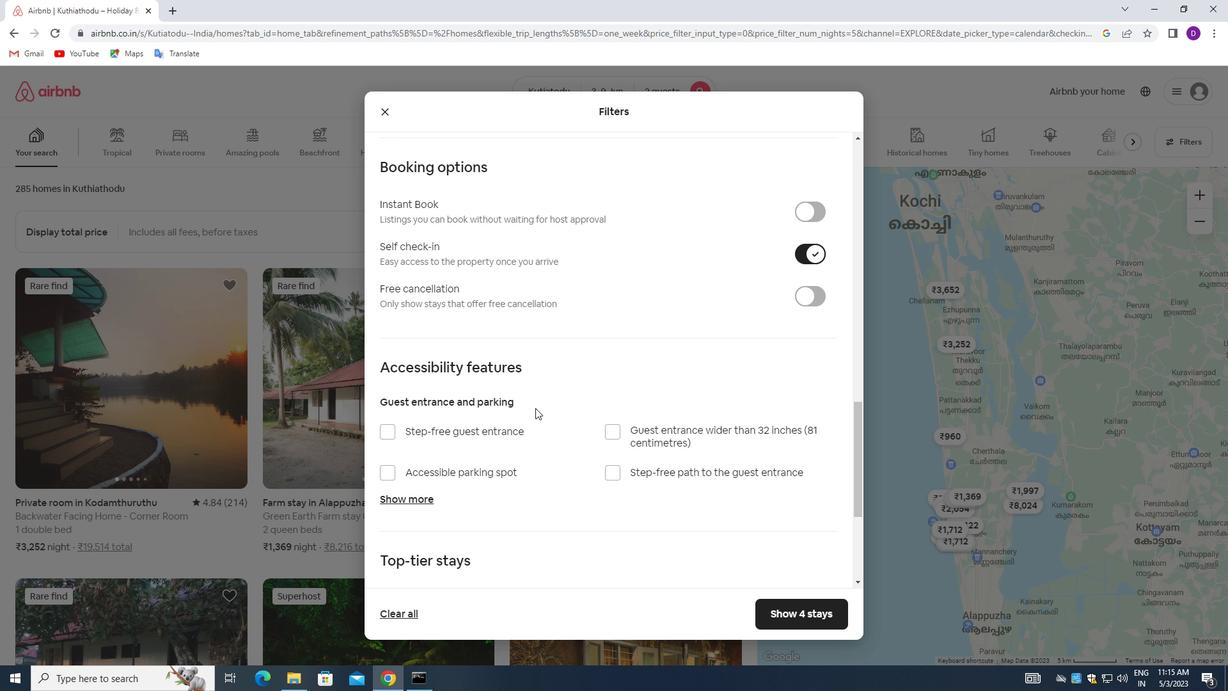 
Action: Mouse scrolled (536, 439) with delta (0, 0)
Screenshot: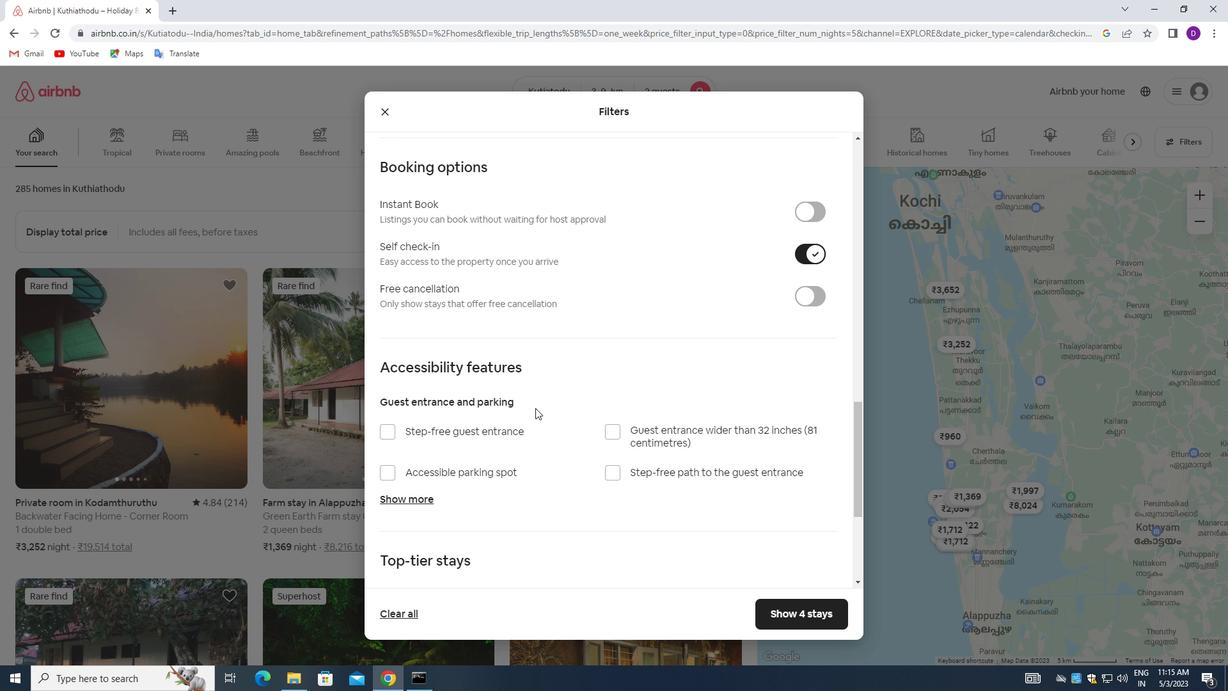 
Action: Mouse moved to (536, 444)
Screenshot: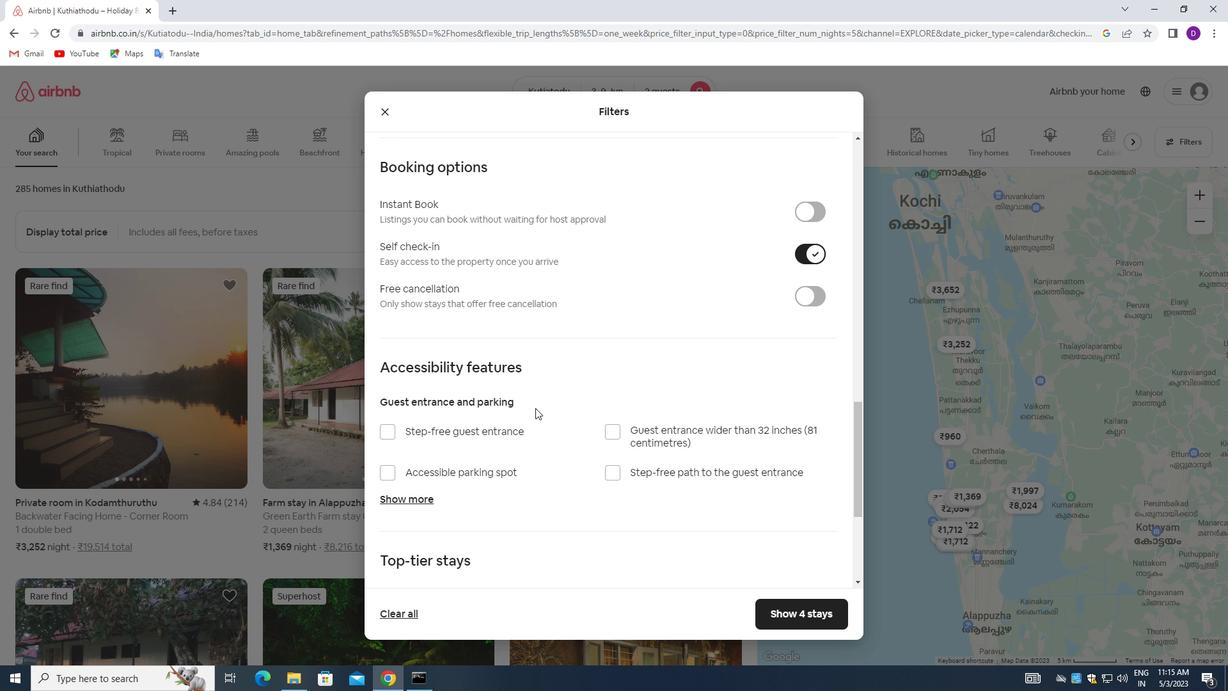 
Action: Mouse scrolled (536, 443) with delta (0, 0)
Screenshot: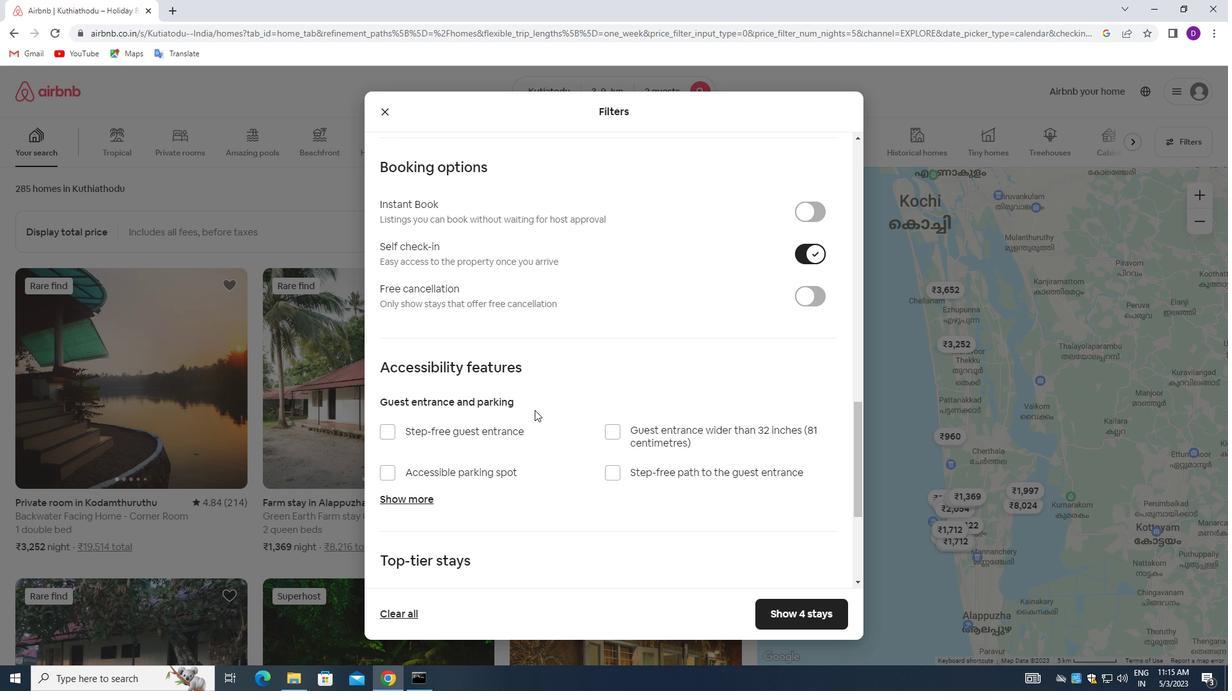 
Action: Mouse moved to (534, 446)
Screenshot: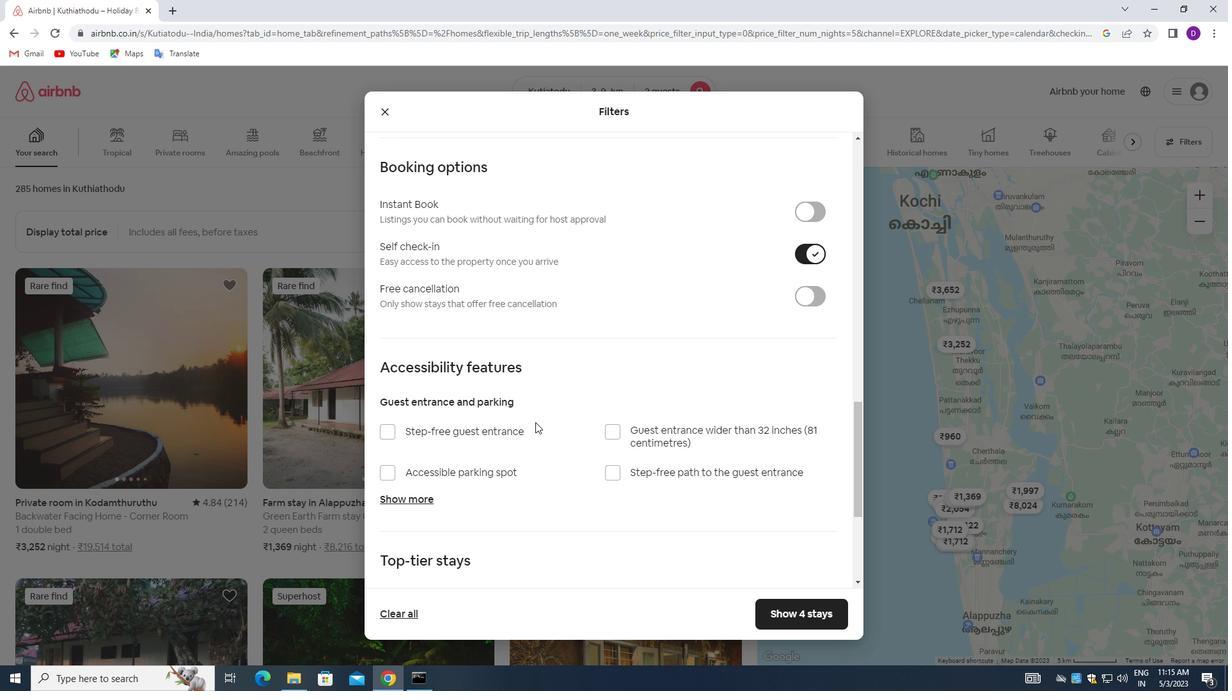 
Action: Mouse scrolled (534, 445) with delta (0, 0)
Screenshot: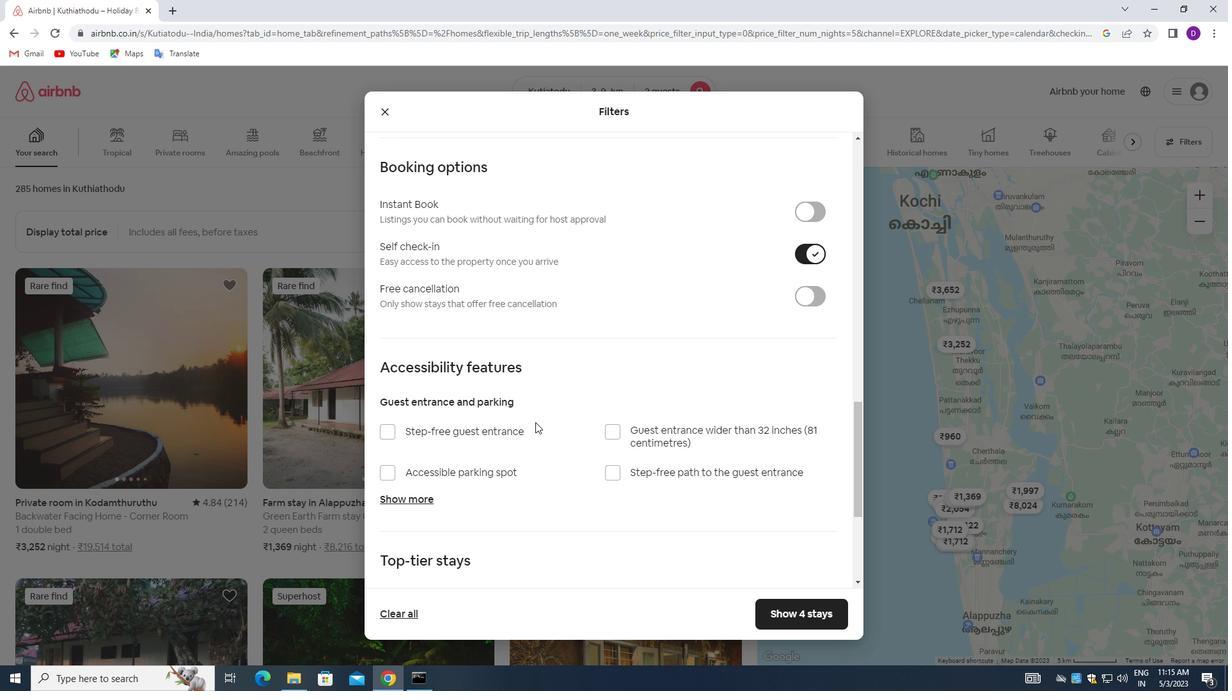 
Action: Mouse moved to (526, 448)
Screenshot: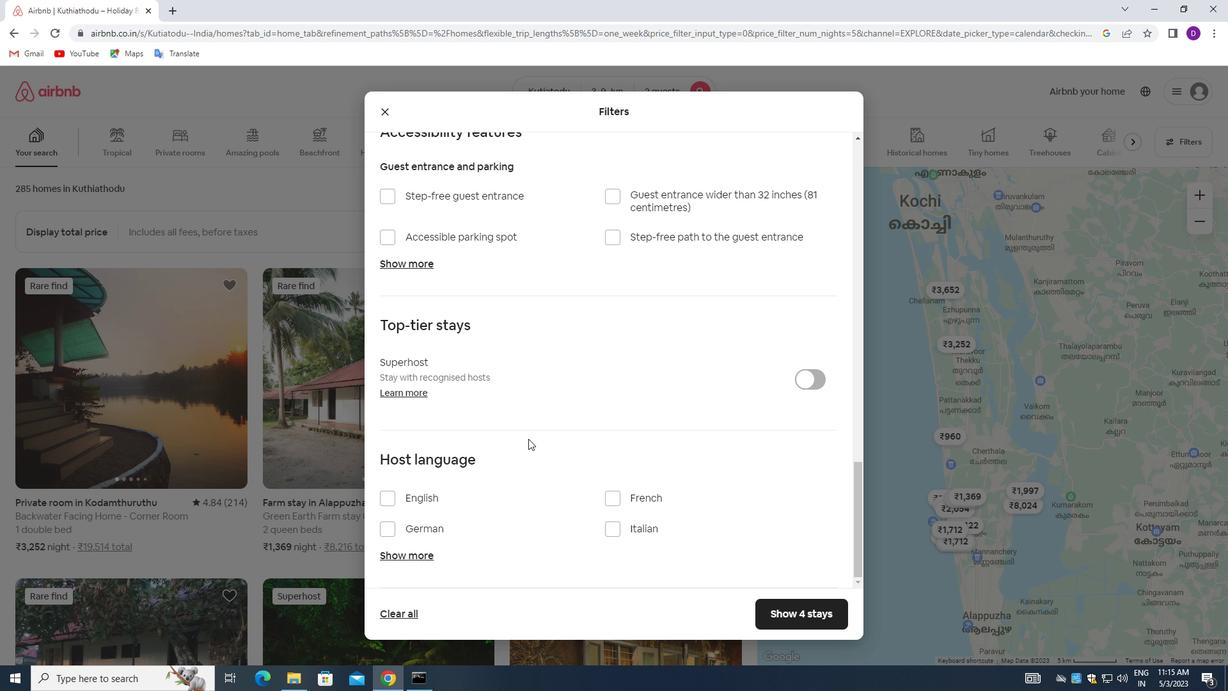 
Action: Mouse scrolled (526, 447) with delta (0, 0)
Screenshot: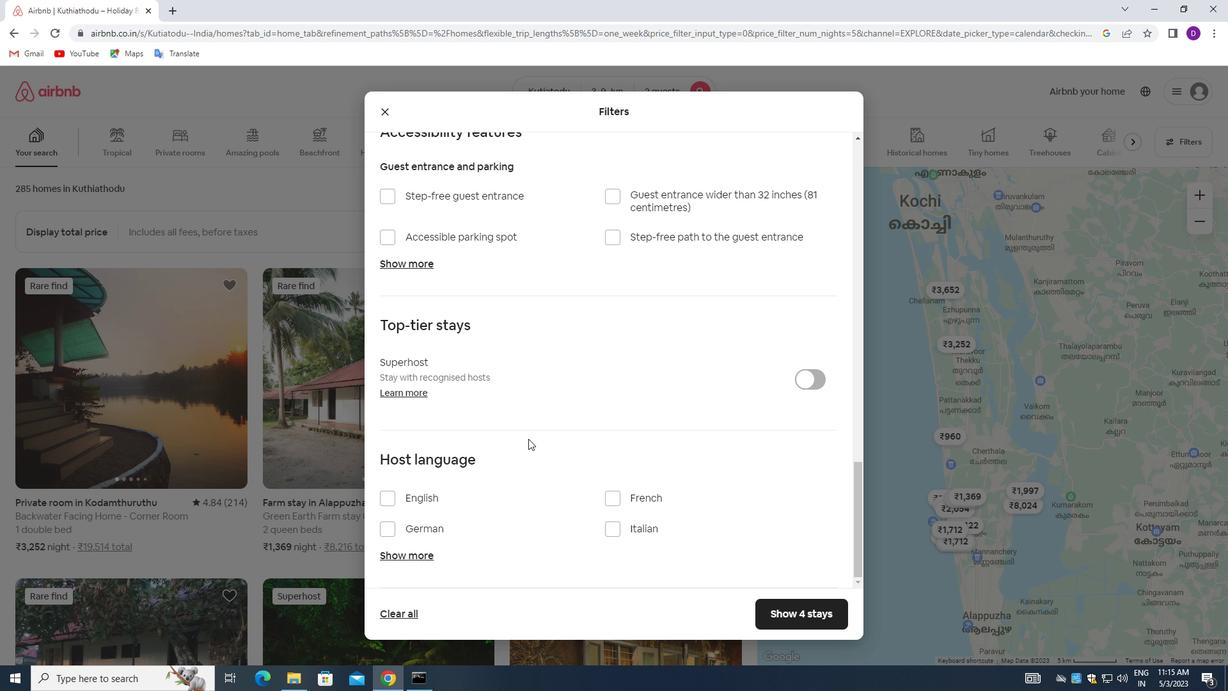 
Action: Mouse moved to (526, 449)
Screenshot: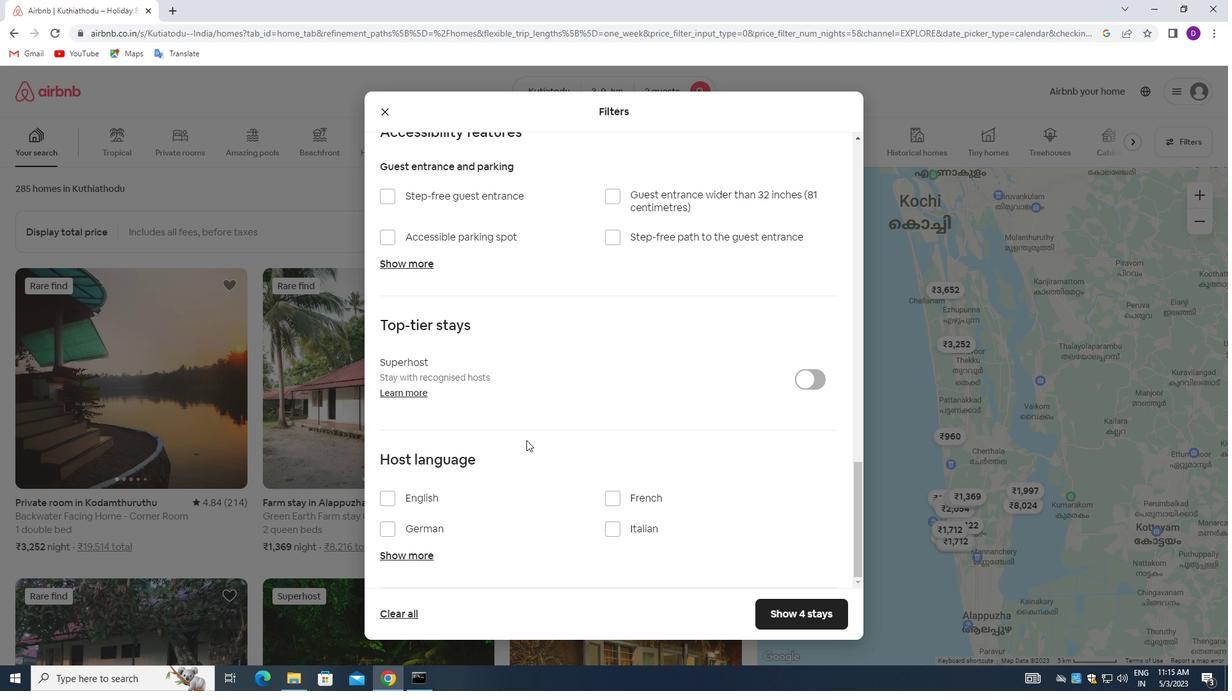 
Action: Mouse scrolled (526, 448) with delta (0, 0)
Screenshot: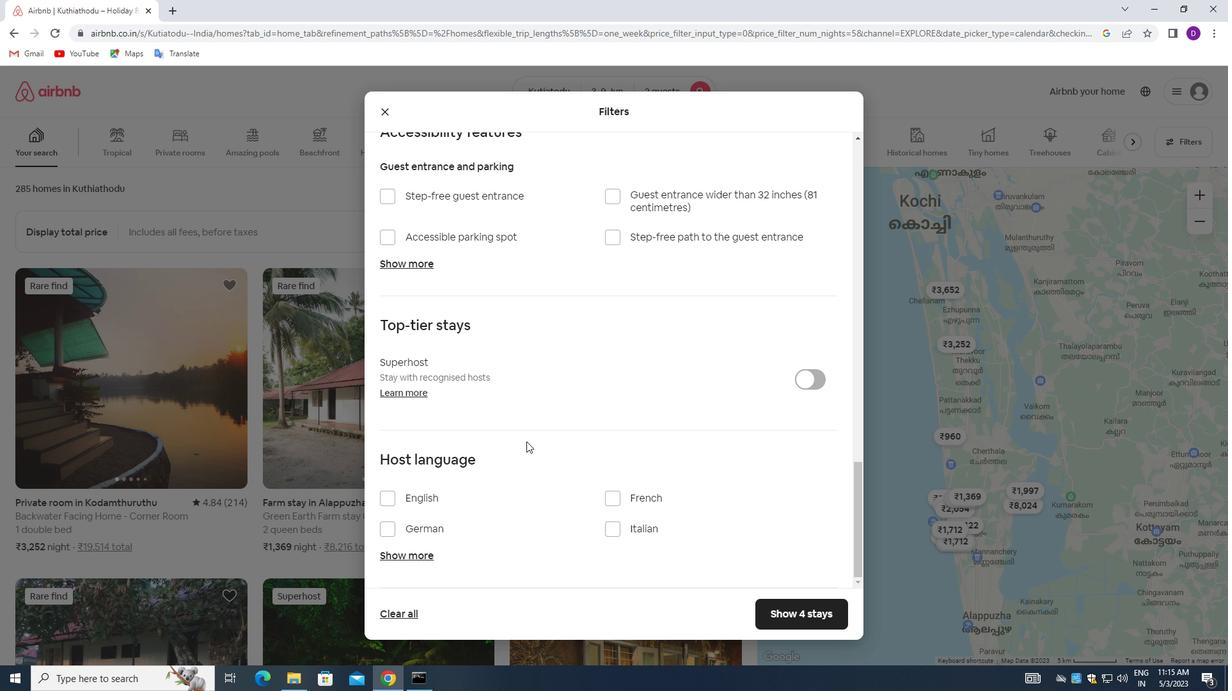 
Action: Mouse moved to (526, 450)
Screenshot: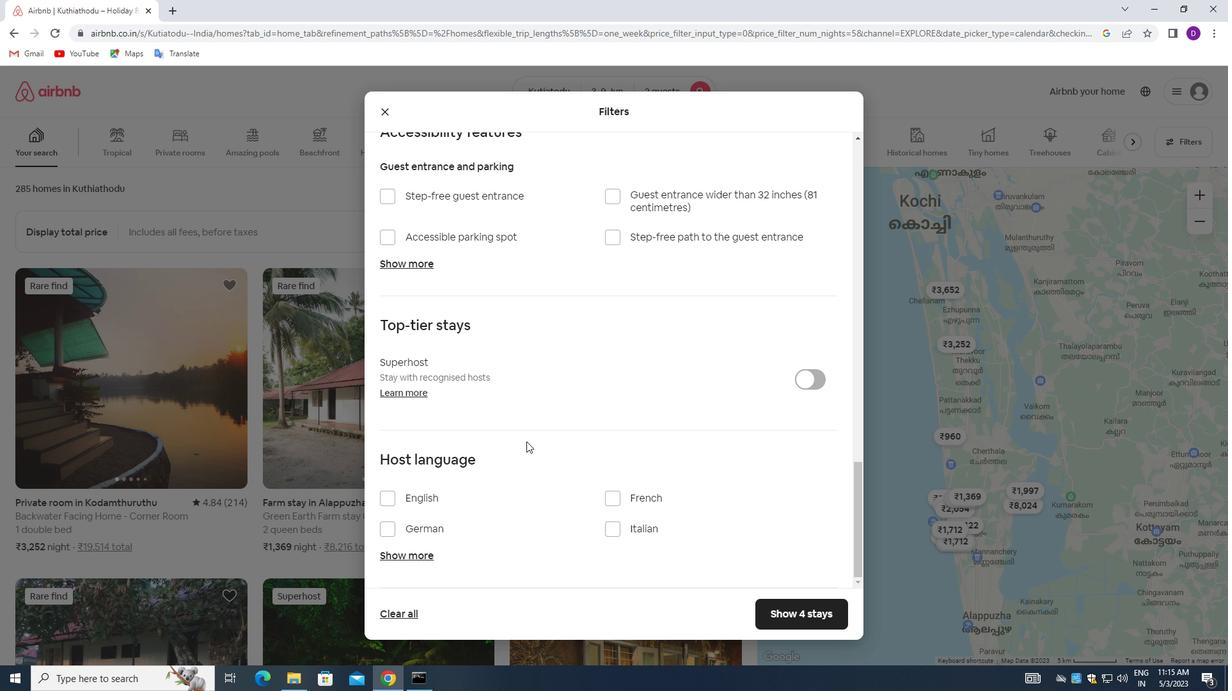 
Action: Mouse scrolled (526, 449) with delta (0, 0)
Screenshot: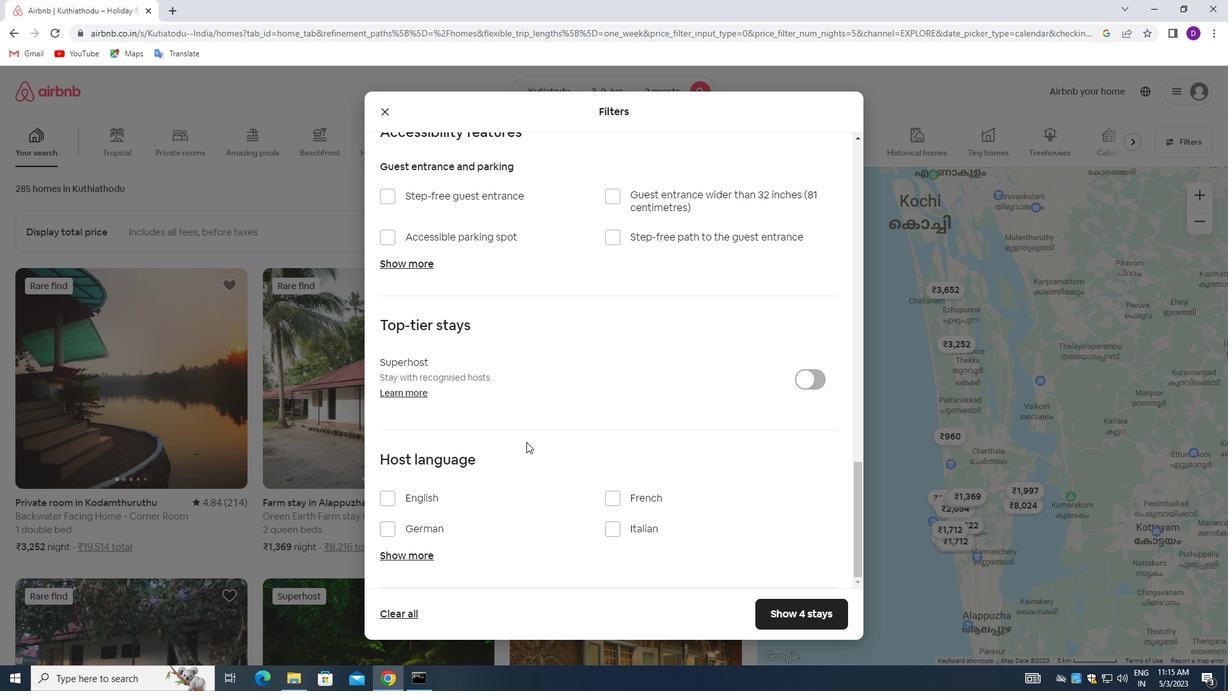 
Action: Mouse moved to (390, 499)
Screenshot: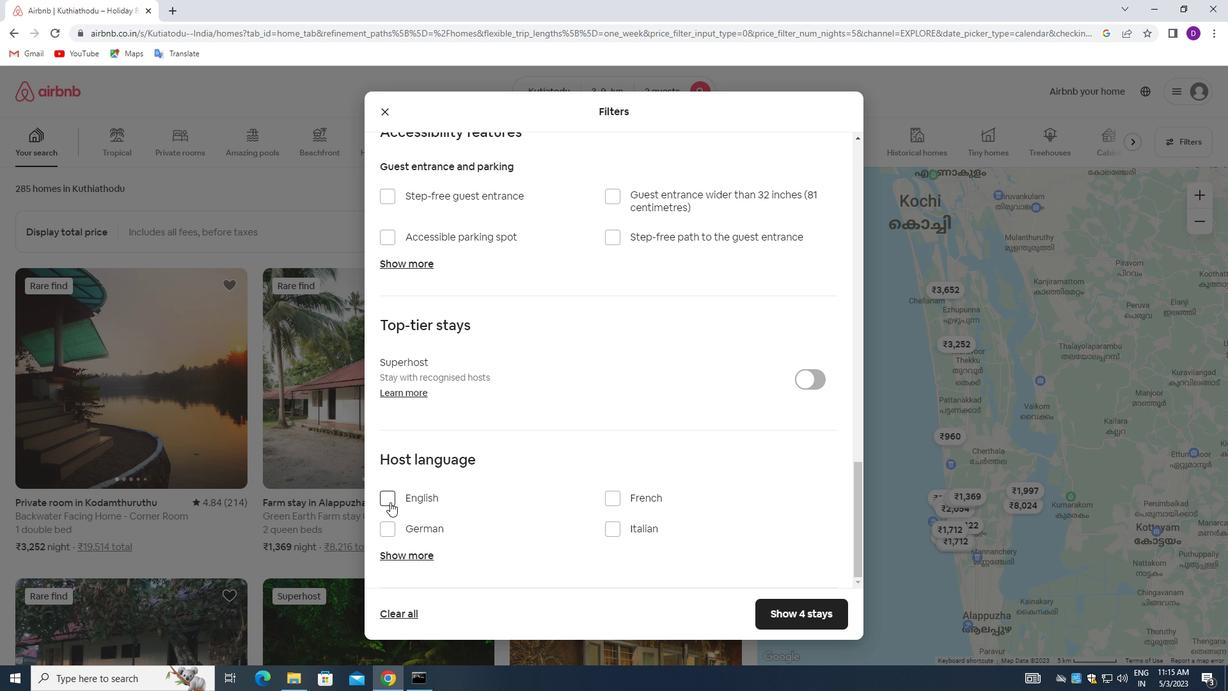 
Action: Mouse pressed left at (390, 499)
Screenshot: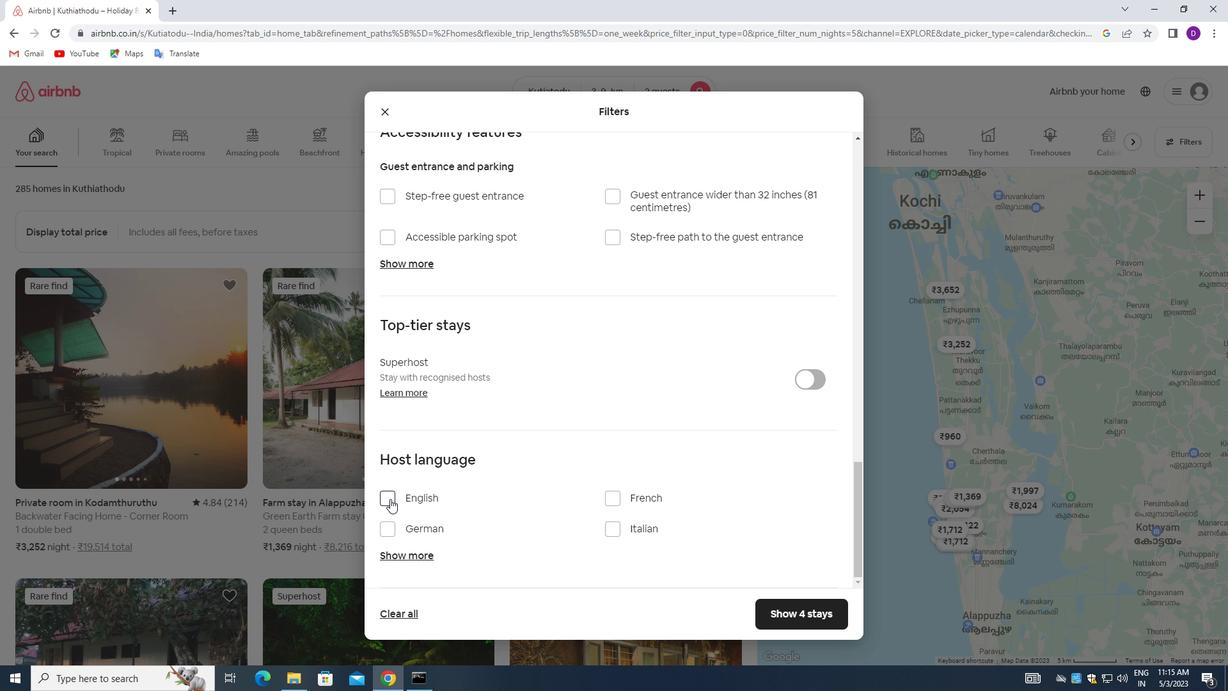 
Action: Mouse moved to (773, 612)
Screenshot: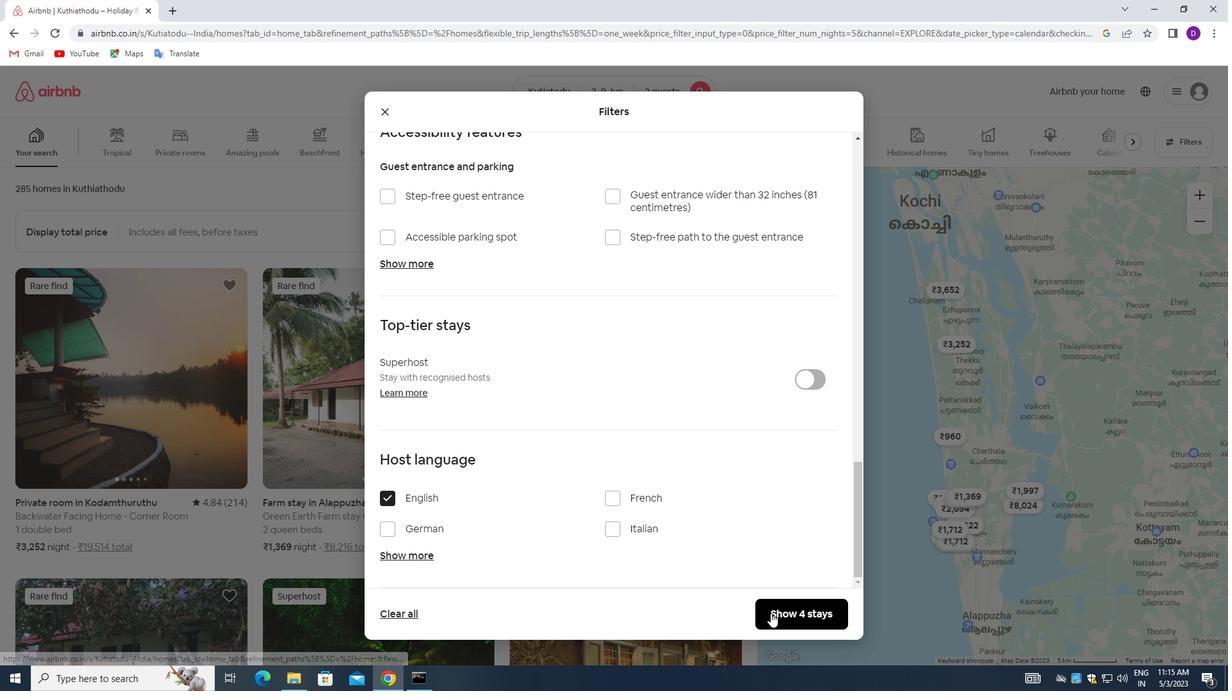
Action: Mouse pressed left at (773, 612)
Screenshot: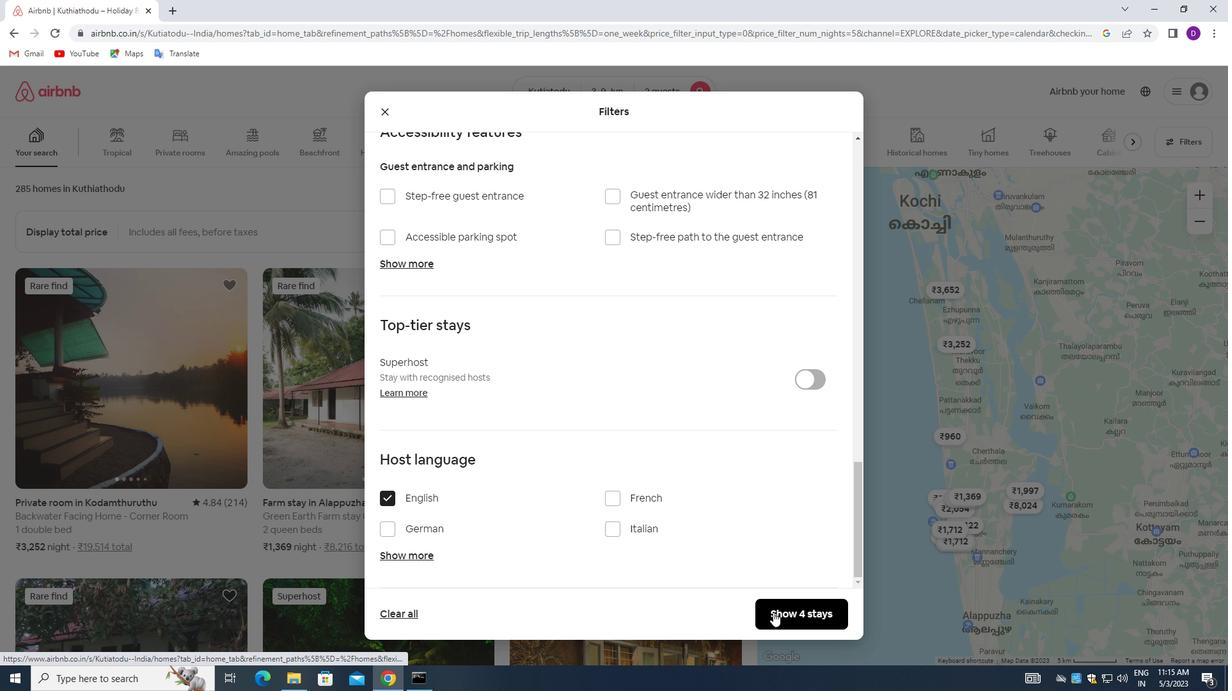 
Action: Mouse moved to (782, 416)
Screenshot: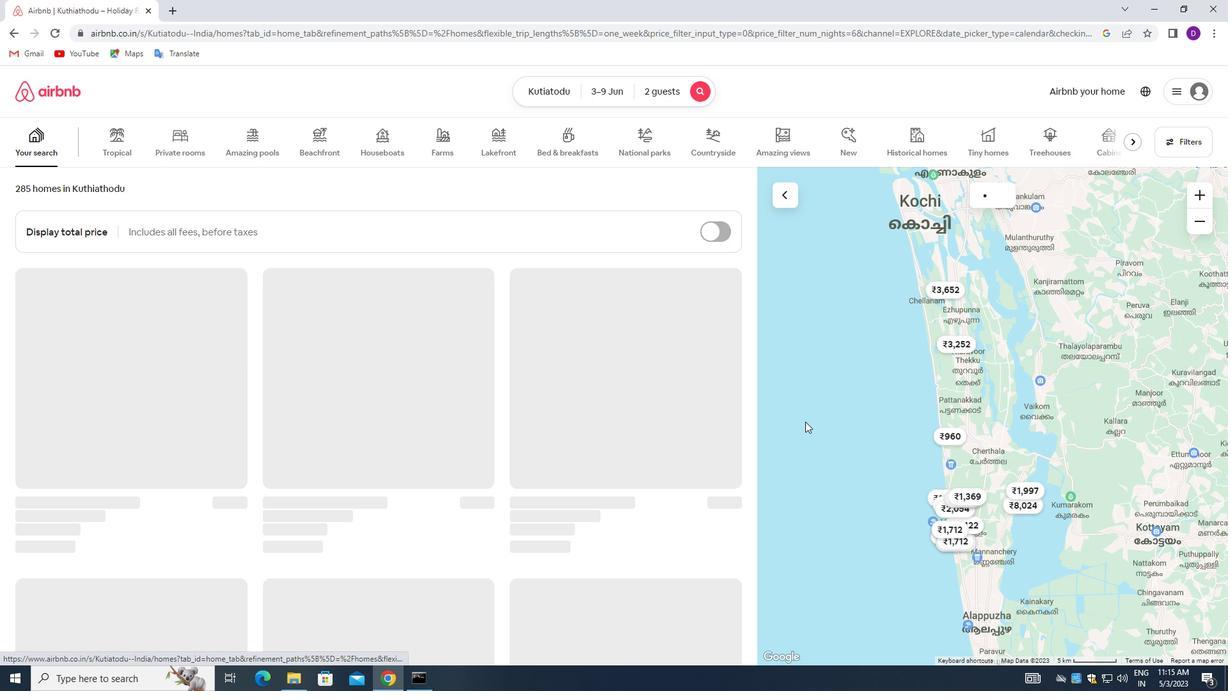 
